 Task: Search one way flight ticket for 4 adults, 1 infant in seat and 1 infant on lap in premium economy from Springfield: Abraham Lincoln Capital Airport to Laramie: Laramie Regional Airport on 5-3-2023. Choice of flights is Westjet. Number of bags: 3 checked bags. Price is upto 40000. Outbound departure time preference is 8:45.
Action: Mouse moved to (279, 378)
Screenshot: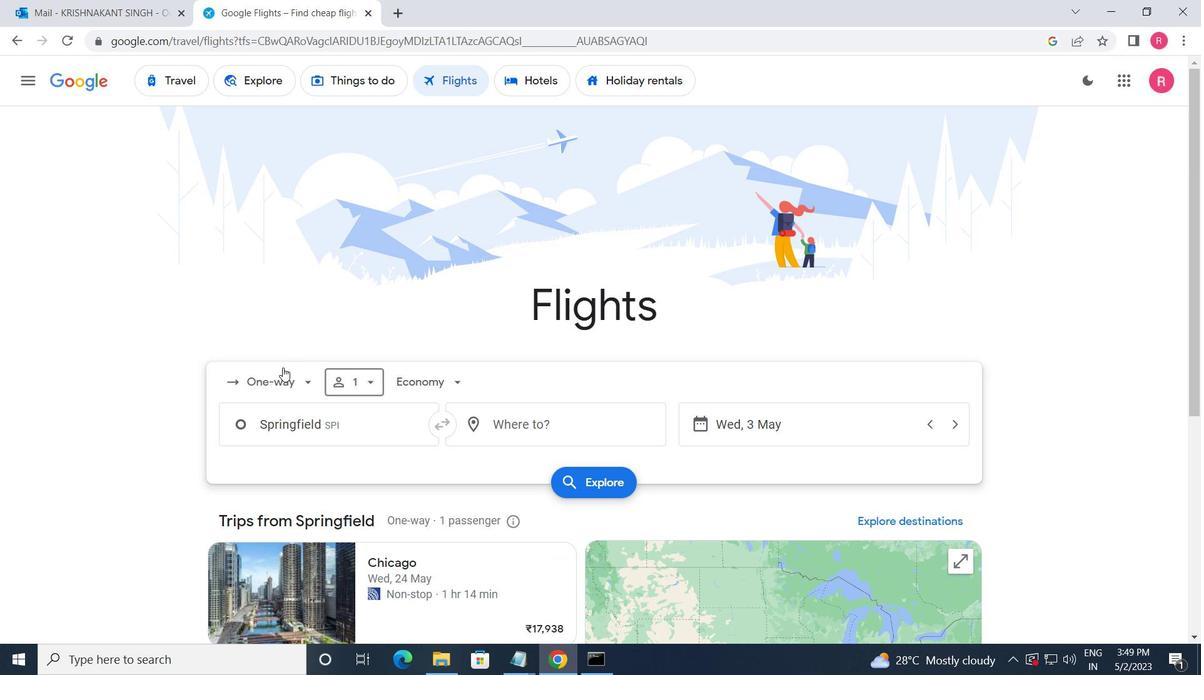 
Action: Mouse pressed left at (279, 378)
Screenshot: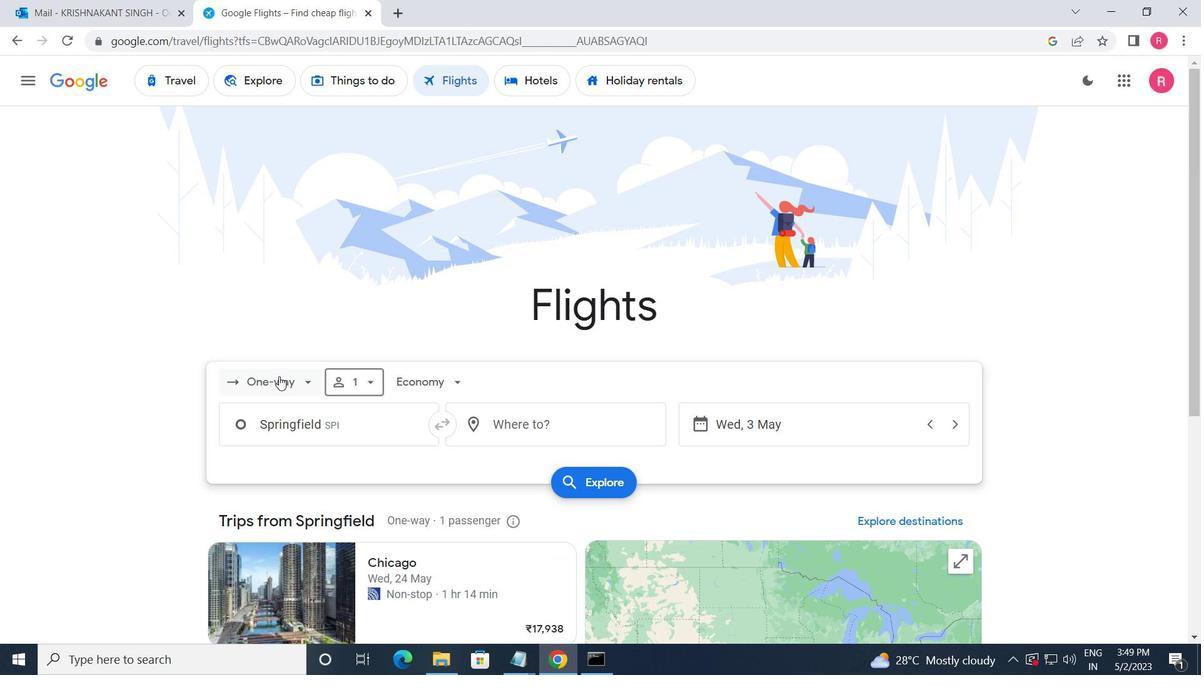 
Action: Mouse moved to (301, 453)
Screenshot: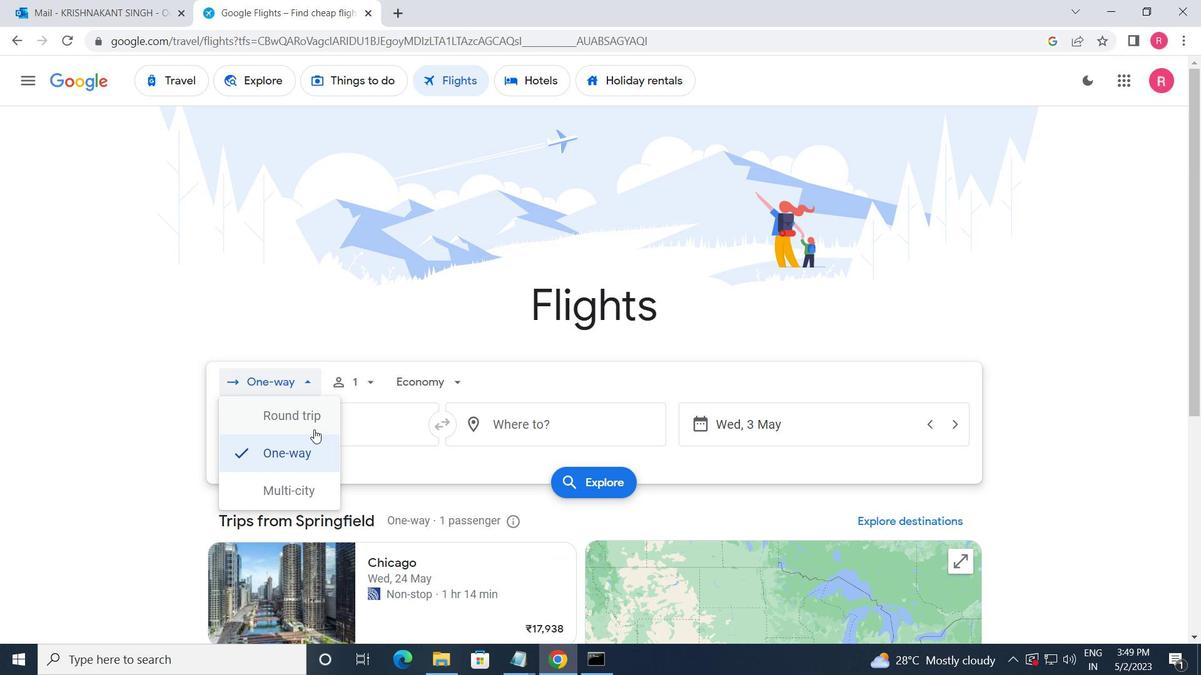 
Action: Mouse pressed left at (301, 453)
Screenshot: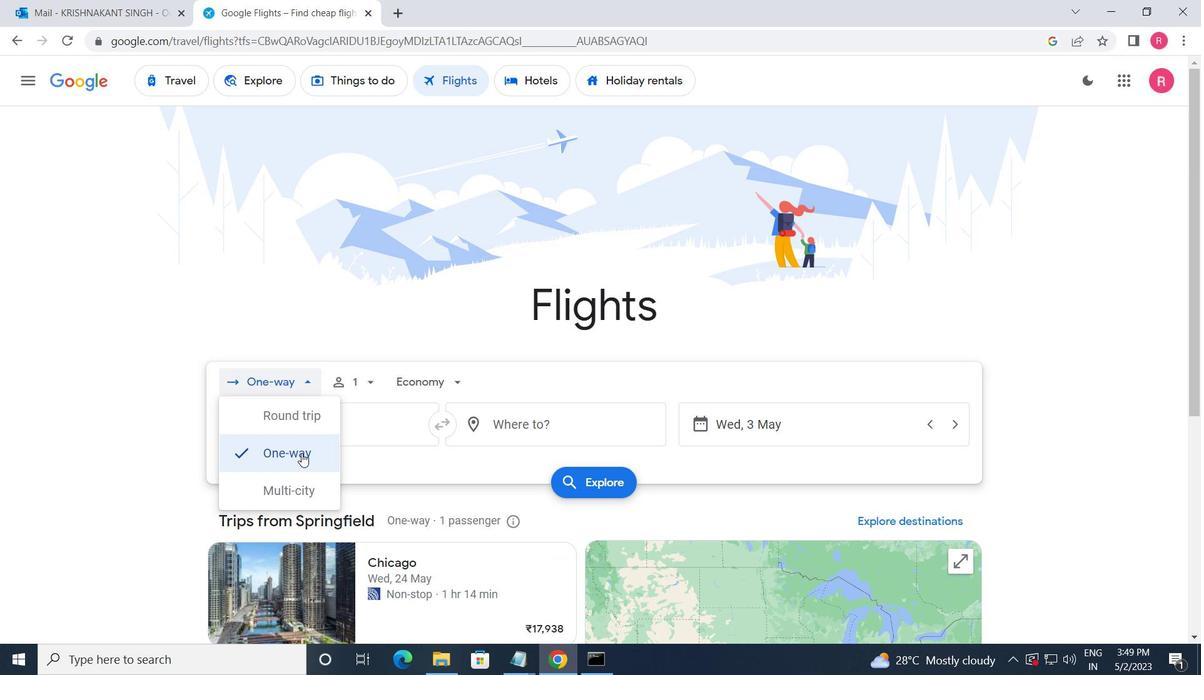 
Action: Mouse moved to (334, 384)
Screenshot: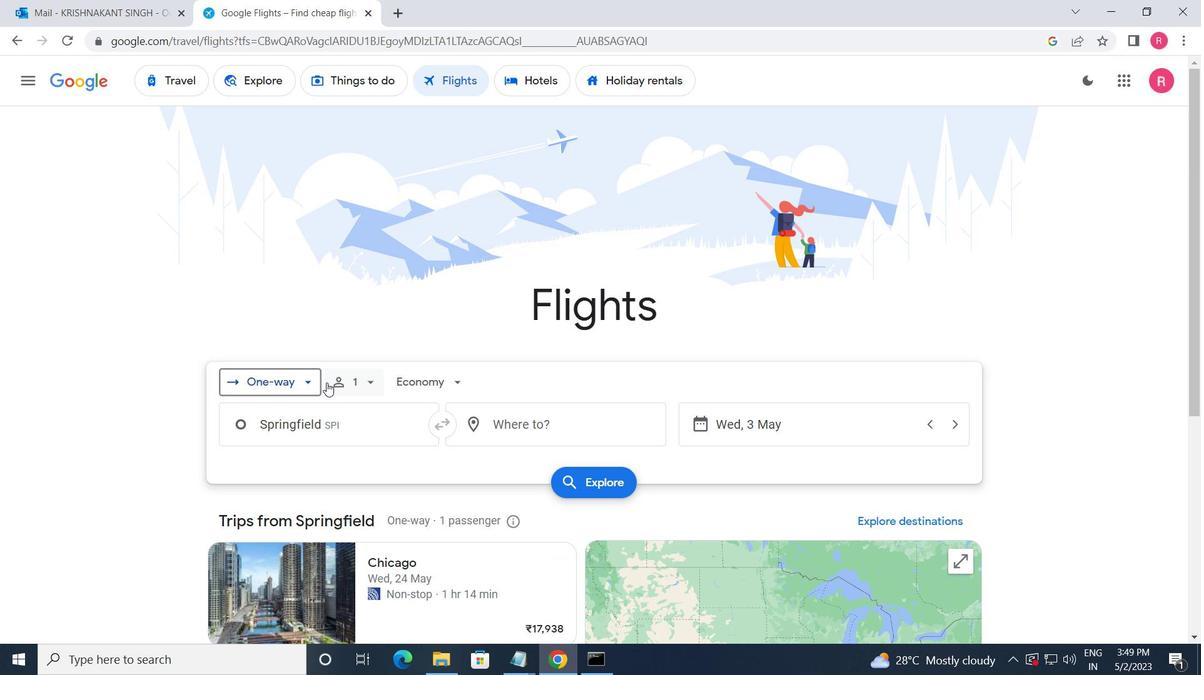 
Action: Mouse pressed left at (334, 384)
Screenshot: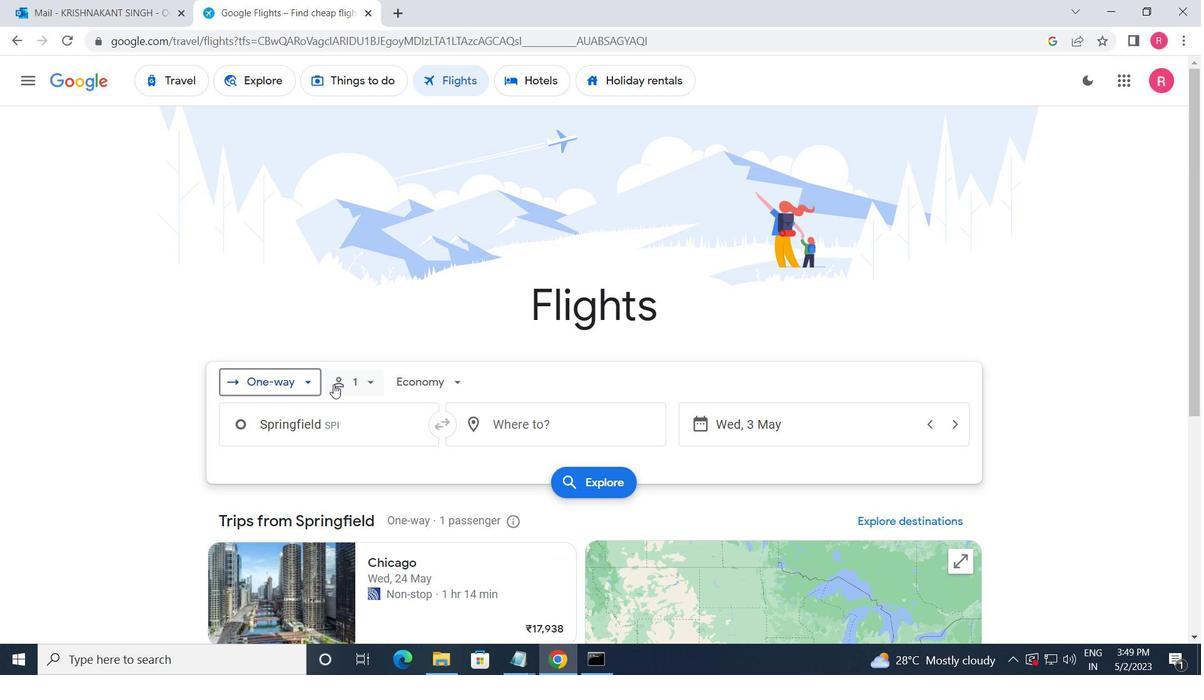 
Action: Mouse moved to (482, 427)
Screenshot: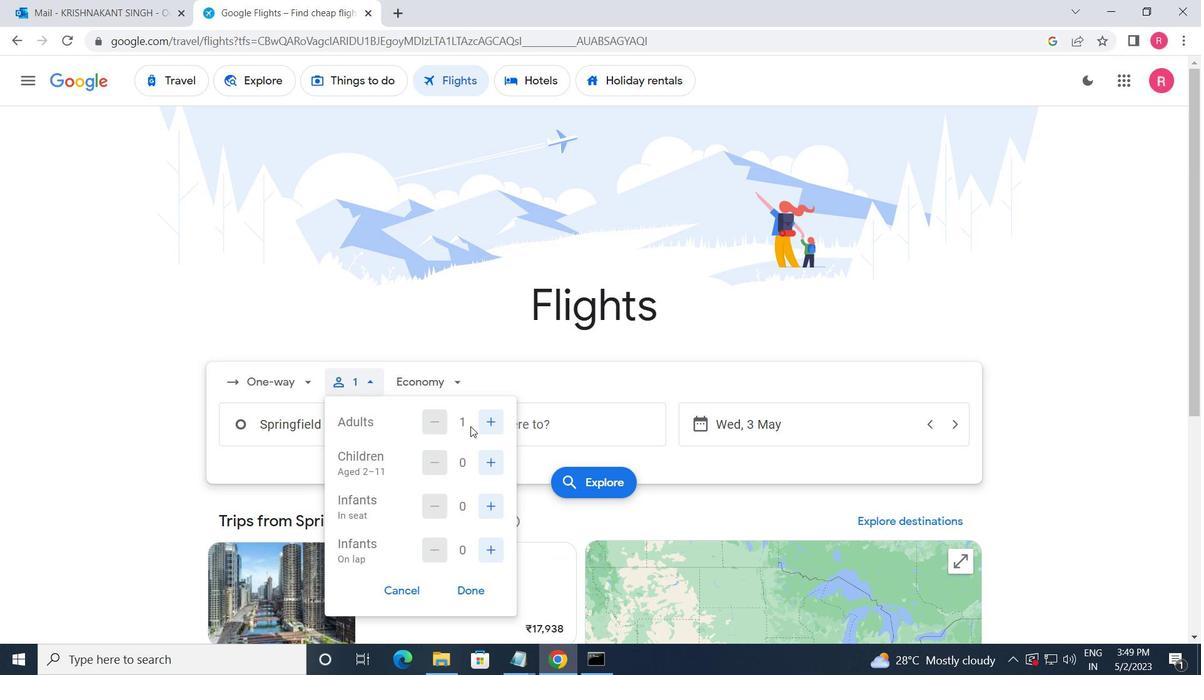 
Action: Mouse pressed left at (482, 427)
Screenshot: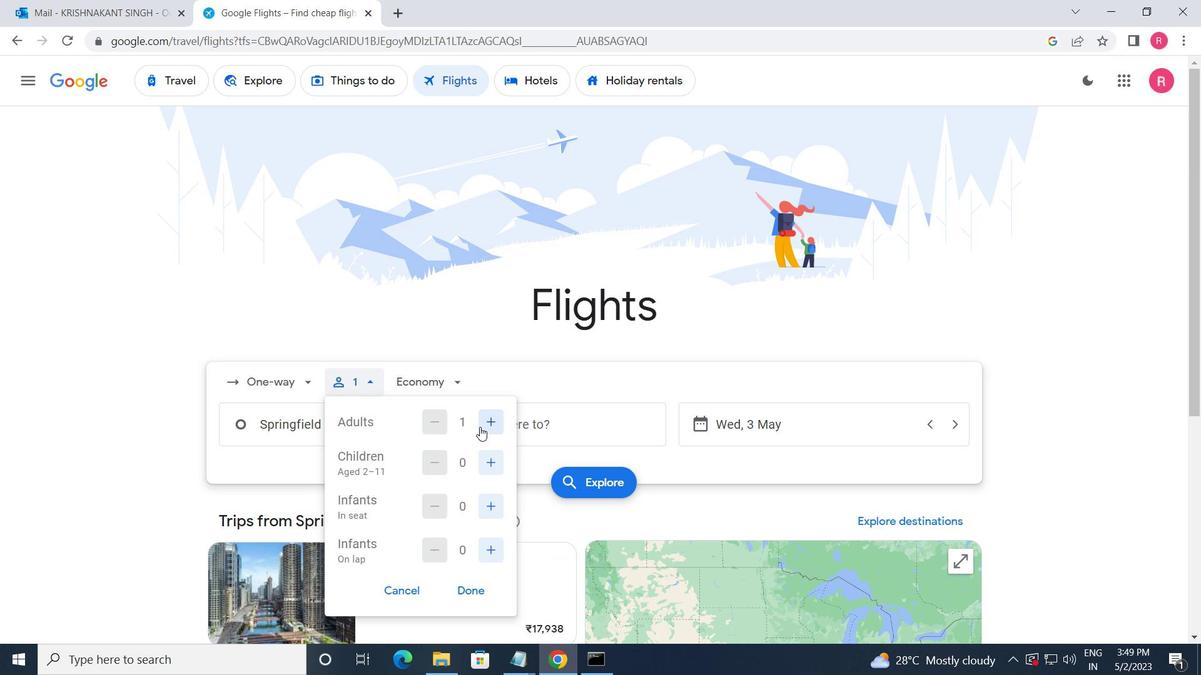 
Action: Mouse pressed left at (482, 427)
Screenshot: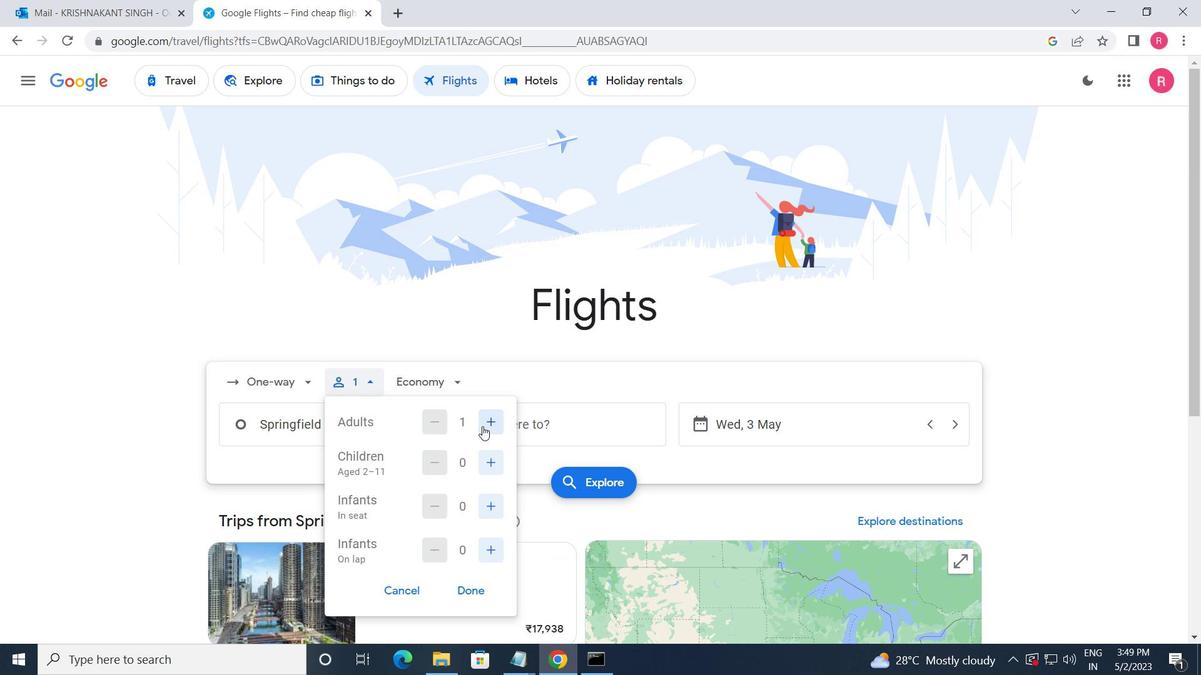 
Action: Mouse pressed left at (482, 427)
Screenshot: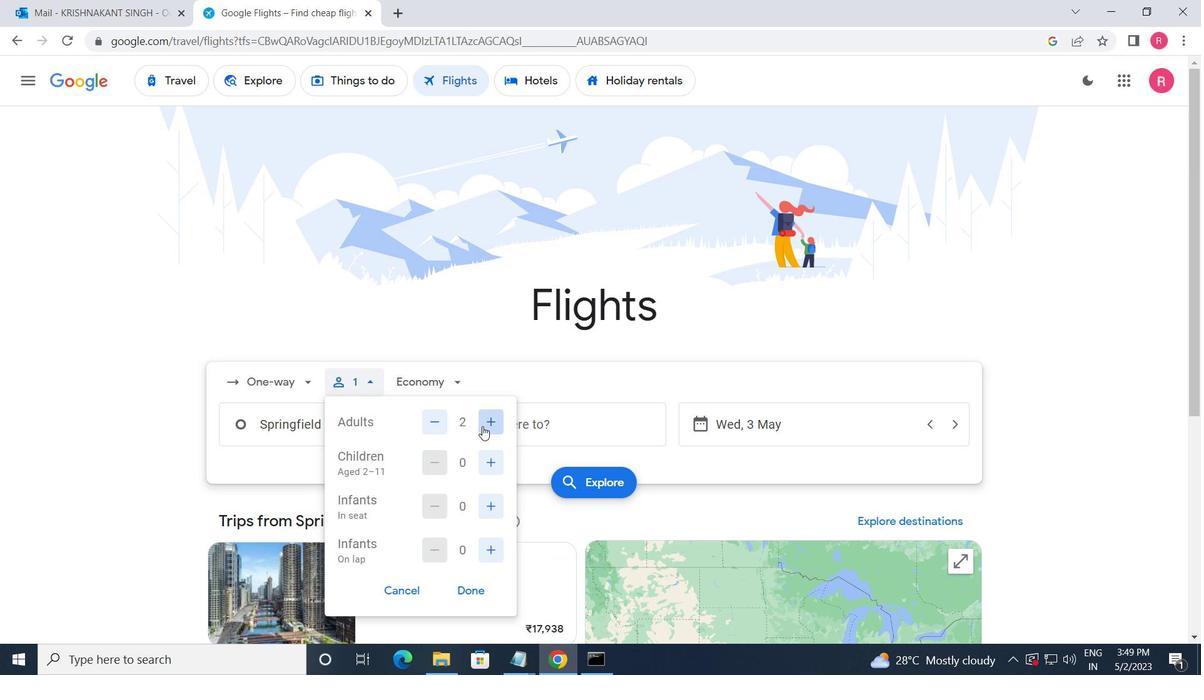 
Action: Mouse moved to (496, 466)
Screenshot: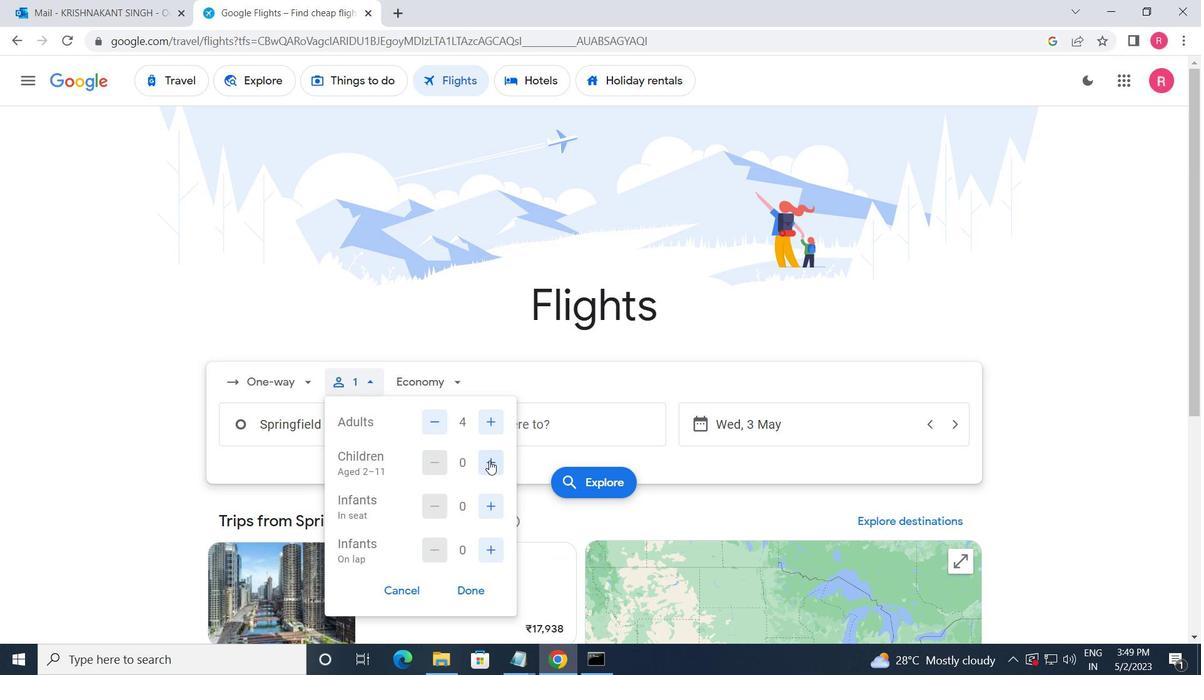 
Action: Mouse pressed left at (496, 466)
Screenshot: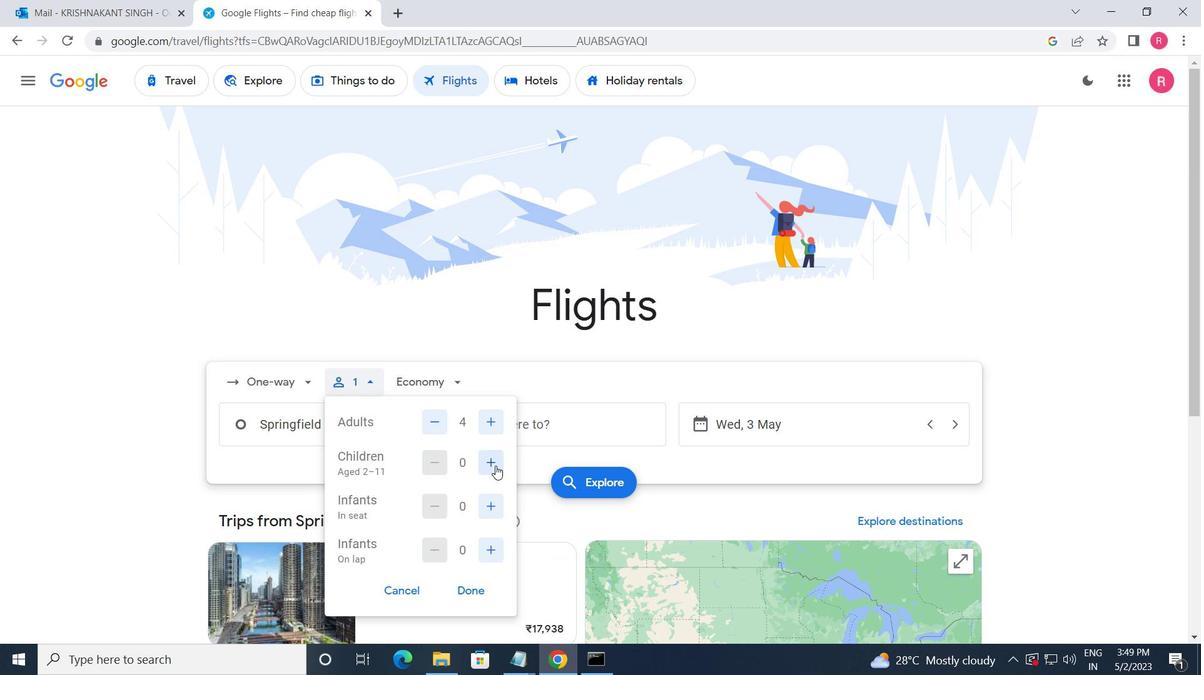 
Action: Mouse moved to (492, 503)
Screenshot: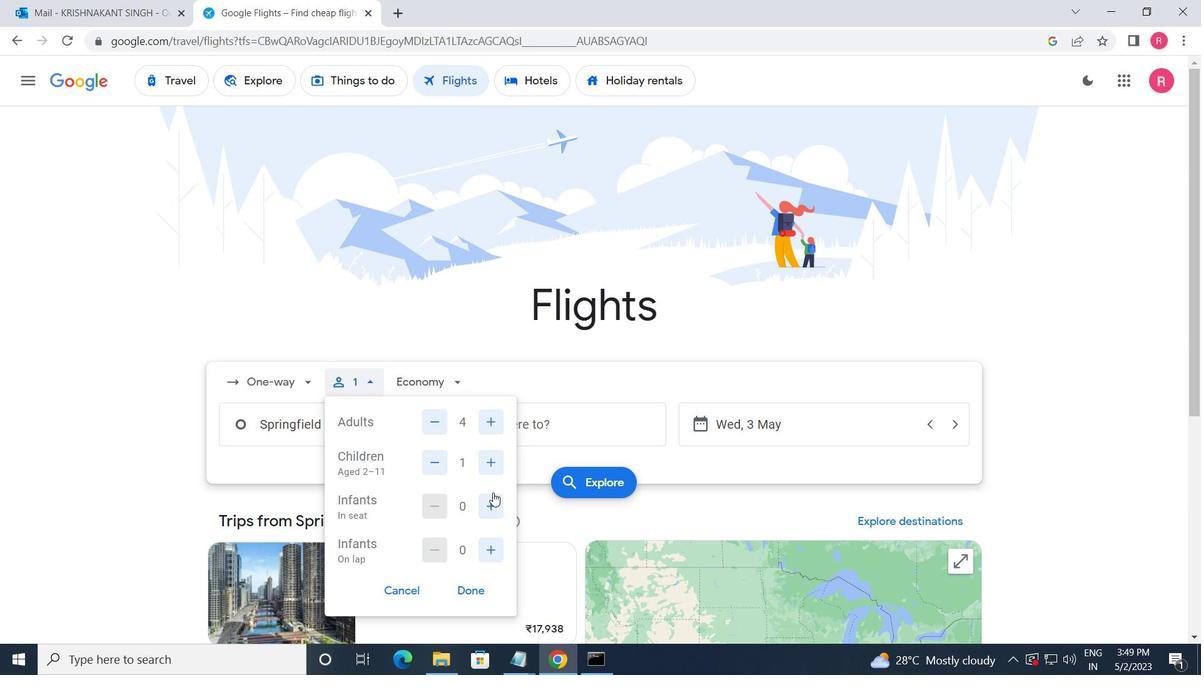 
Action: Mouse pressed left at (492, 503)
Screenshot: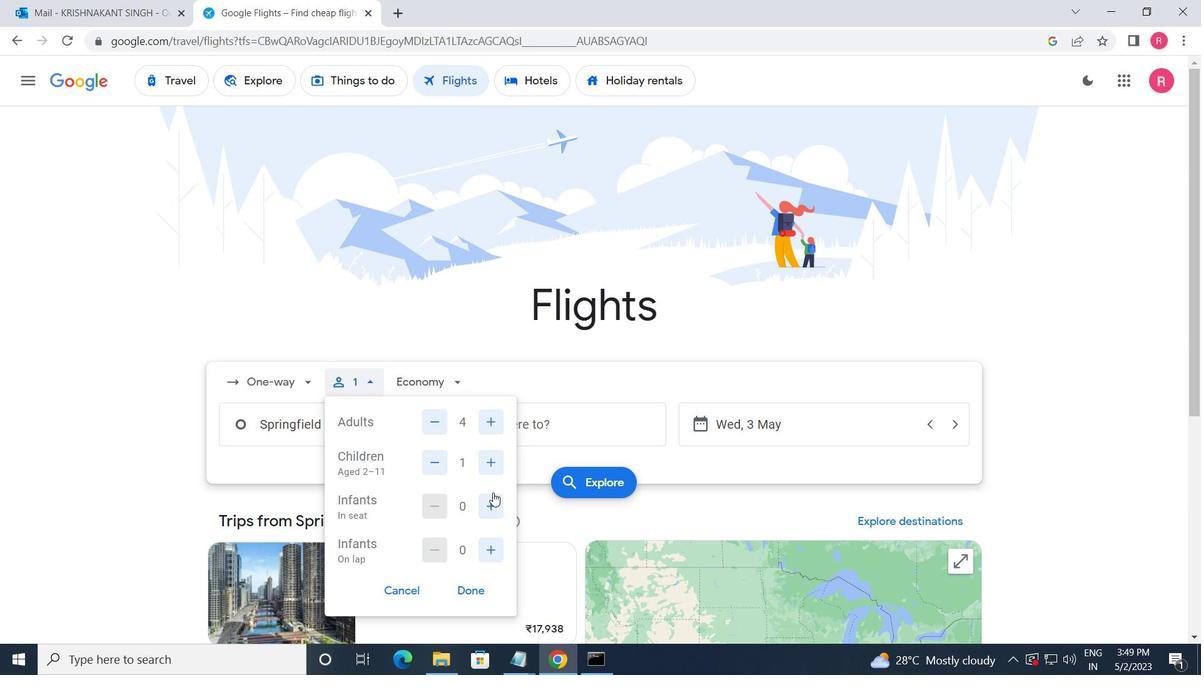 
Action: Mouse moved to (413, 379)
Screenshot: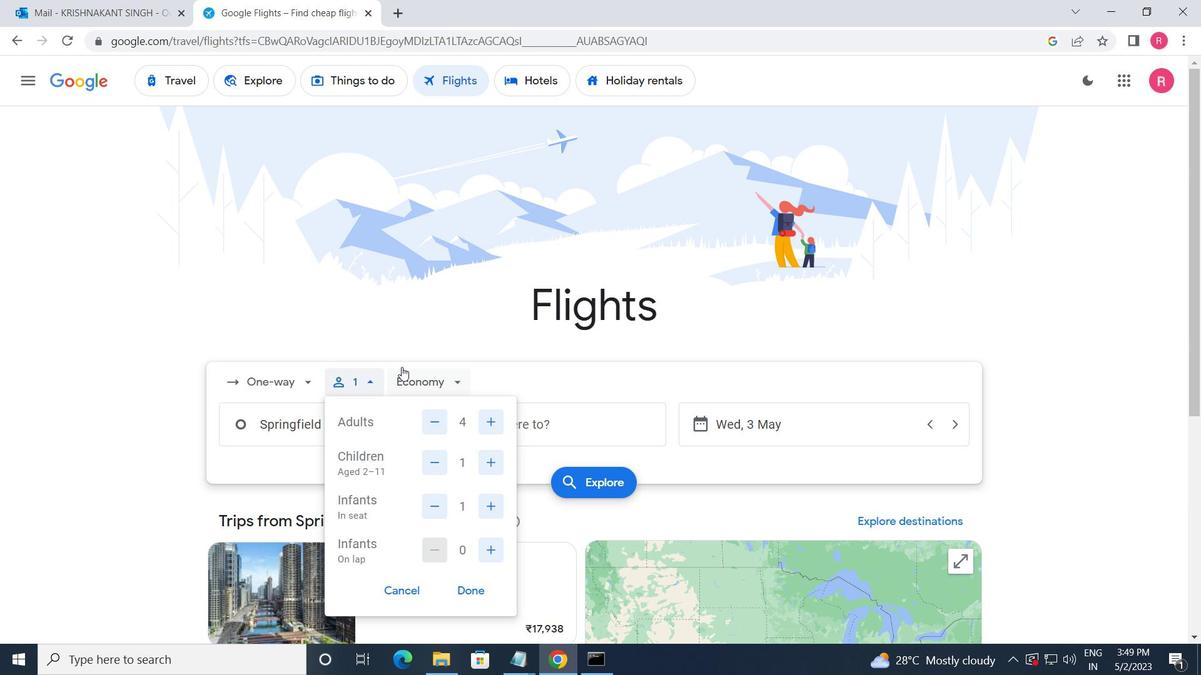 
Action: Mouse pressed left at (413, 379)
Screenshot: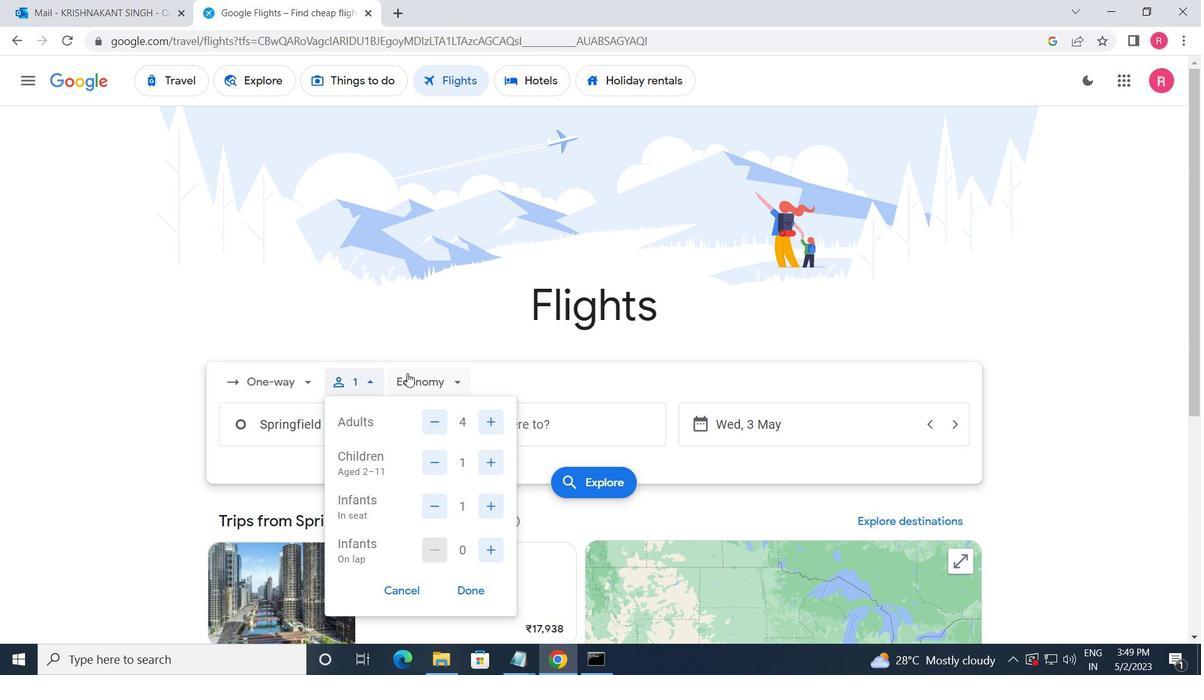 
Action: Mouse moved to (448, 458)
Screenshot: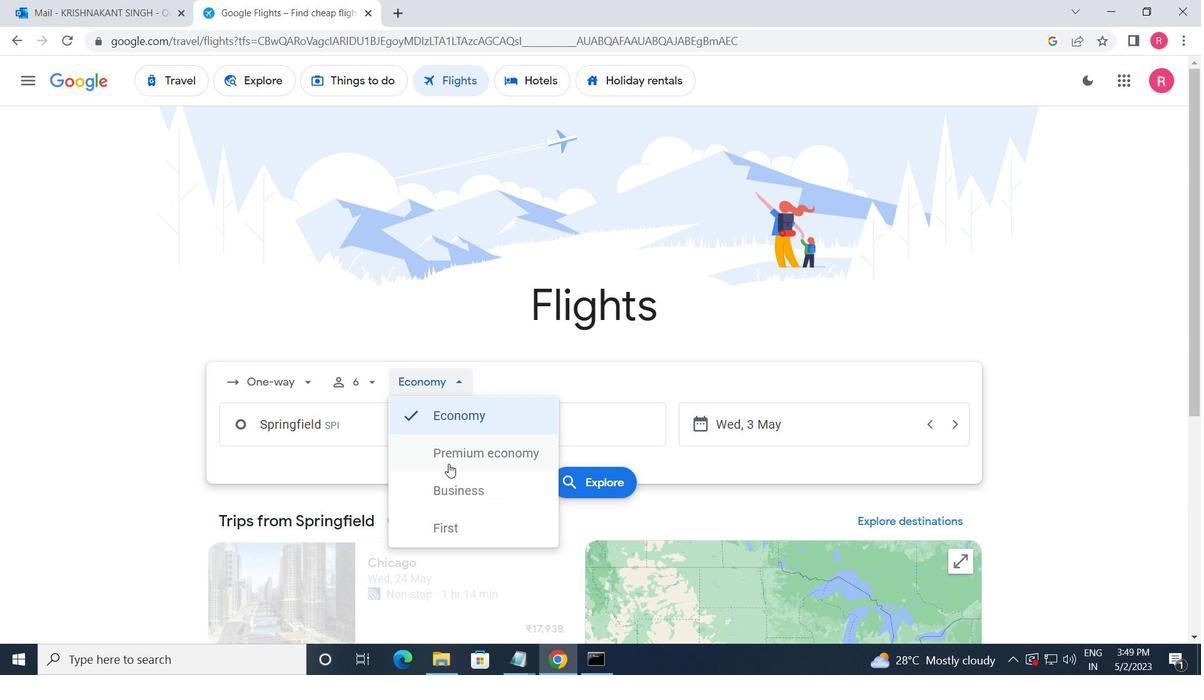 
Action: Mouse pressed left at (448, 458)
Screenshot: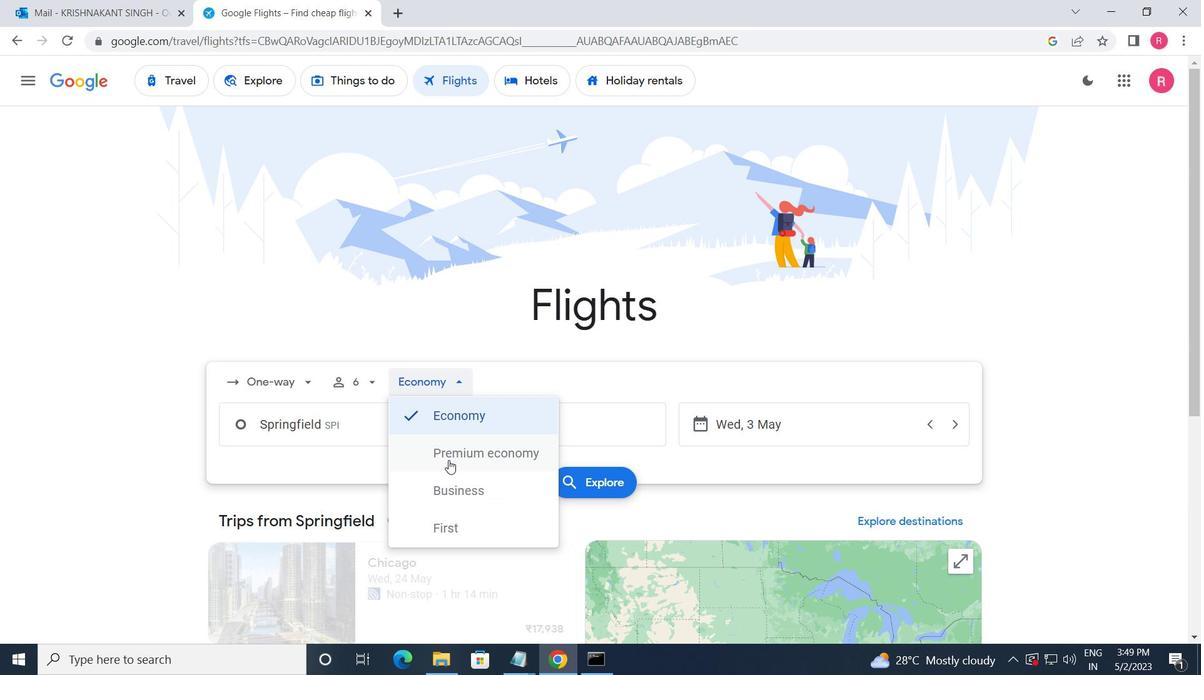 
Action: Mouse moved to (384, 438)
Screenshot: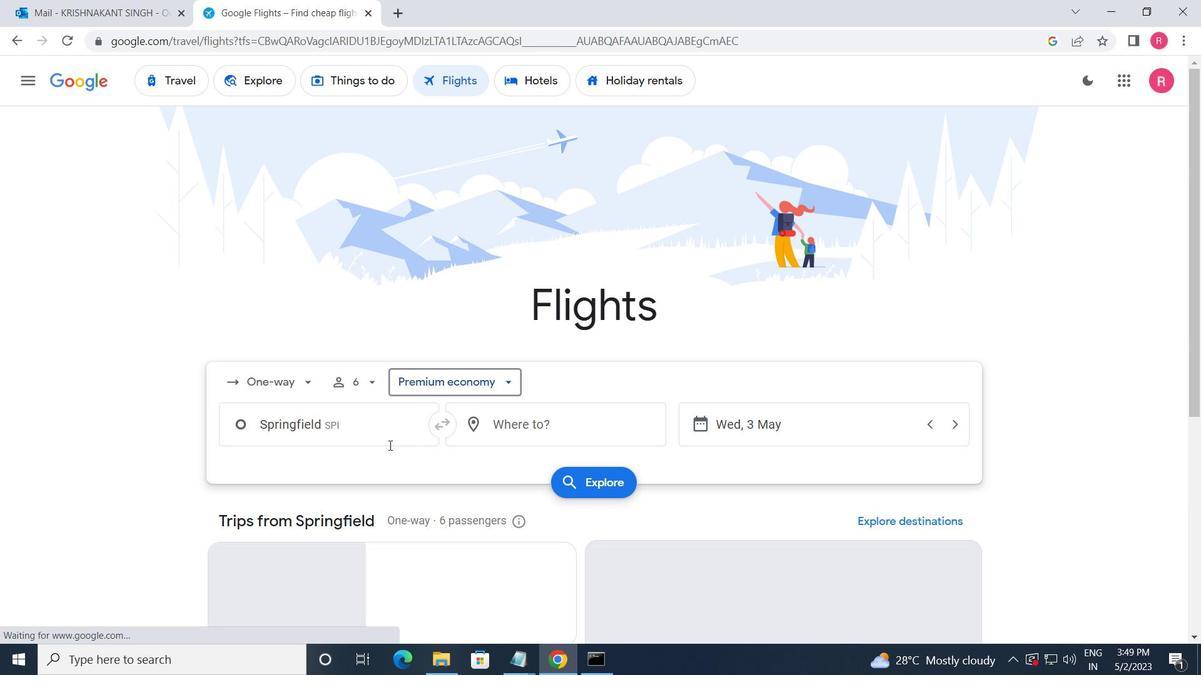 
Action: Mouse pressed left at (384, 438)
Screenshot: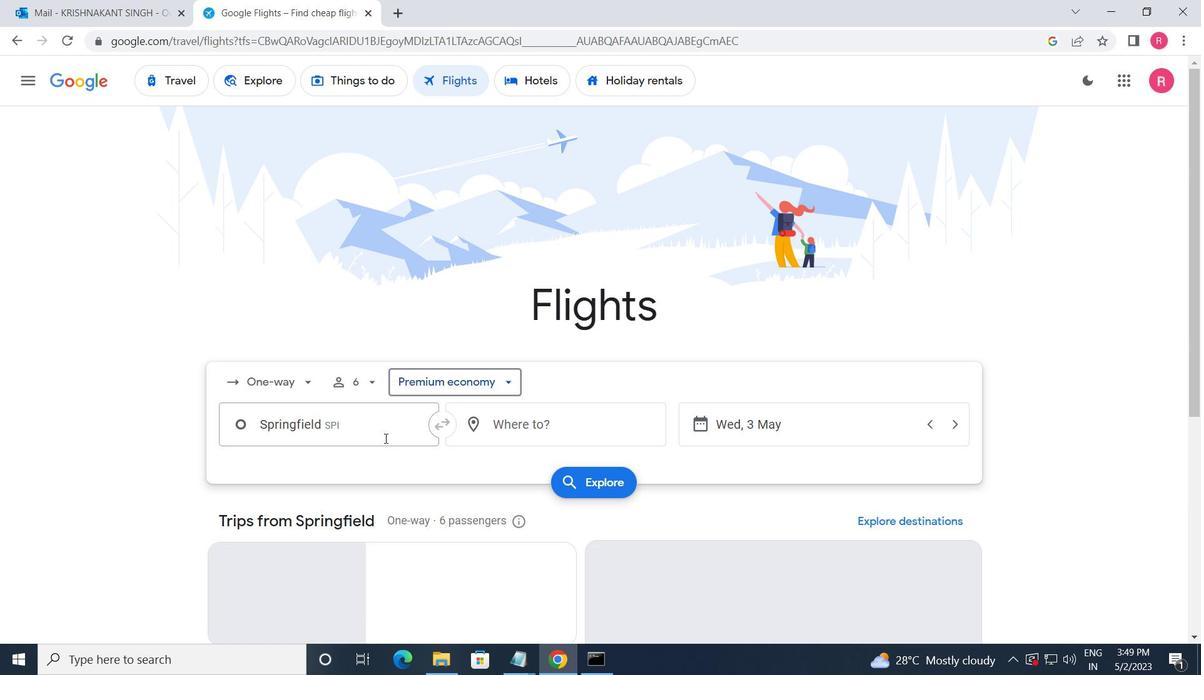 
Action: Mouse moved to (381, 475)
Screenshot: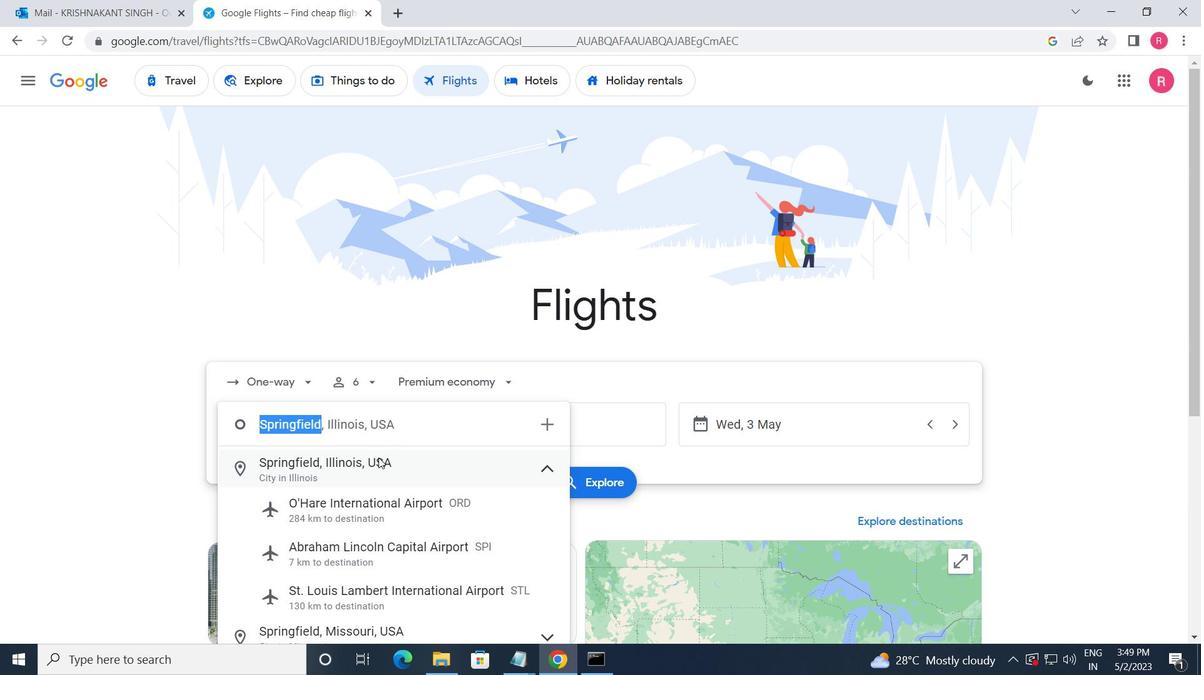
Action: Key pressed <Key.shift>ABRAHAM<Key.space>
Screenshot: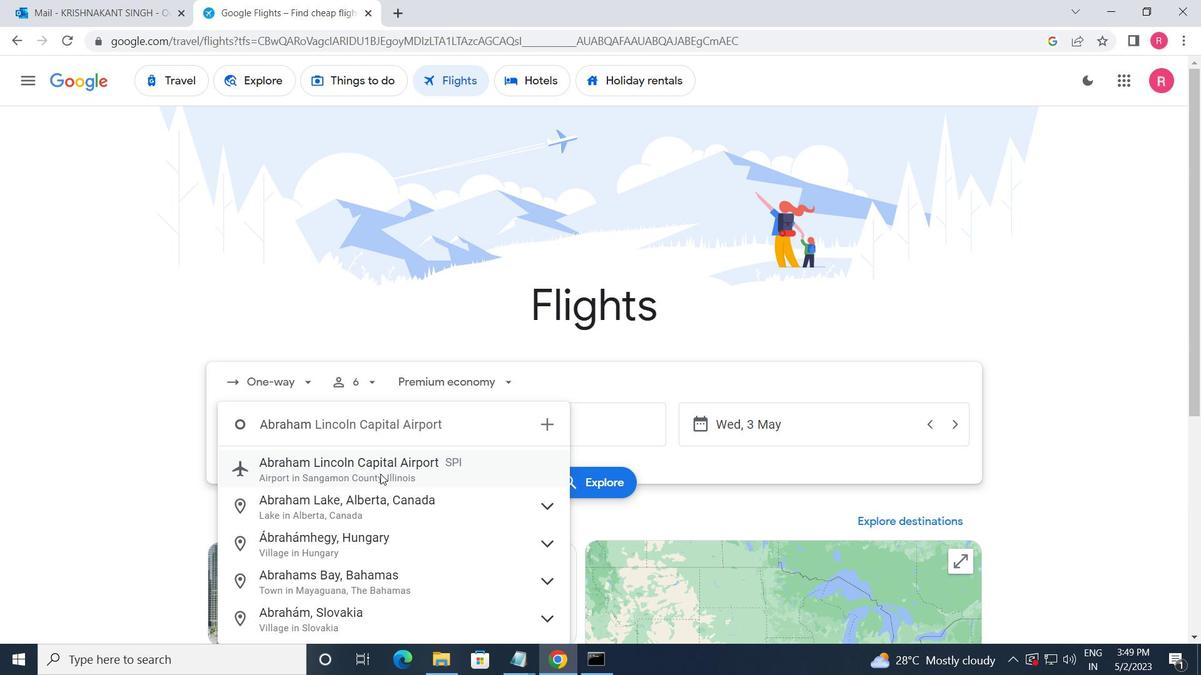 
Action: Mouse moved to (381, 475)
Screenshot: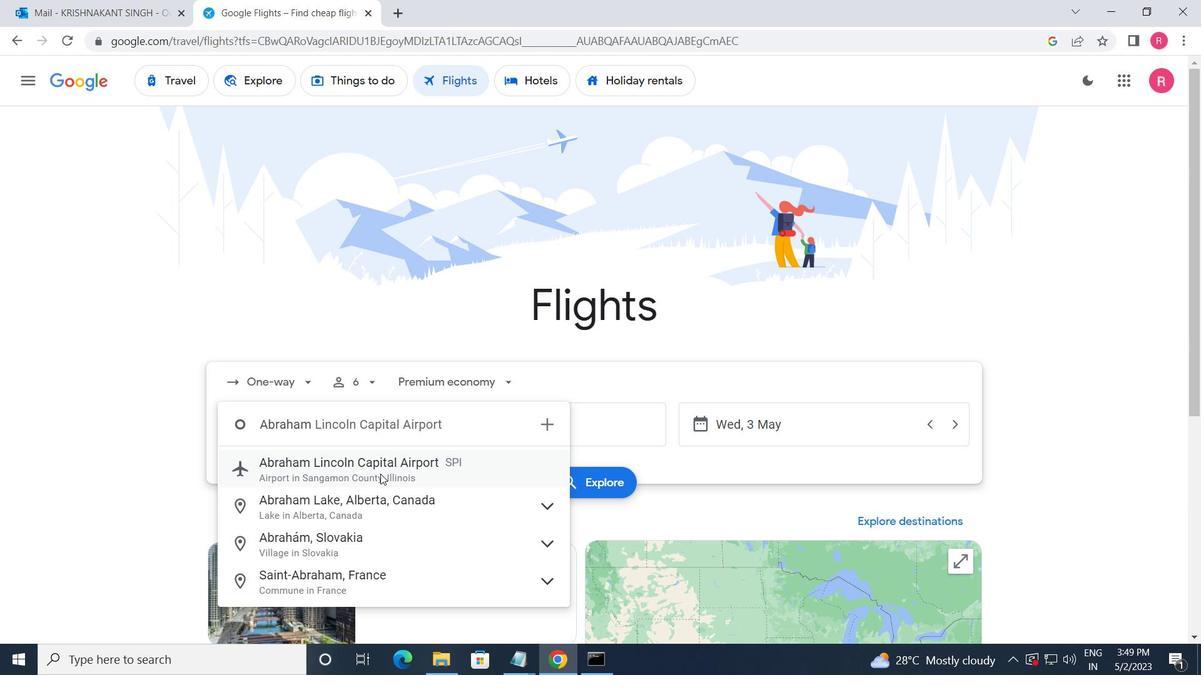
Action: Mouse scrolled (381, 475) with delta (0, 0)
Screenshot: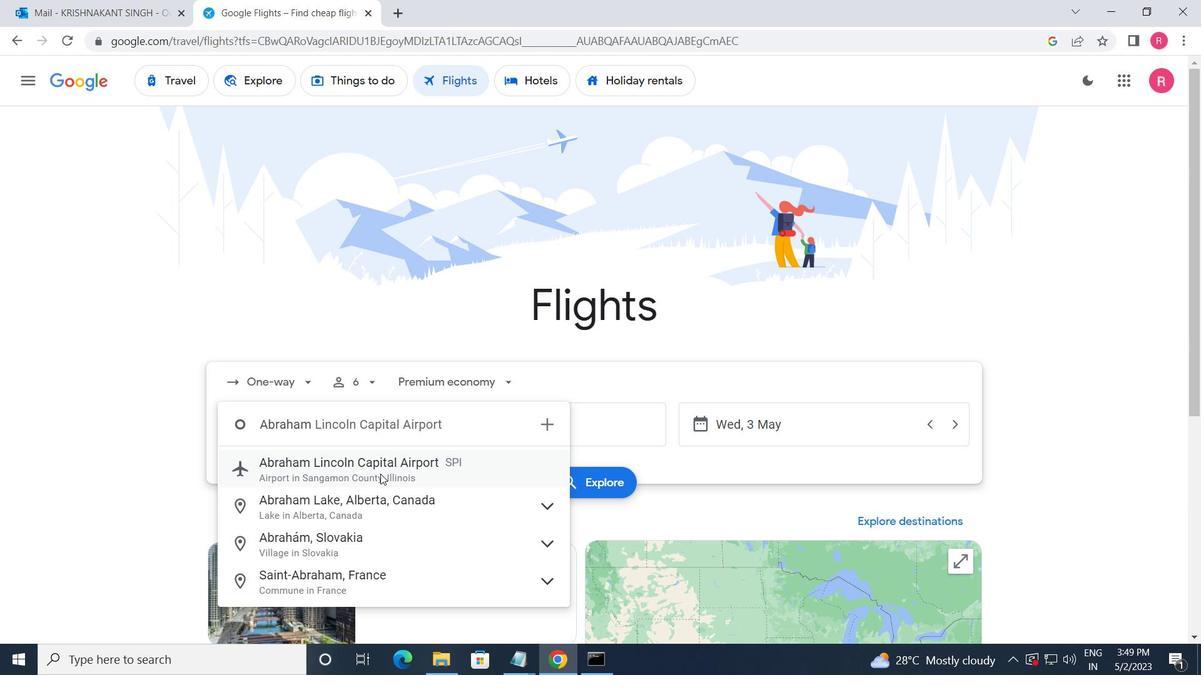 
Action: Mouse moved to (378, 469)
Screenshot: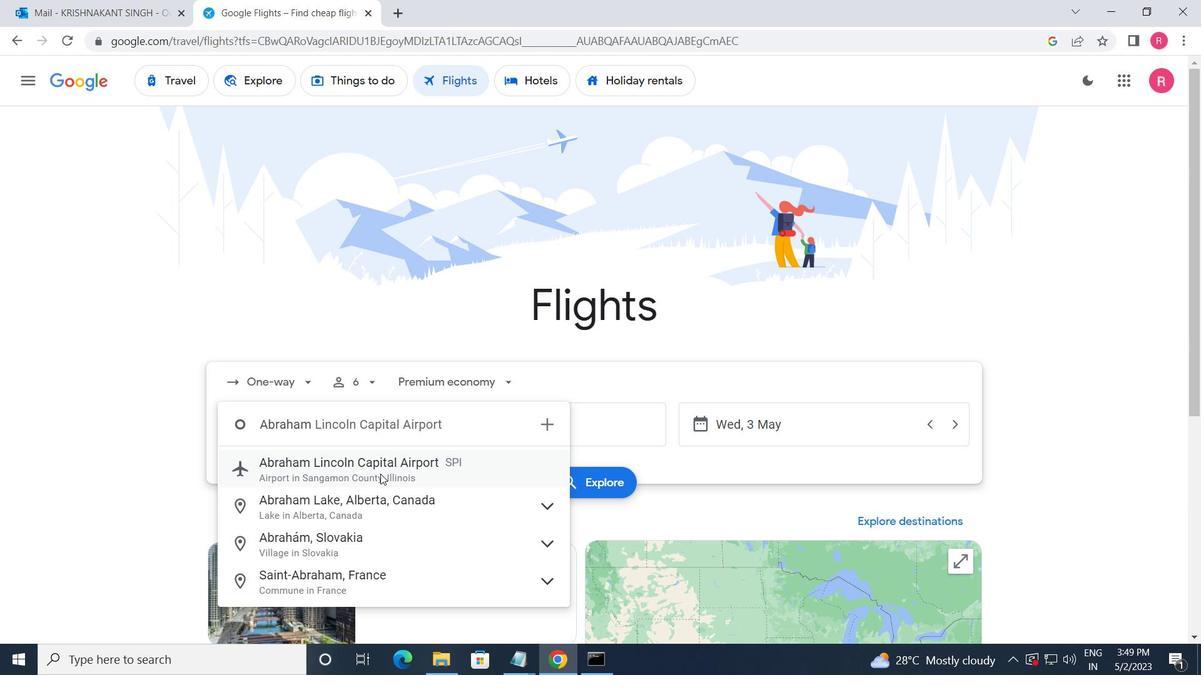 
Action: Mouse pressed left at (378, 469)
Screenshot: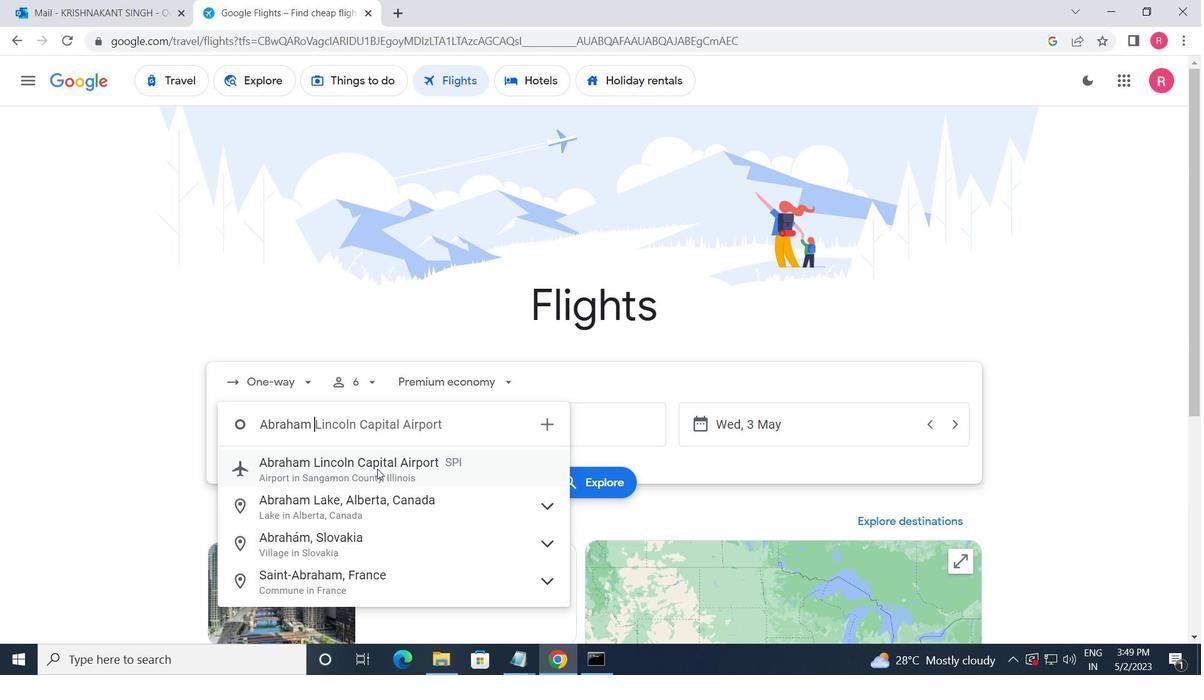 
Action: Mouse moved to (530, 428)
Screenshot: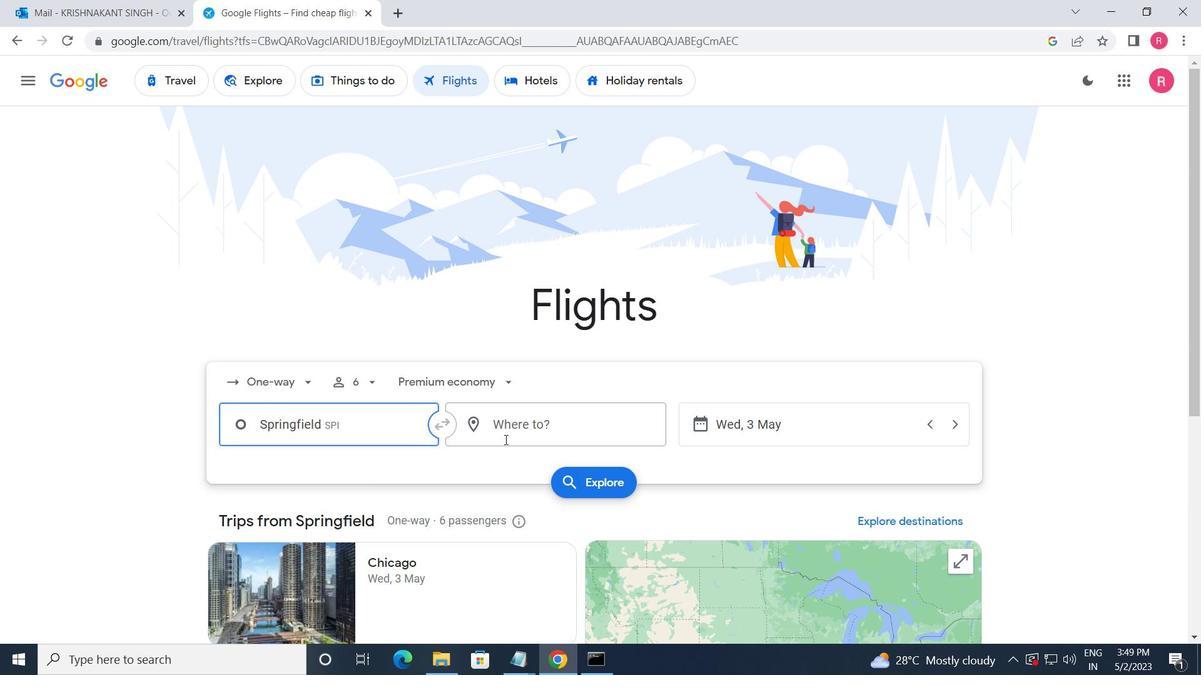 
Action: Mouse pressed left at (530, 428)
Screenshot: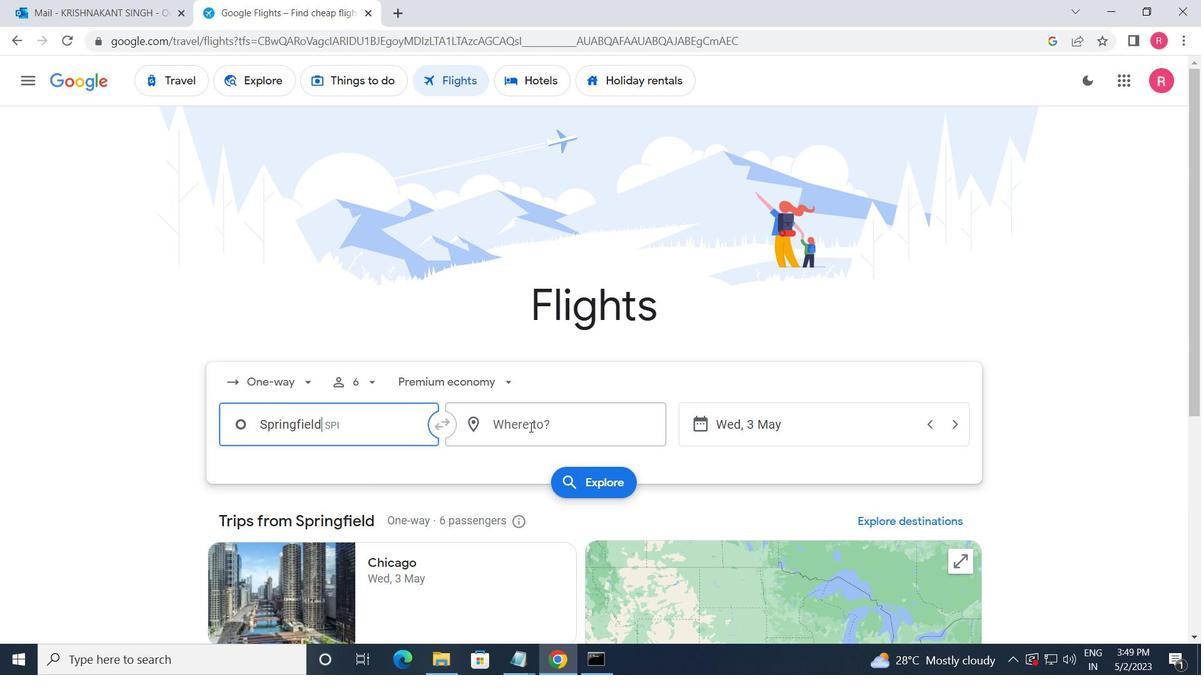 
Action: Mouse moved to (558, 584)
Screenshot: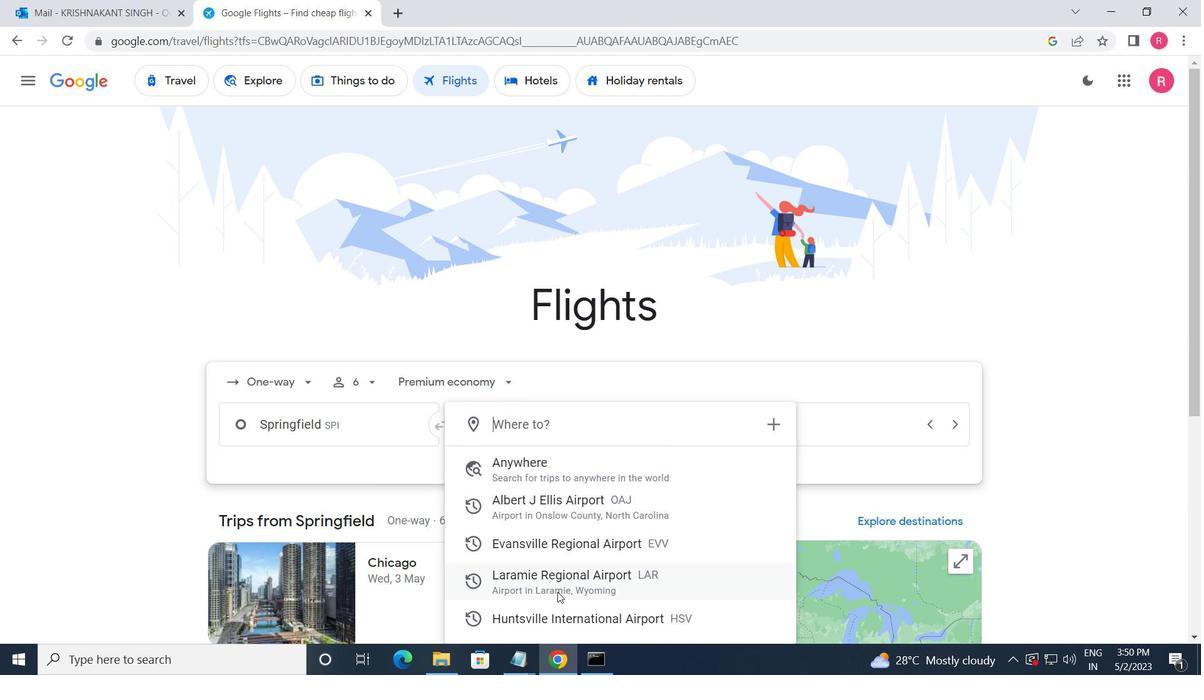 
Action: Mouse pressed left at (558, 584)
Screenshot: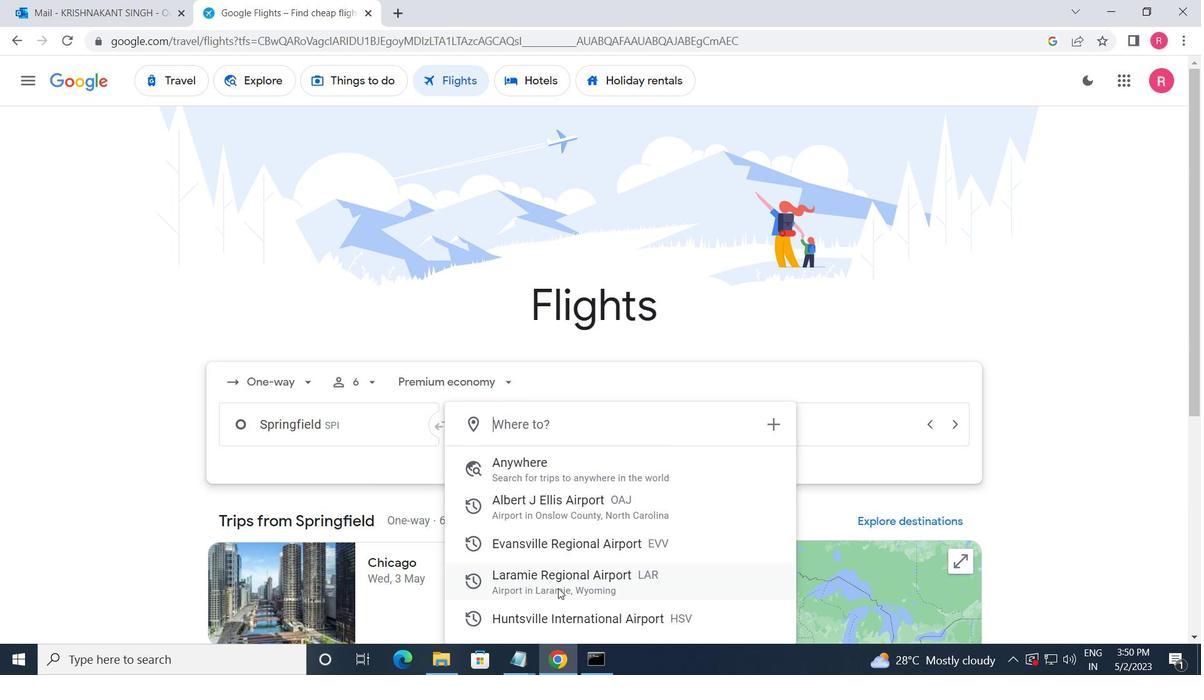 
Action: Mouse moved to (845, 418)
Screenshot: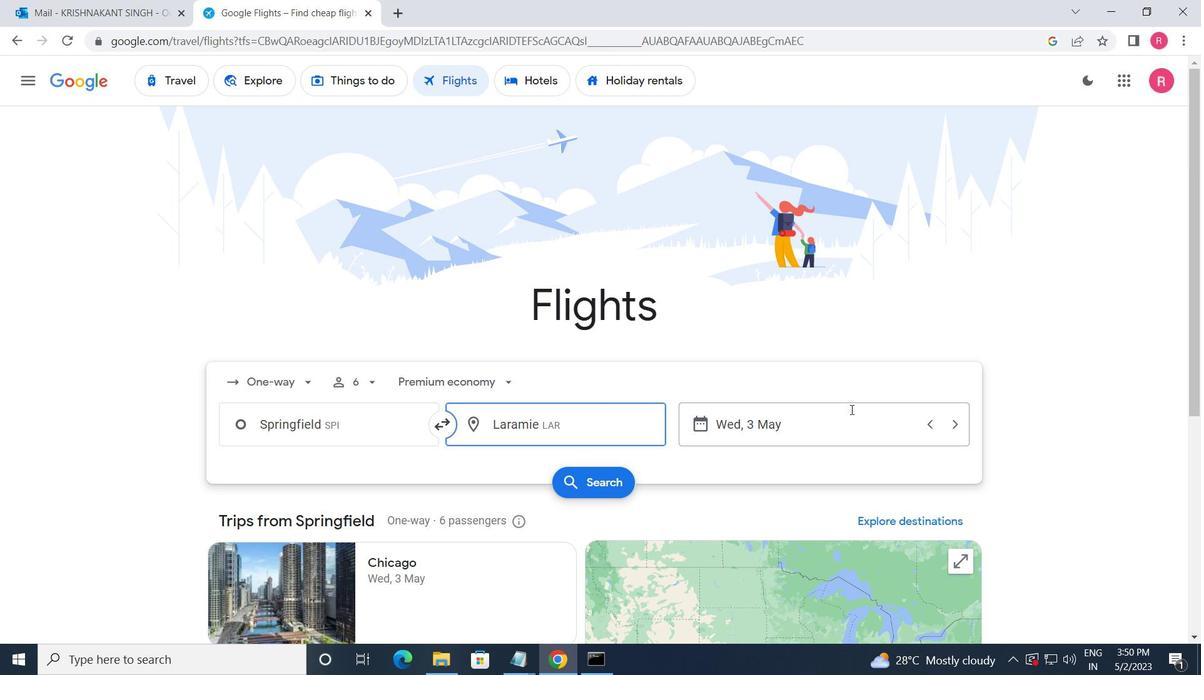 
Action: Mouse pressed left at (845, 418)
Screenshot: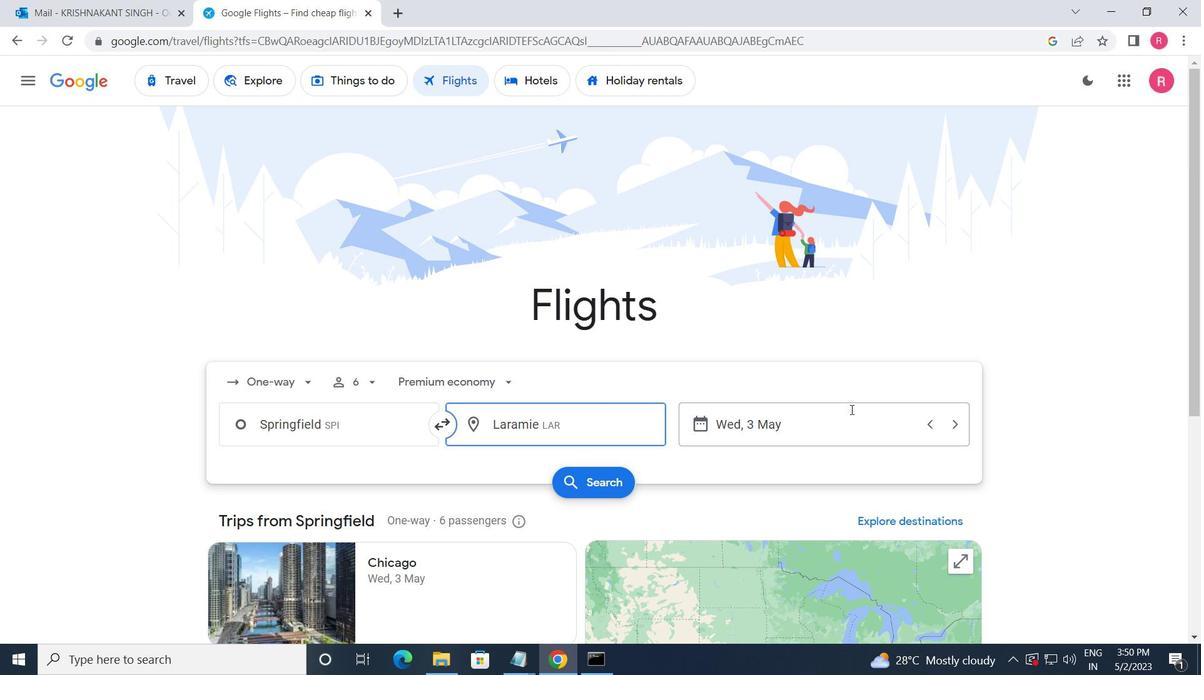 
Action: Mouse moved to (538, 370)
Screenshot: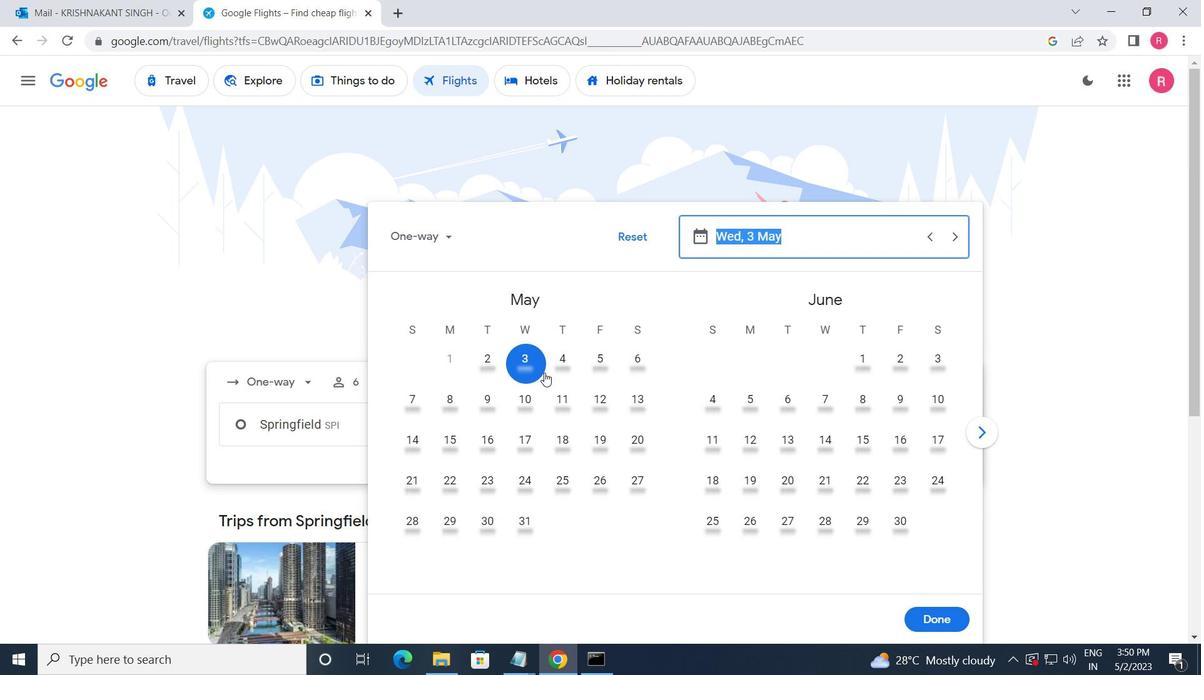 
Action: Mouse pressed left at (538, 370)
Screenshot: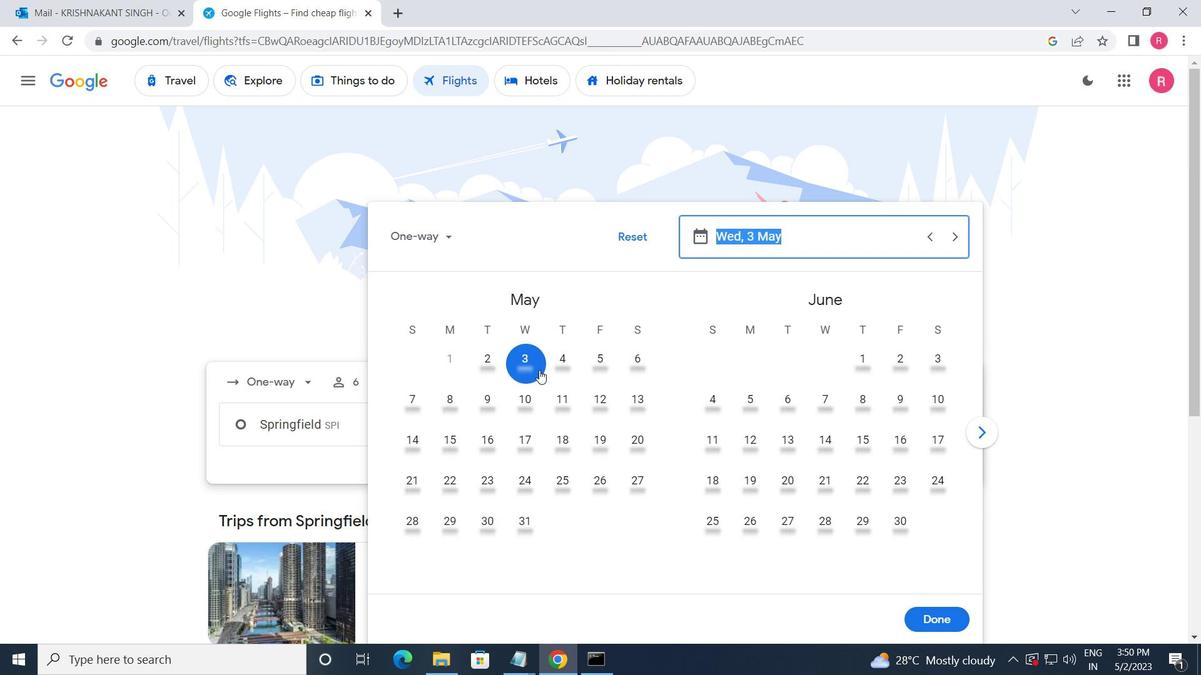 
Action: Mouse moved to (935, 624)
Screenshot: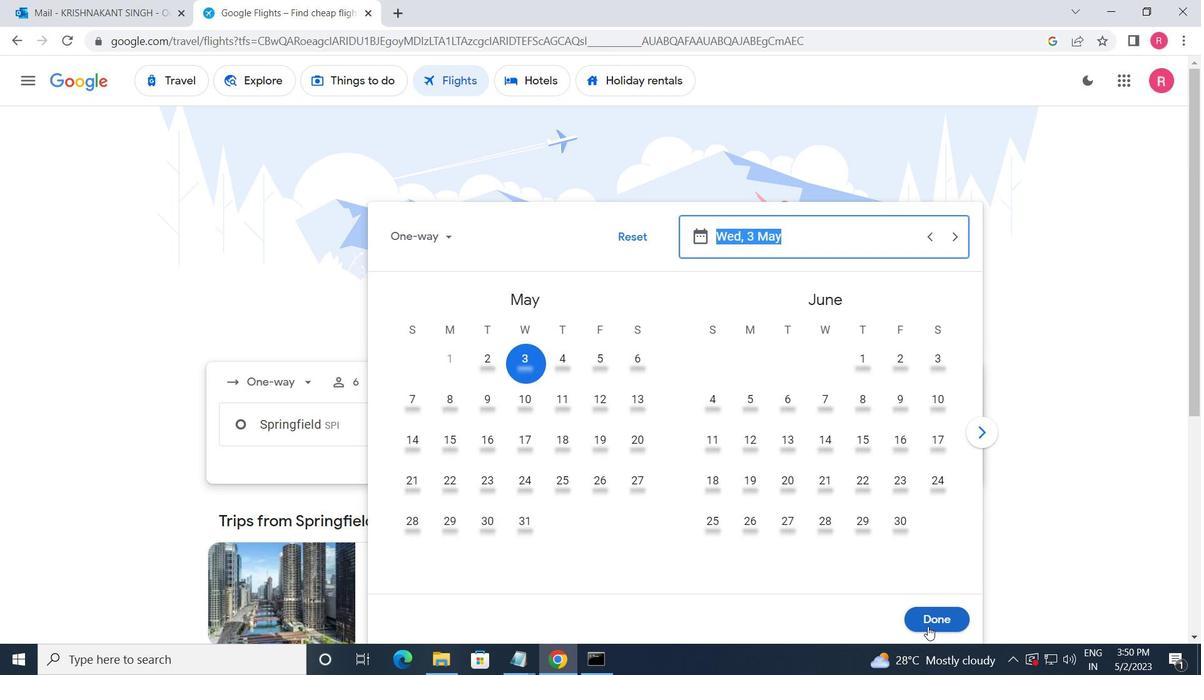 
Action: Mouse pressed left at (935, 624)
Screenshot: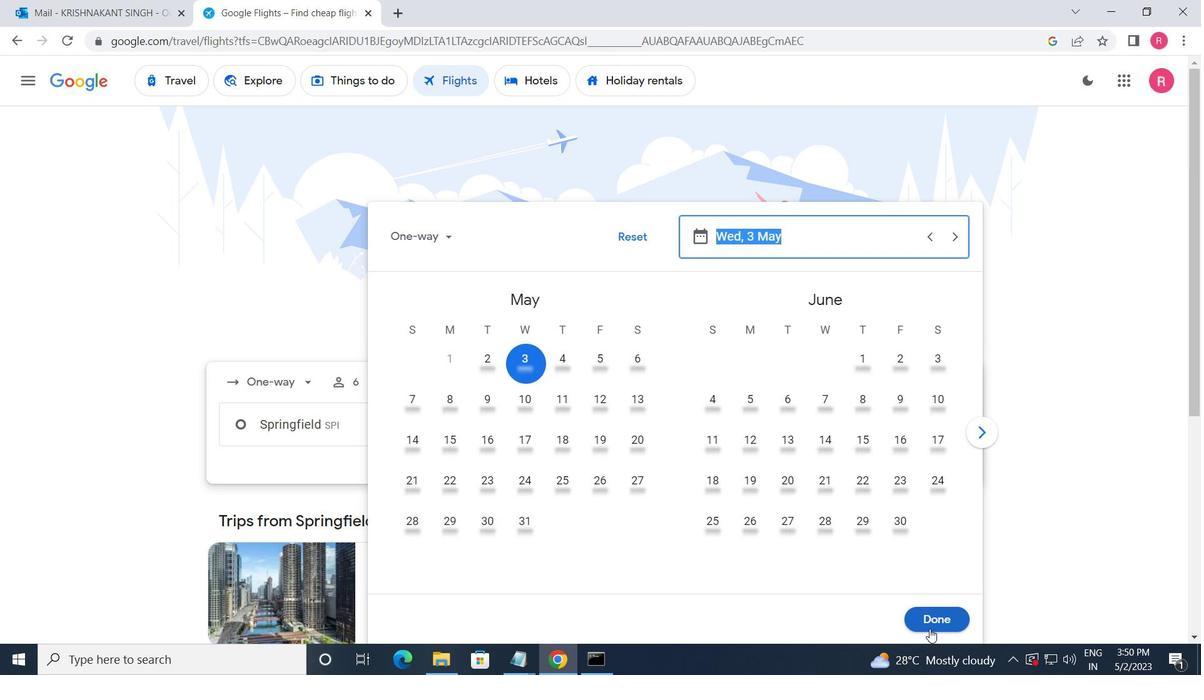 
Action: Mouse moved to (605, 480)
Screenshot: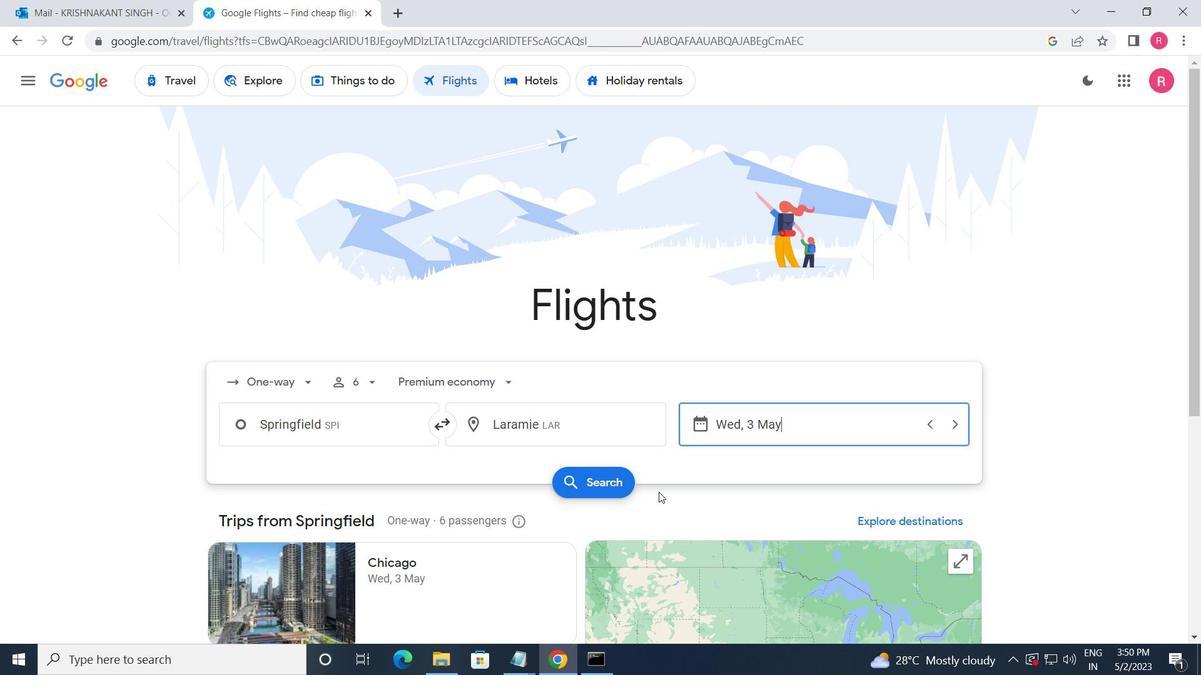 
Action: Mouse pressed left at (605, 480)
Screenshot: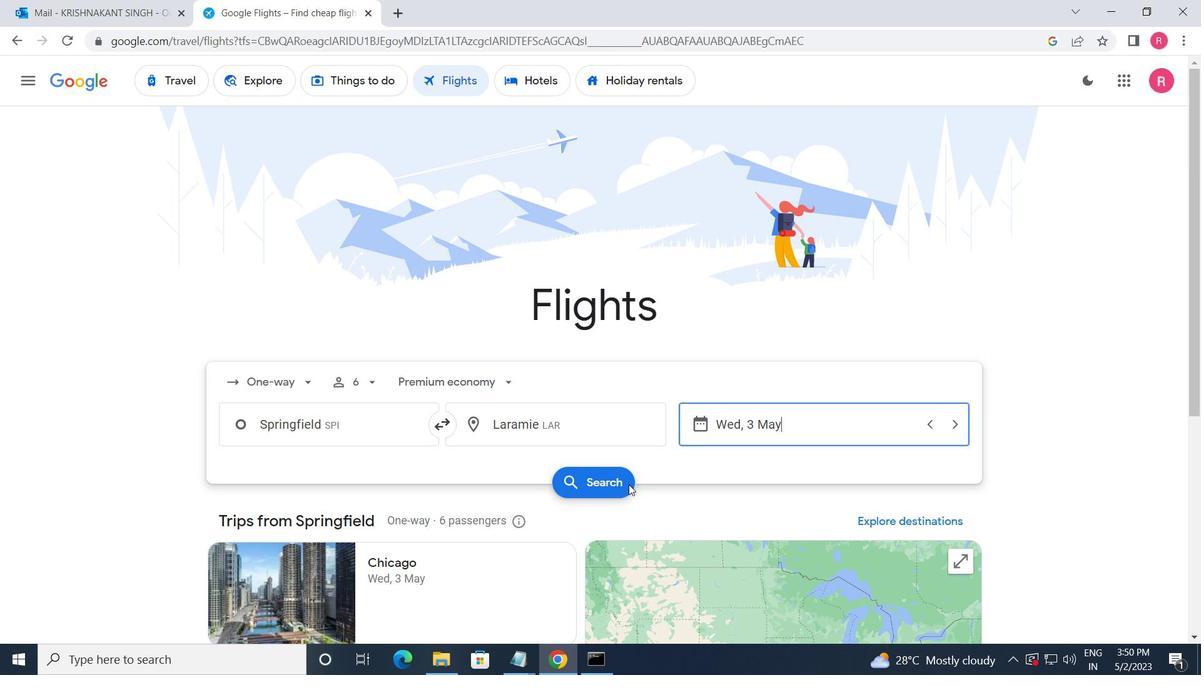 
Action: Mouse moved to (222, 216)
Screenshot: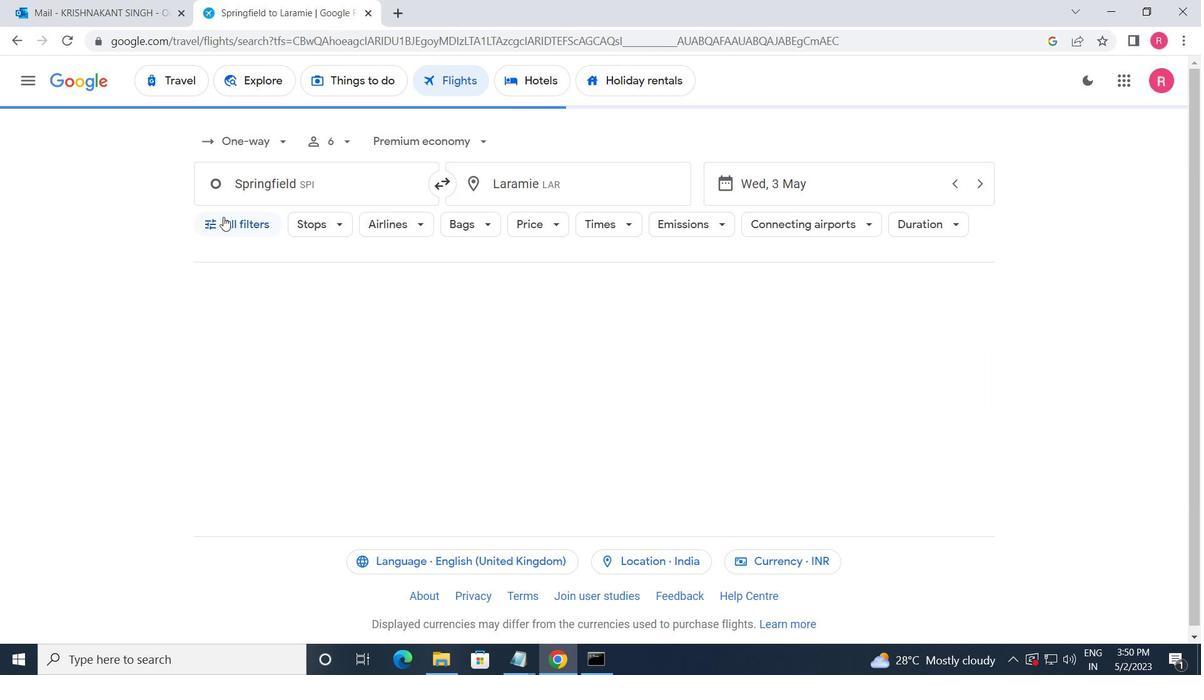 
Action: Mouse pressed left at (222, 216)
Screenshot: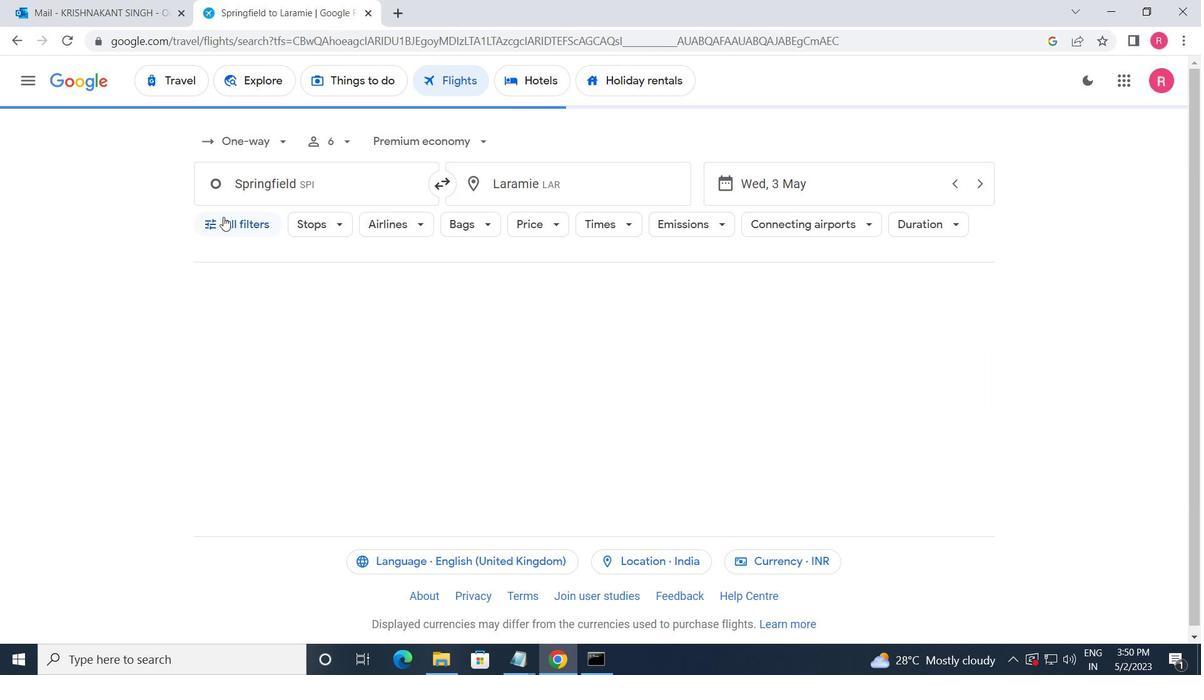 
Action: Mouse moved to (377, 435)
Screenshot: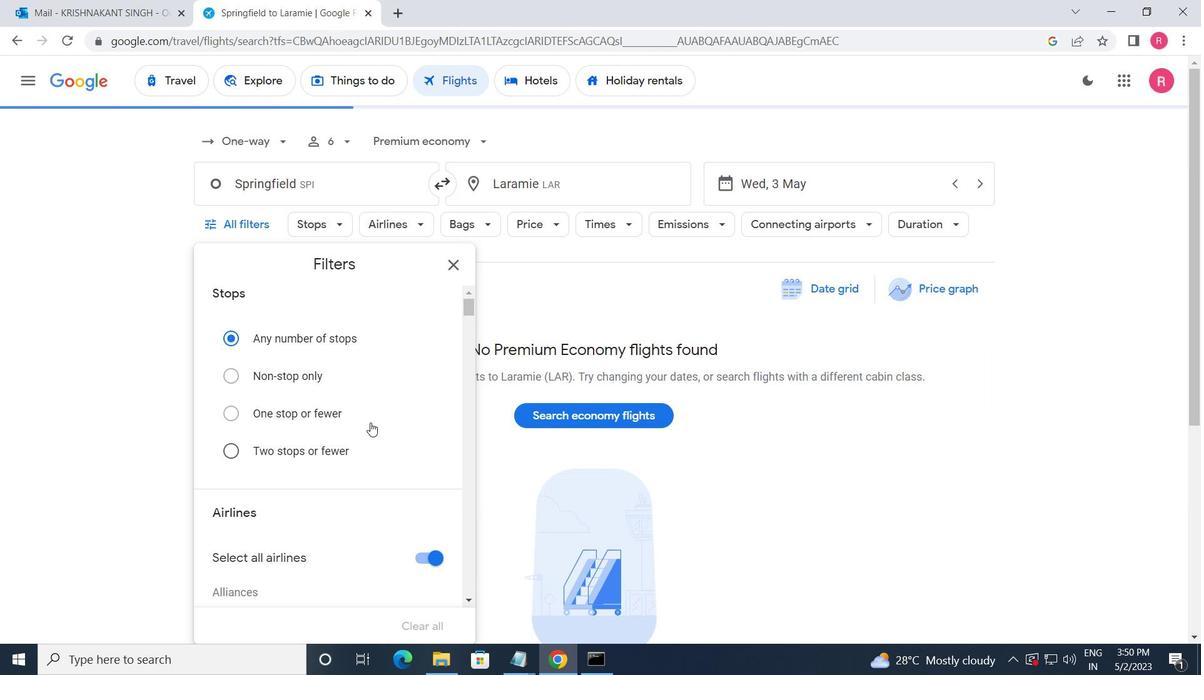 
Action: Mouse scrolled (377, 434) with delta (0, 0)
Screenshot: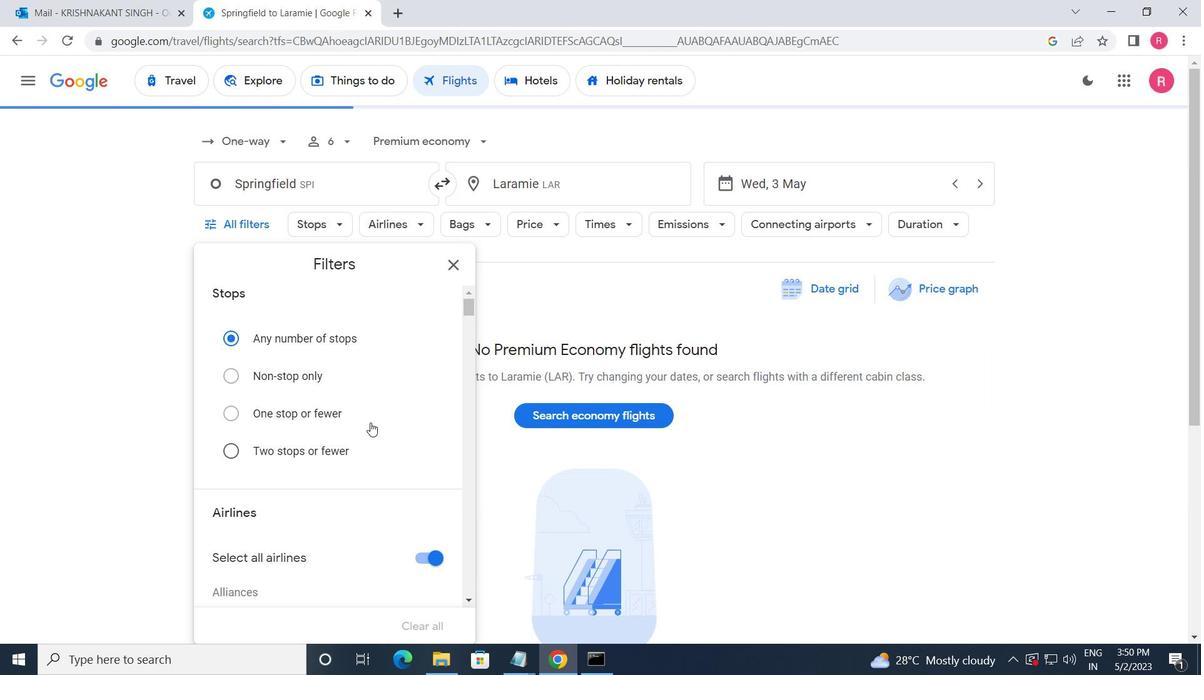 
Action: Mouse scrolled (377, 434) with delta (0, 0)
Screenshot: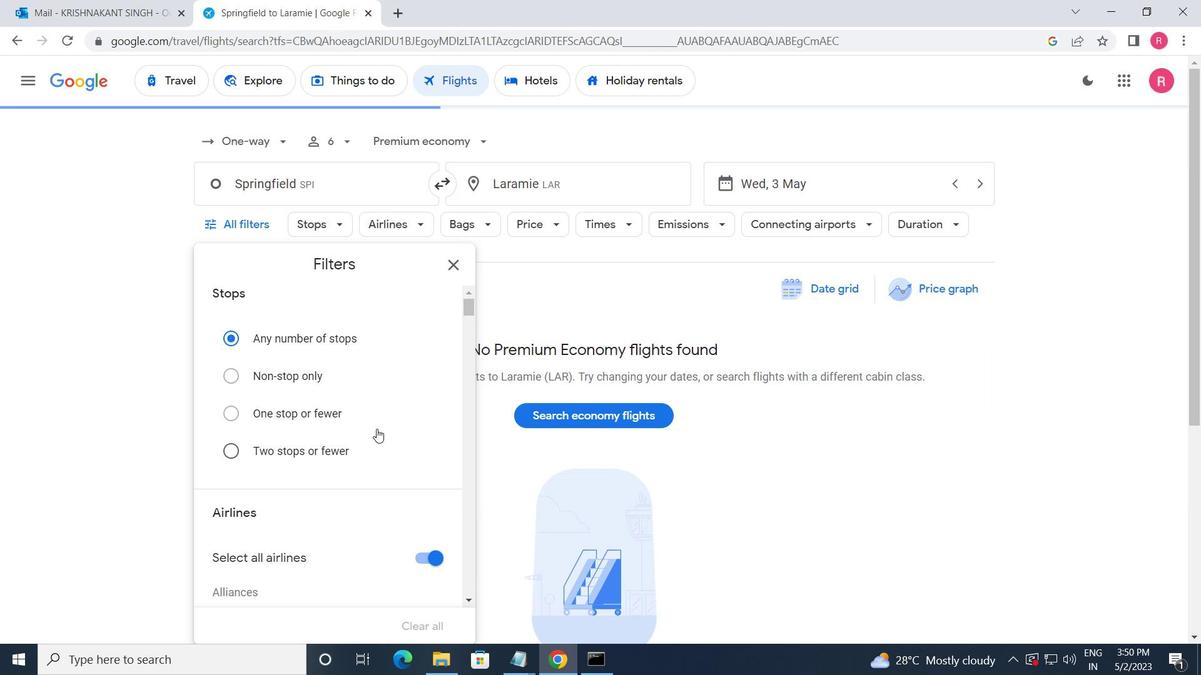 
Action: Mouse scrolled (377, 434) with delta (0, 0)
Screenshot: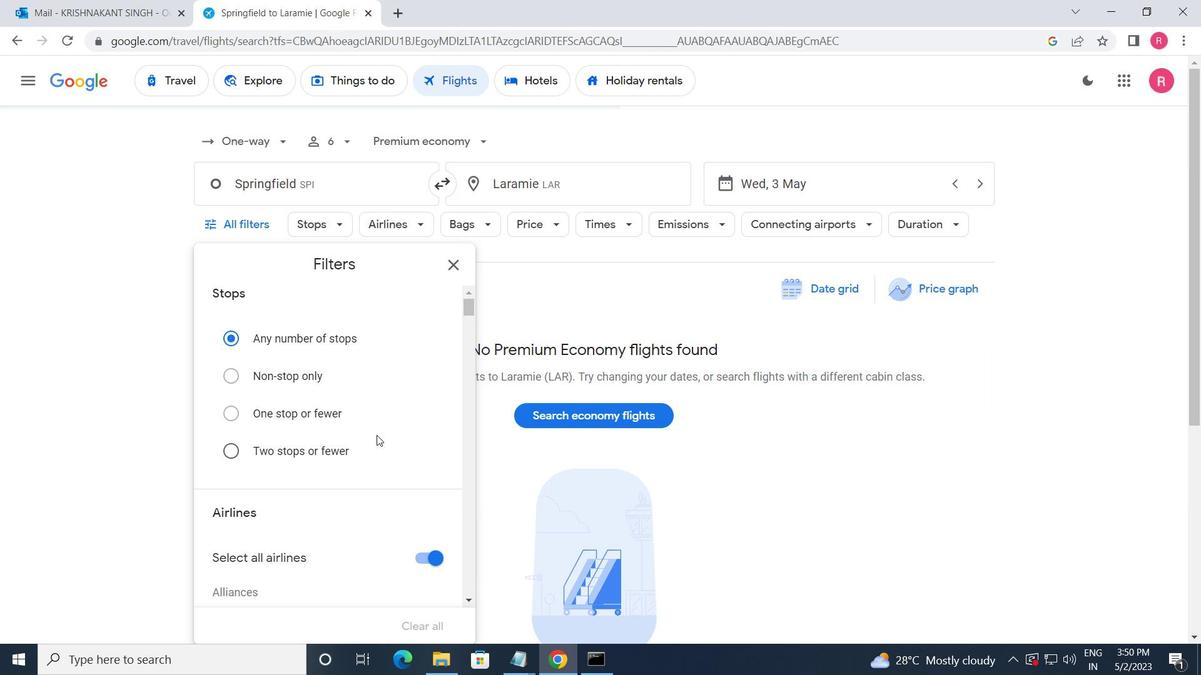 
Action: Mouse moved to (379, 438)
Screenshot: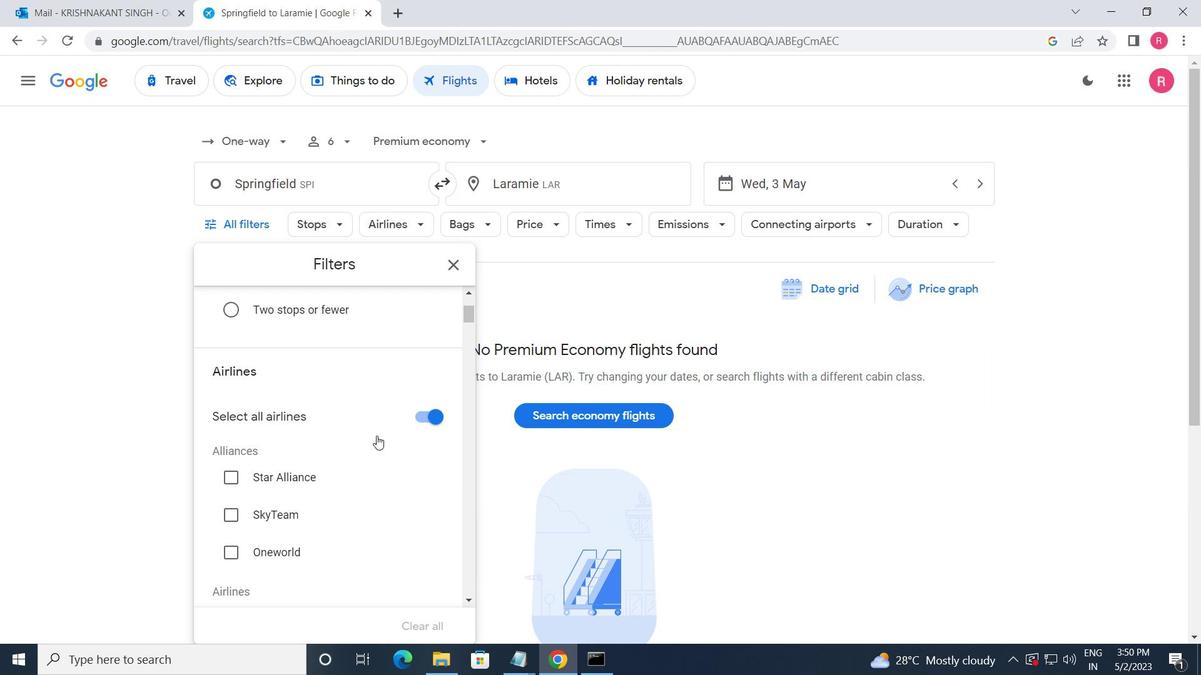 
Action: Mouse scrolled (379, 438) with delta (0, 0)
Screenshot: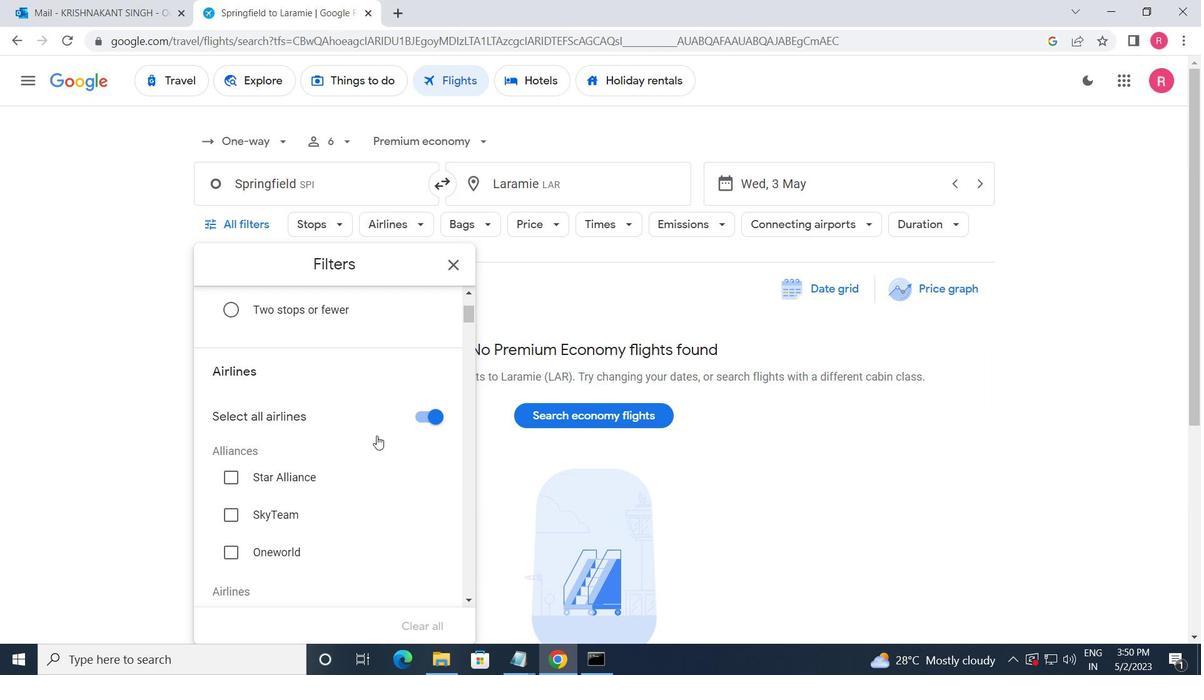
Action: Mouse moved to (379, 438)
Screenshot: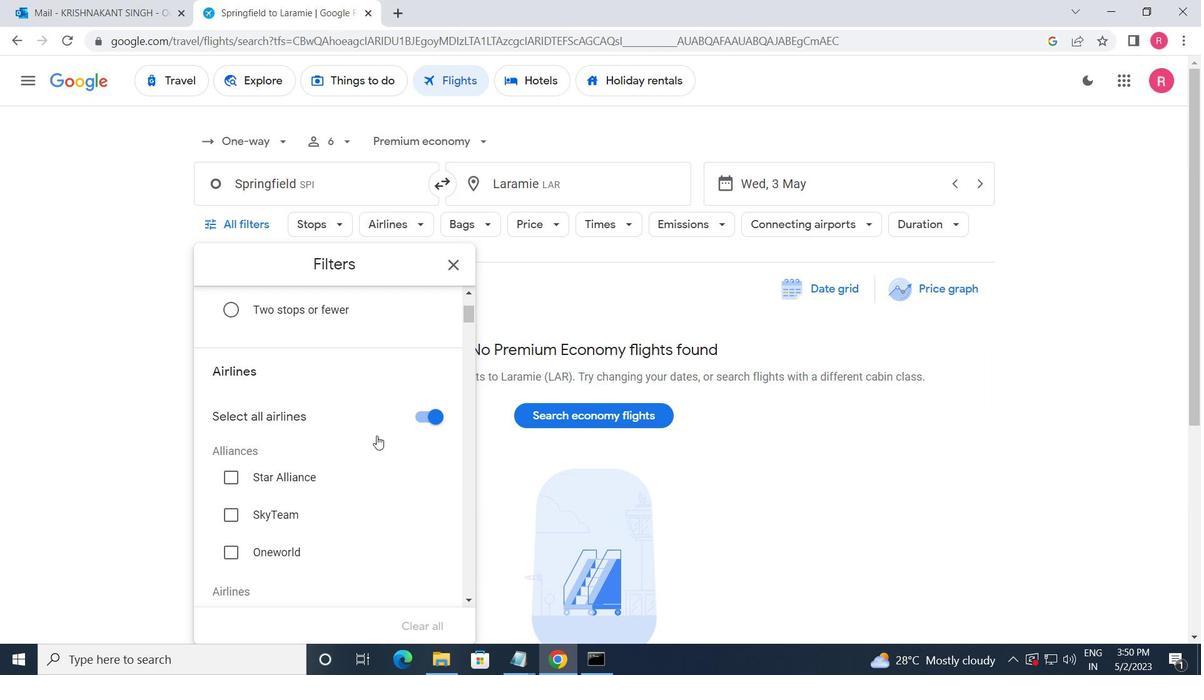 
Action: Mouse scrolled (379, 438) with delta (0, 0)
Screenshot: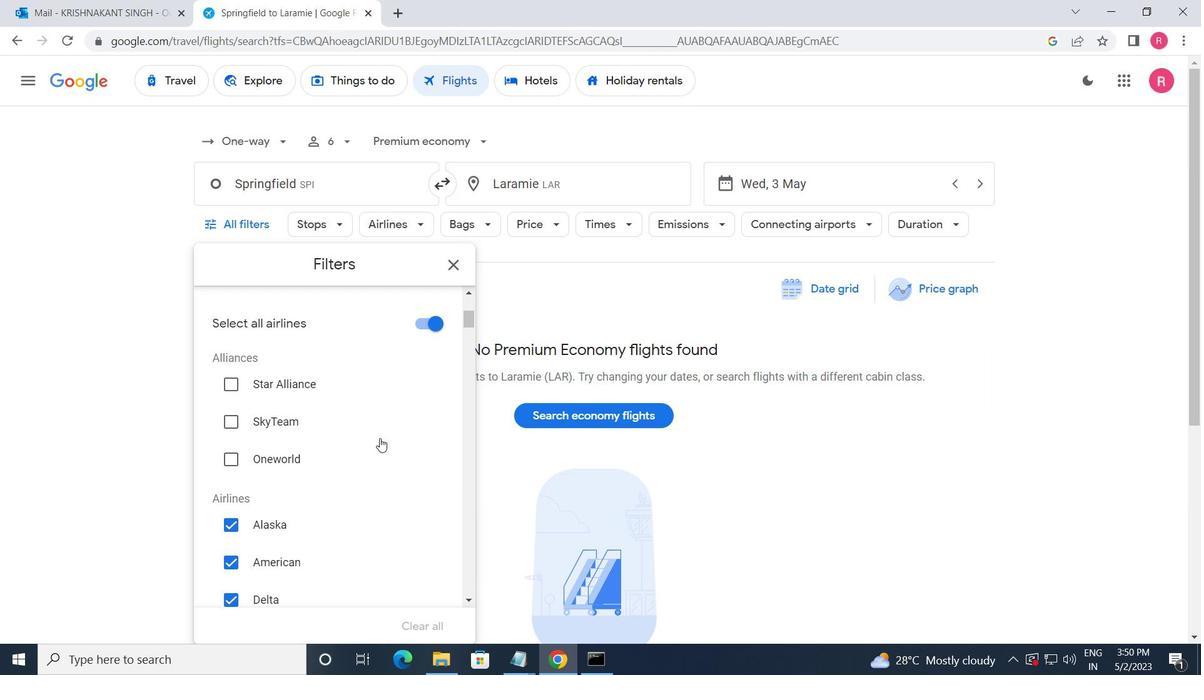 
Action: Mouse moved to (381, 440)
Screenshot: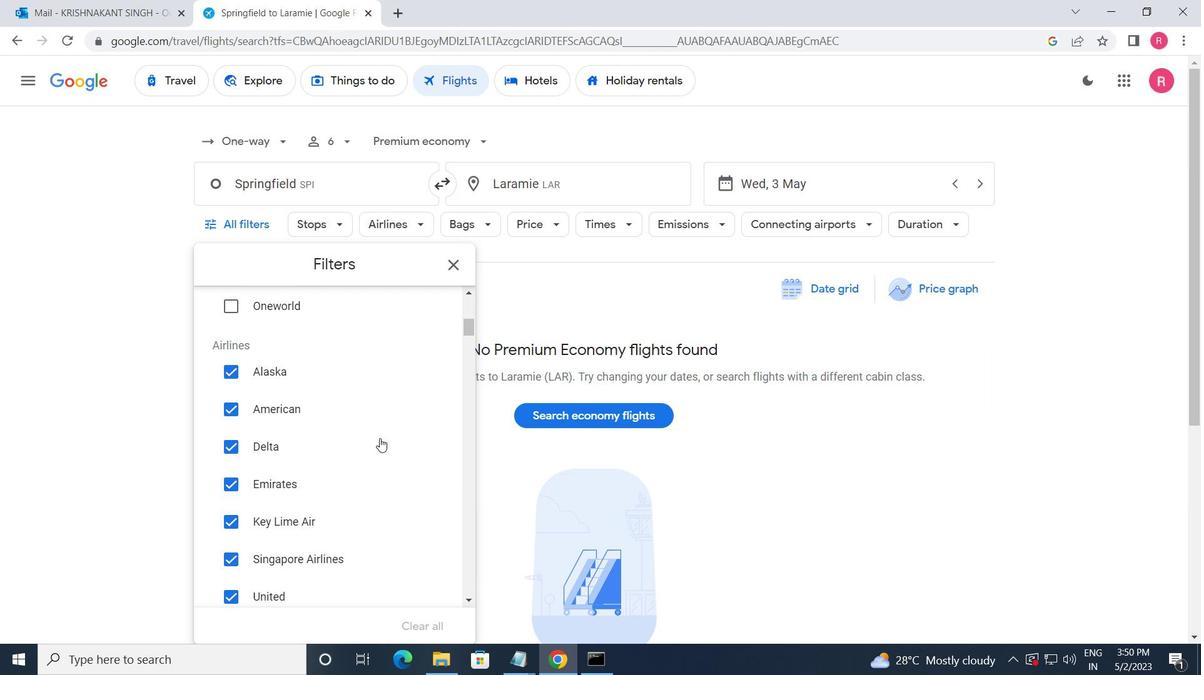 
Action: Mouse scrolled (381, 439) with delta (0, 0)
Screenshot: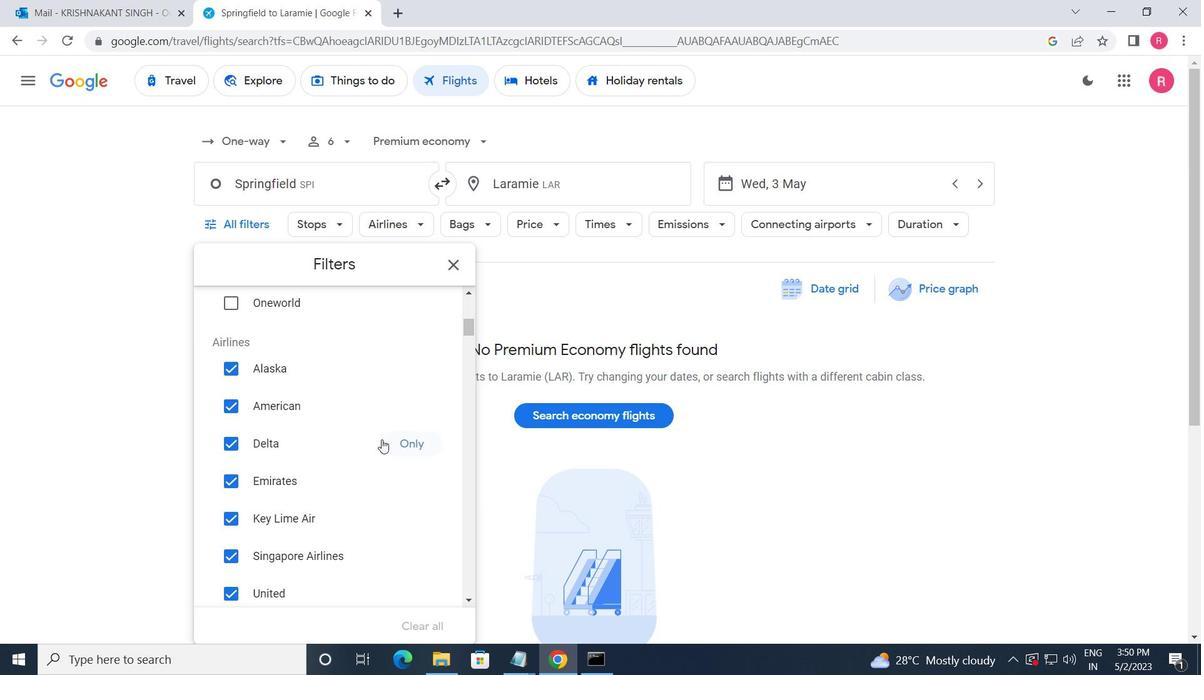 
Action: Mouse scrolled (381, 439) with delta (0, 0)
Screenshot: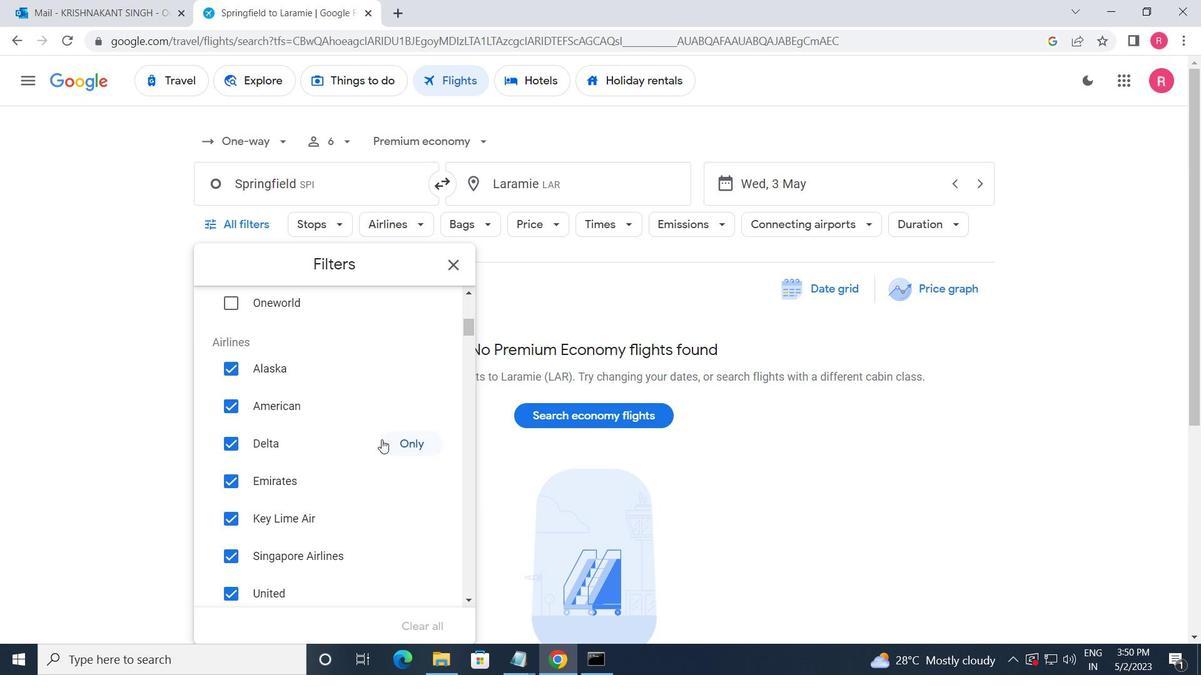 
Action: Mouse scrolled (381, 441) with delta (0, 0)
Screenshot: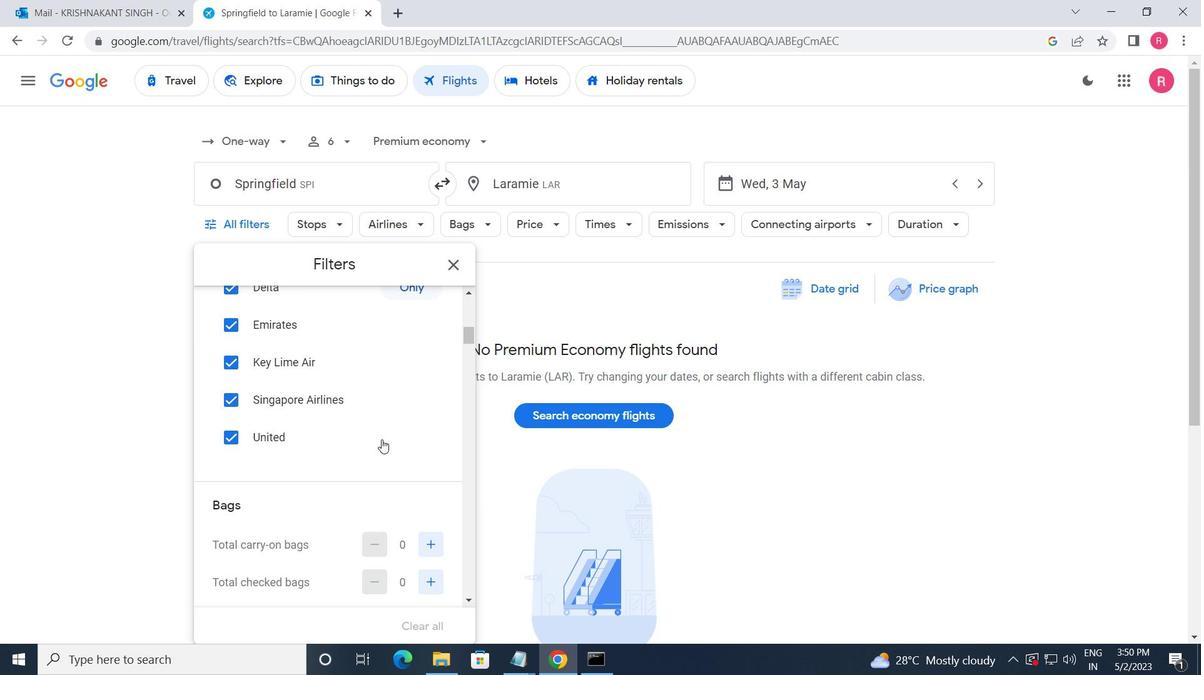 
Action: Mouse scrolled (381, 441) with delta (0, 0)
Screenshot: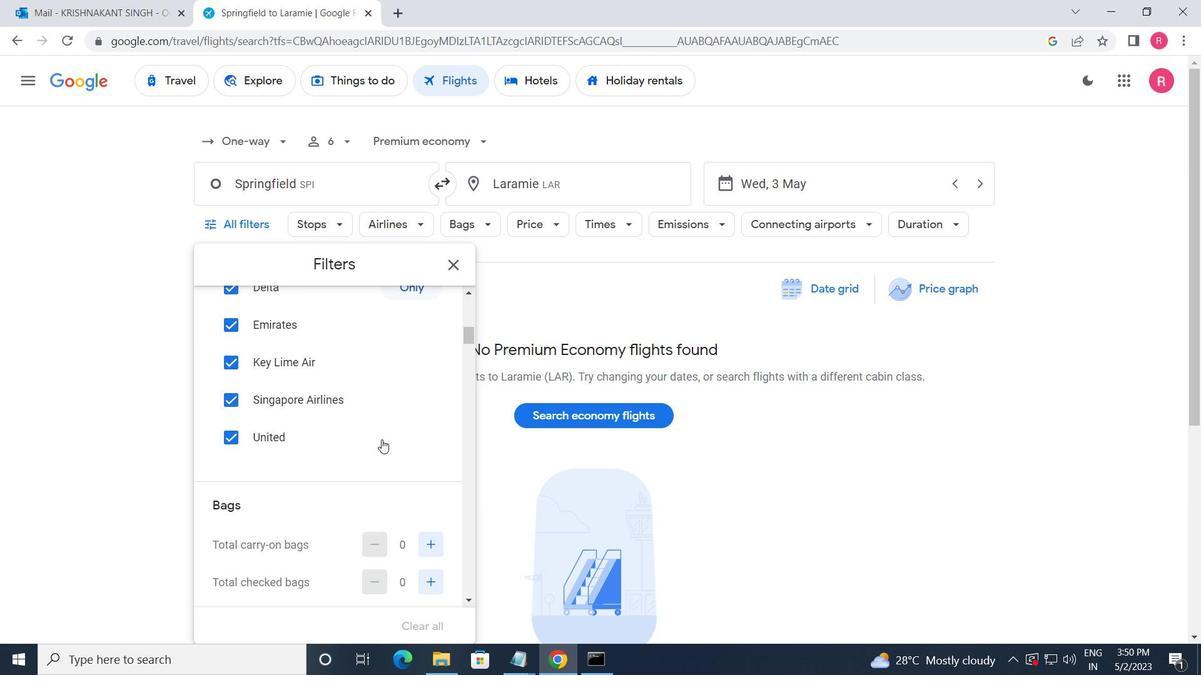 
Action: Mouse scrolled (381, 441) with delta (0, 0)
Screenshot: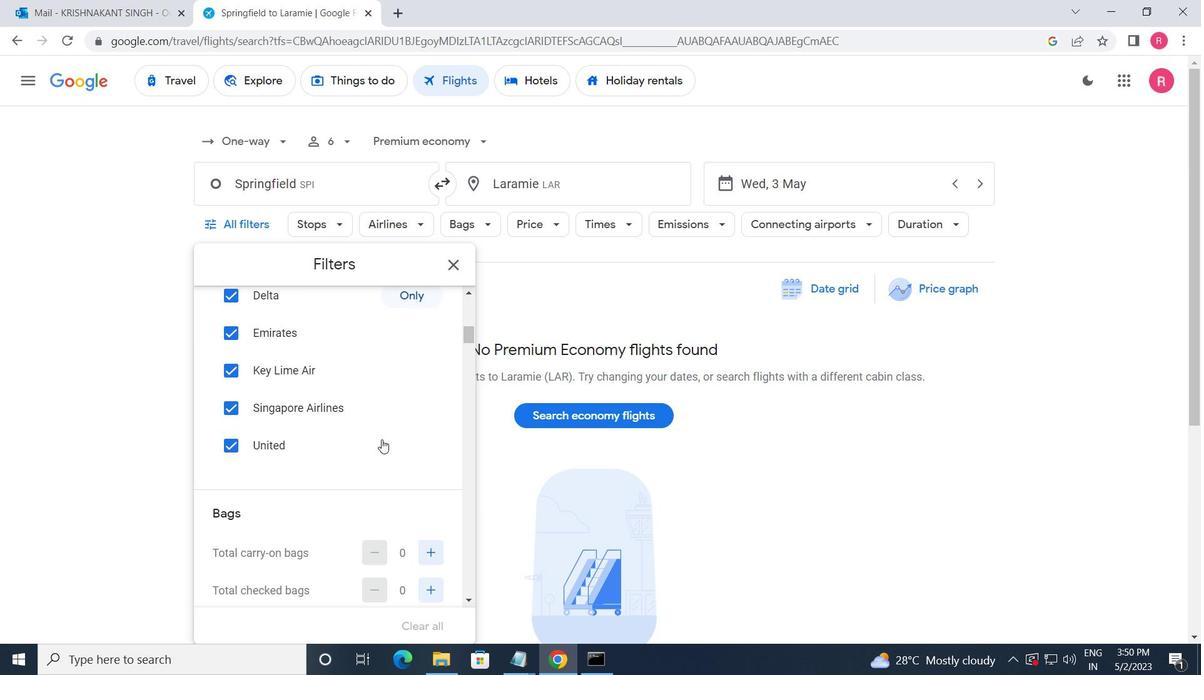 
Action: Mouse moved to (381, 440)
Screenshot: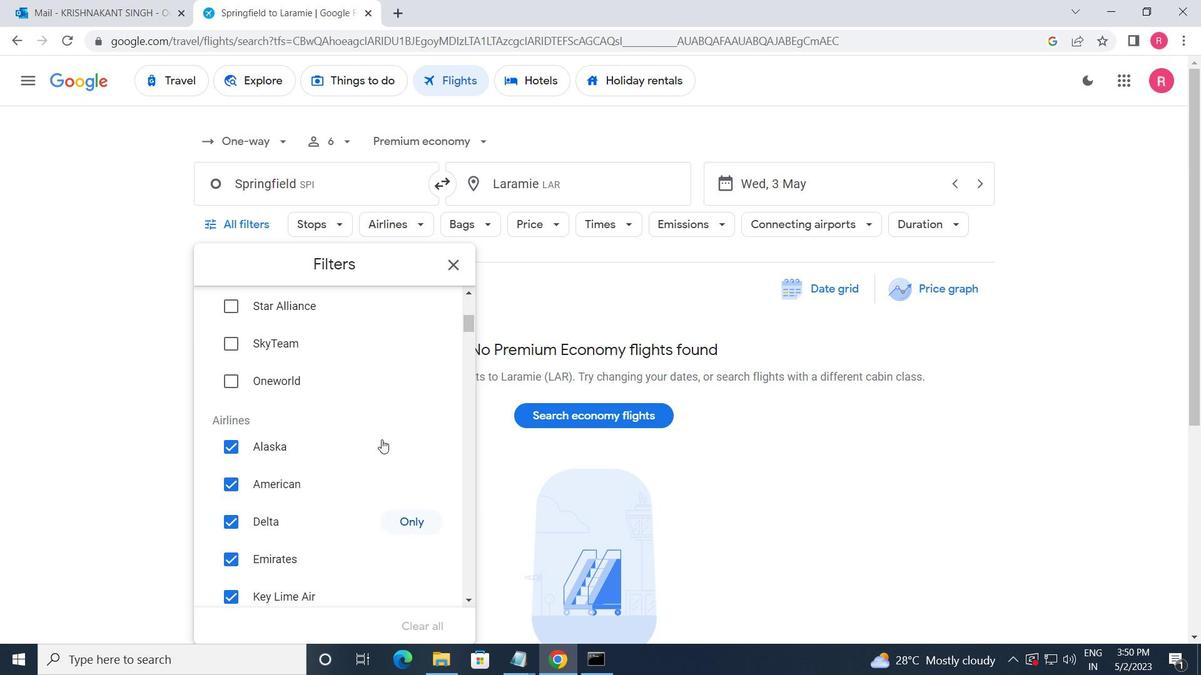 
Action: Mouse scrolled (381, 441) with delta (0, 0)
Screenshot: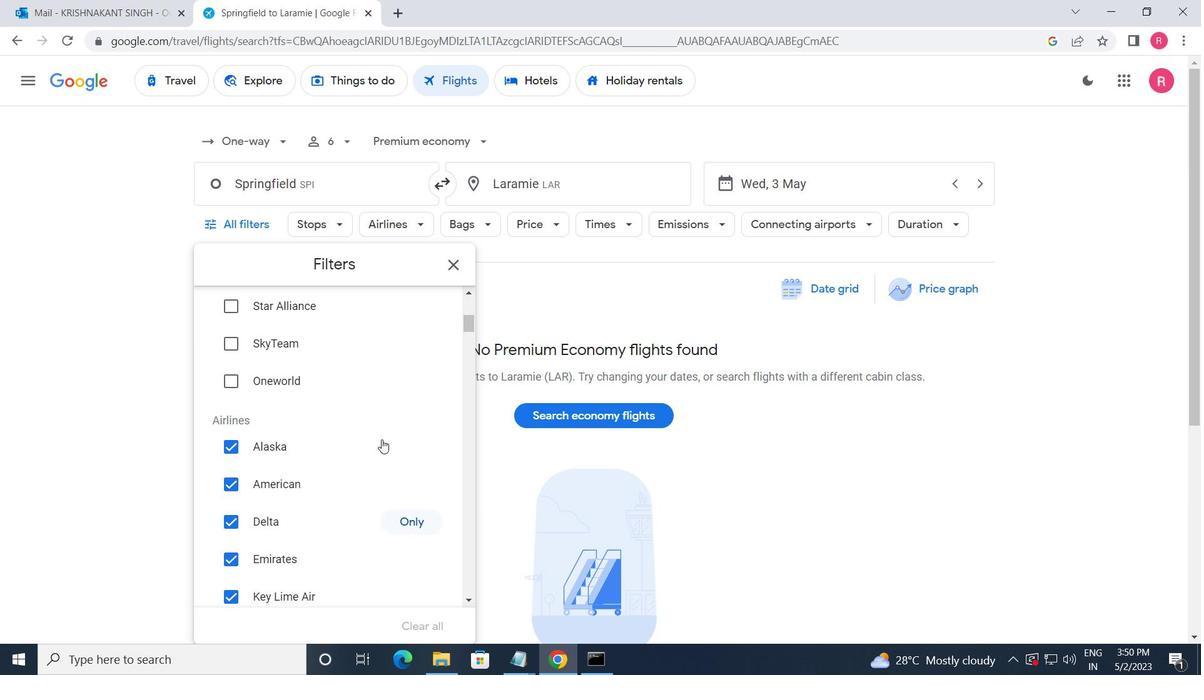 
Action: Mouse moved to (382, 439)
Screenshot: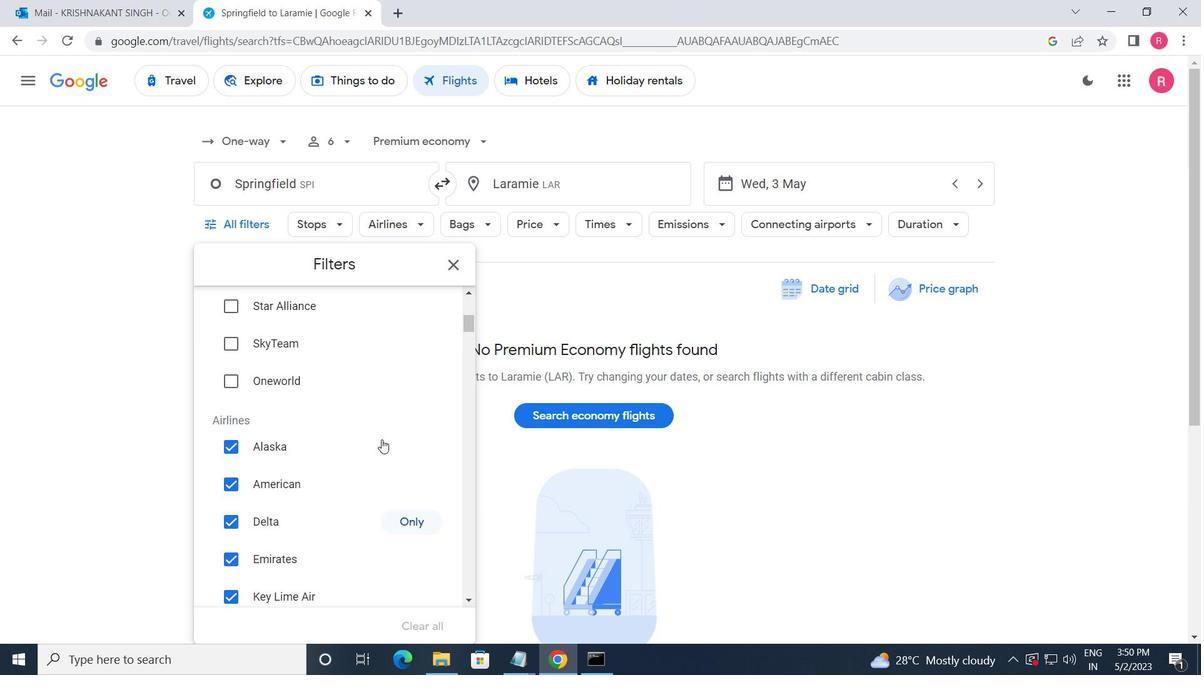 
Action: Mouse scrolled (382, 439) with delta (0, 0)
Screenshot: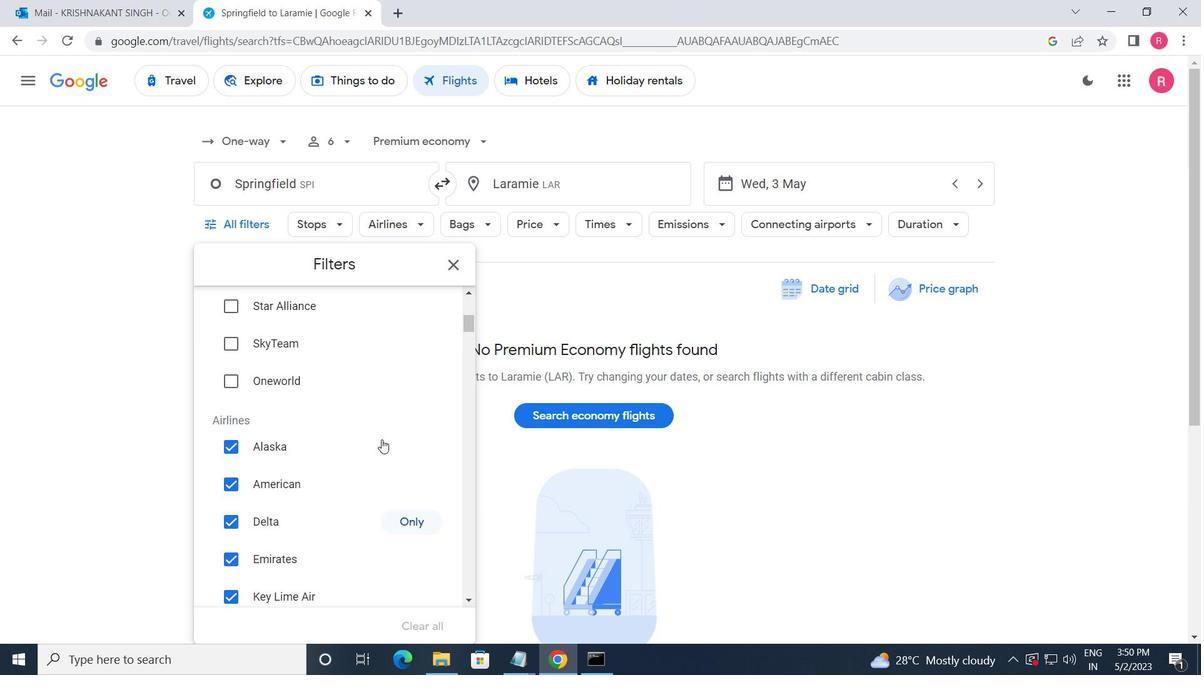 
Action: Mouse moved to (382, 439)
Screenshot: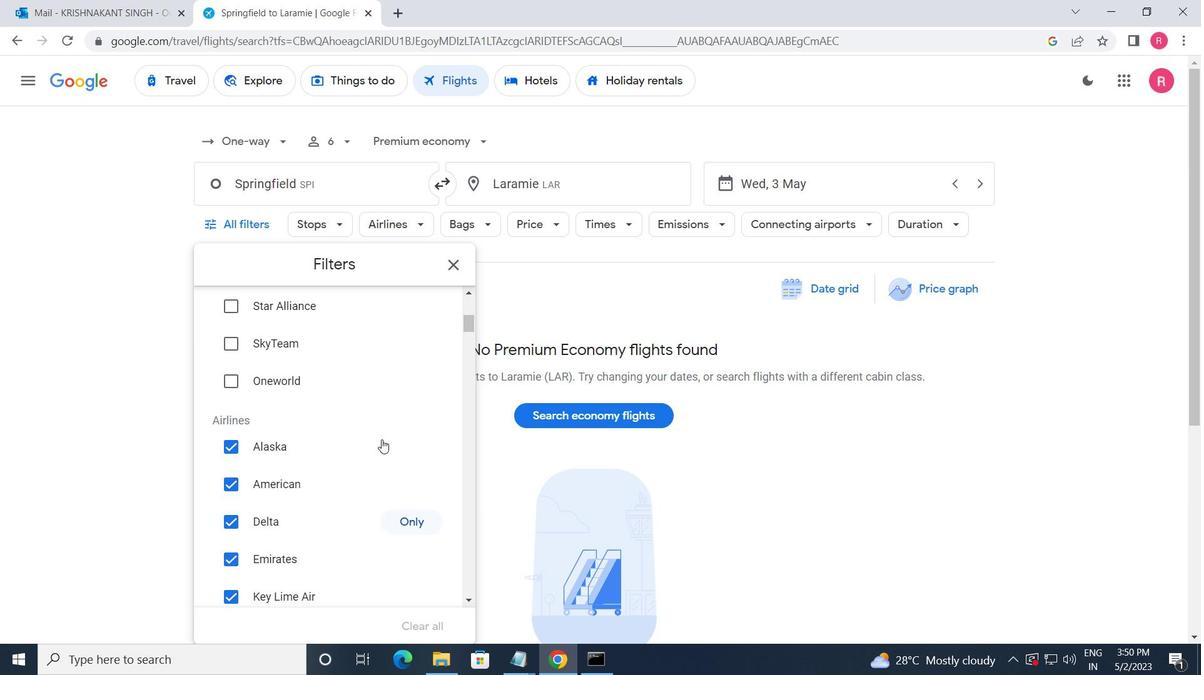 
Action: Mouse scrolled (382, 439) with delta (0, 0)
Screenshot: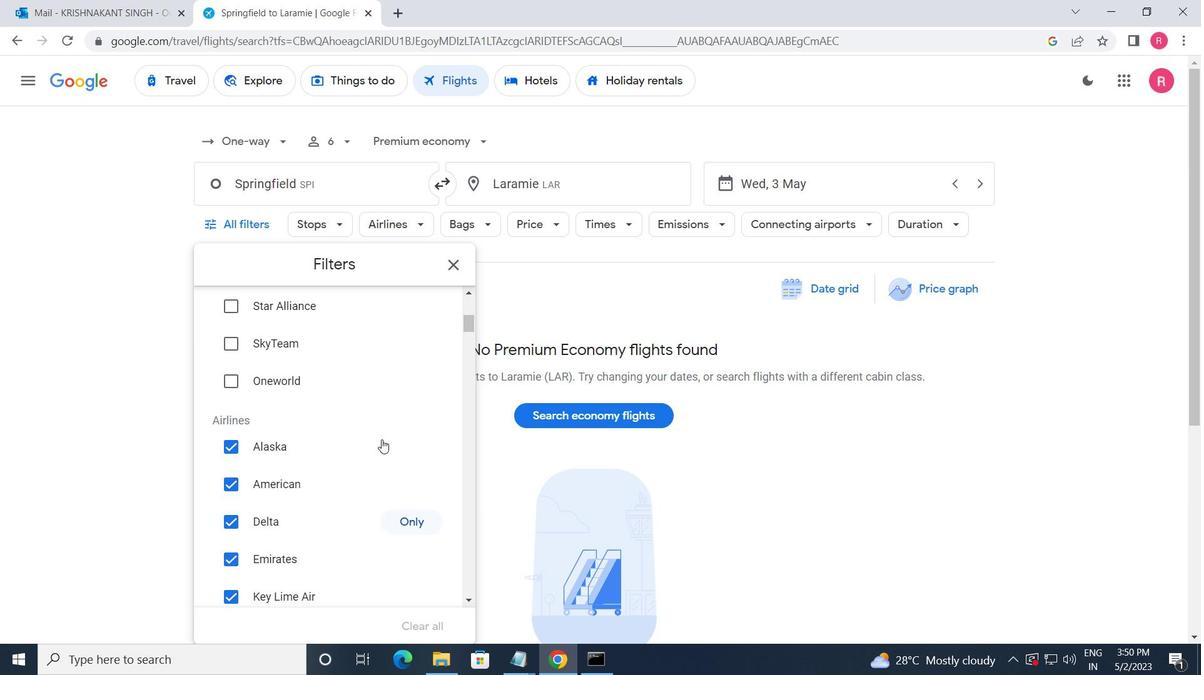 
Action: Mouse moved to (421, 481)
Screenshot: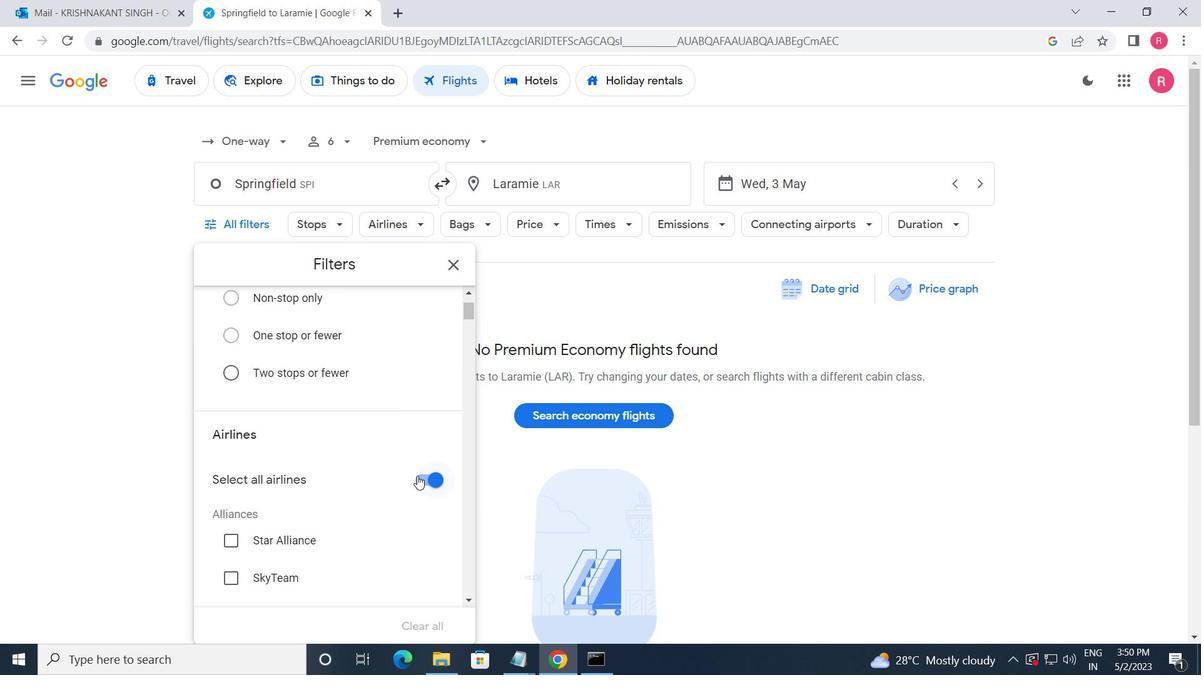 
Action: Mouse pressed left at (421, 481)
Screenshot: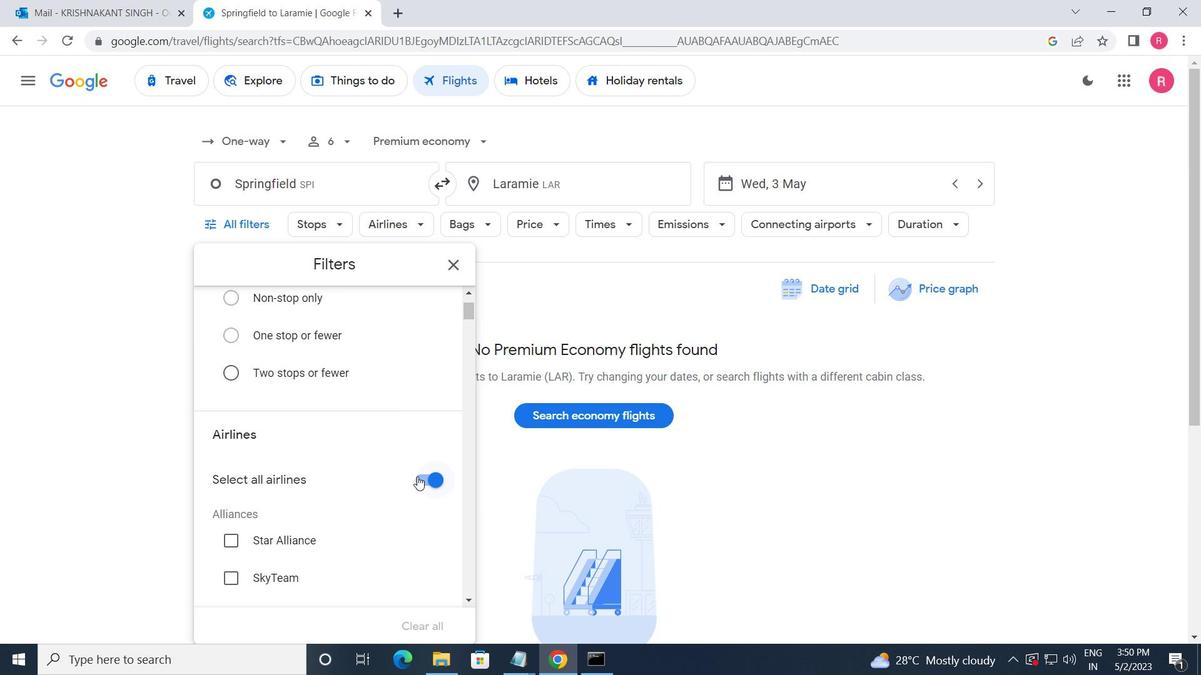 
Action: Mouse moved to (397, 490)
Screenshot: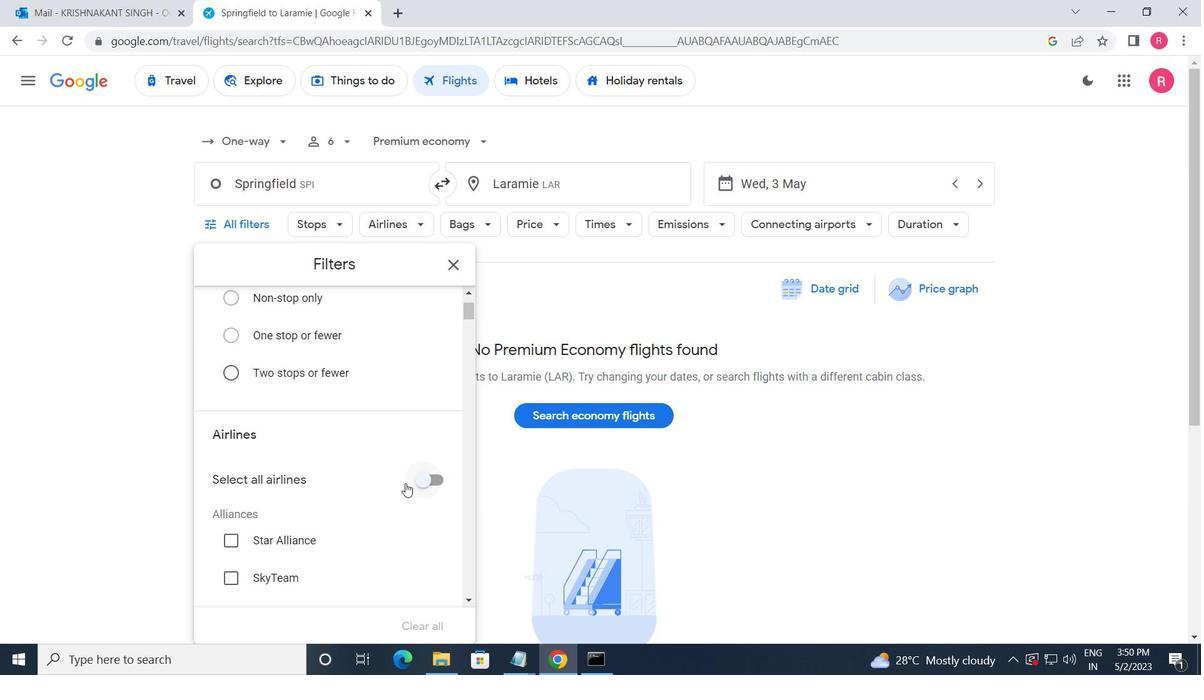 
Action: Mouse scrolled (397, 489) with delta (0, 0)
Screenshot: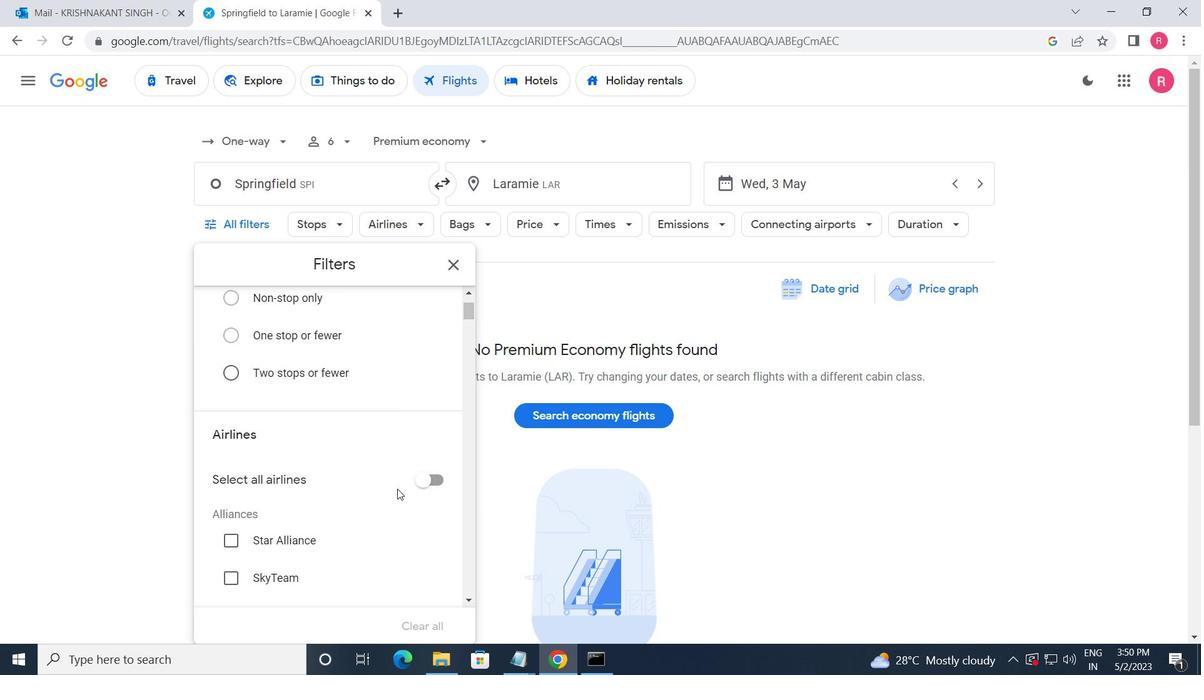 
Action: Mouse scrolled (397, 489) with delta (0, 0)
Screenshot: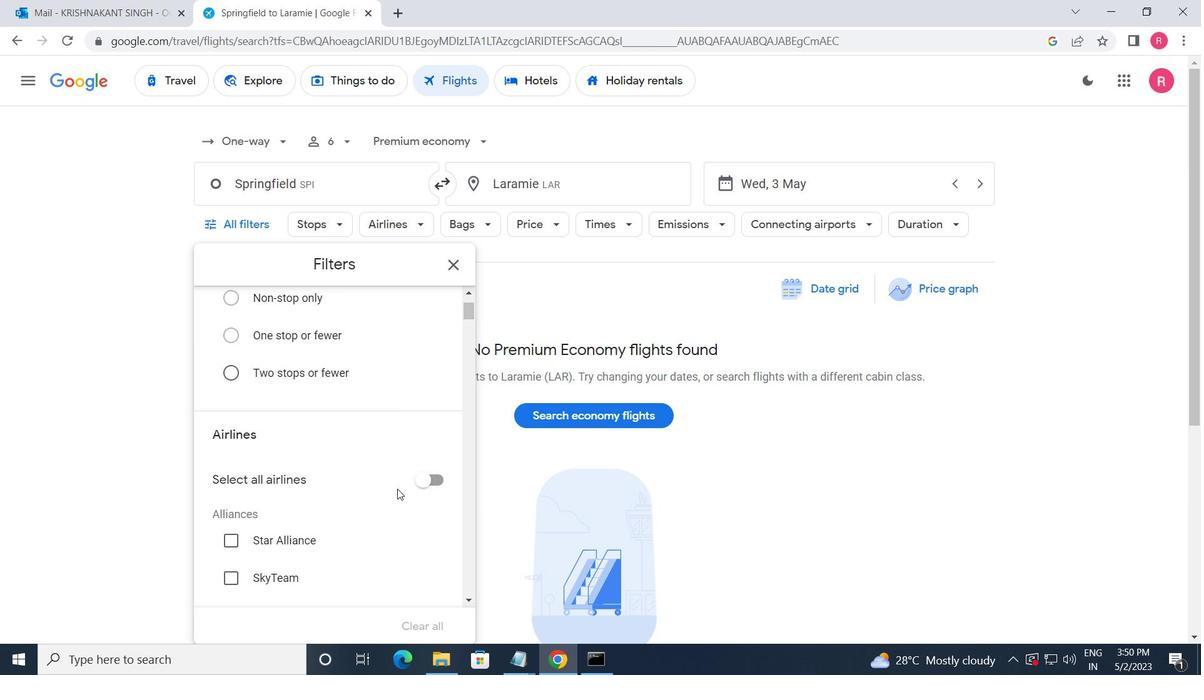 
Action: Mouse scrolled (397, 489) with delta (0, 0)
Screenshot: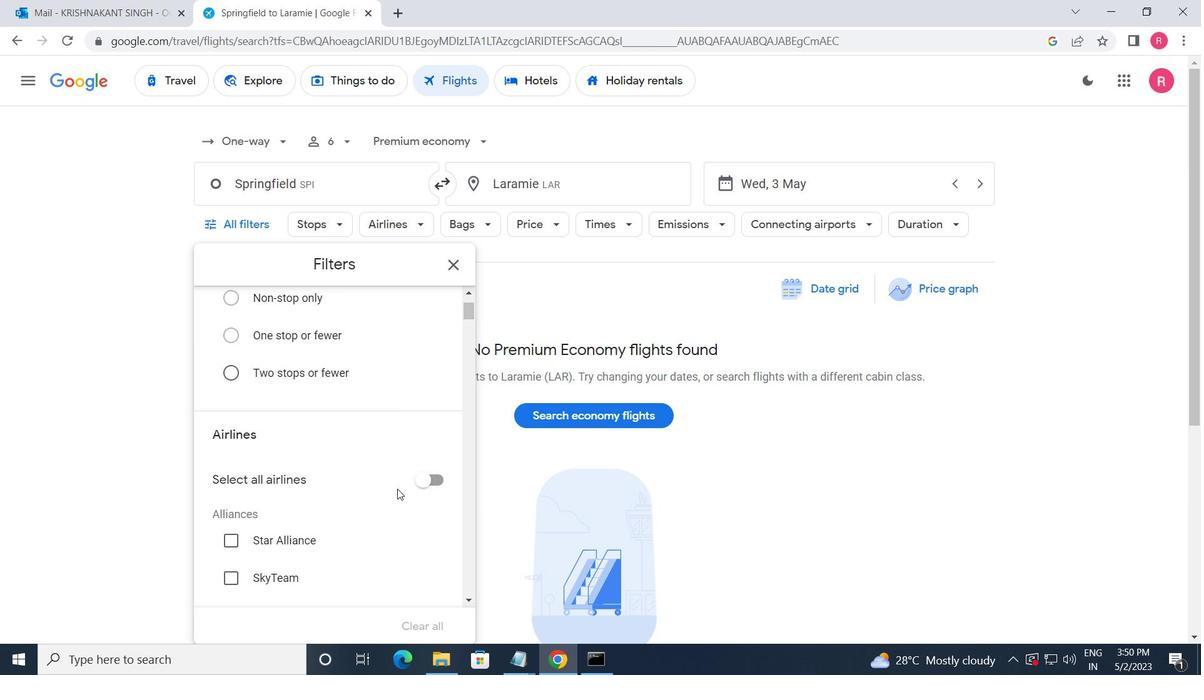 
Action: Mouse scrolled (397, 489) with delta (0, 0)
Screenshot: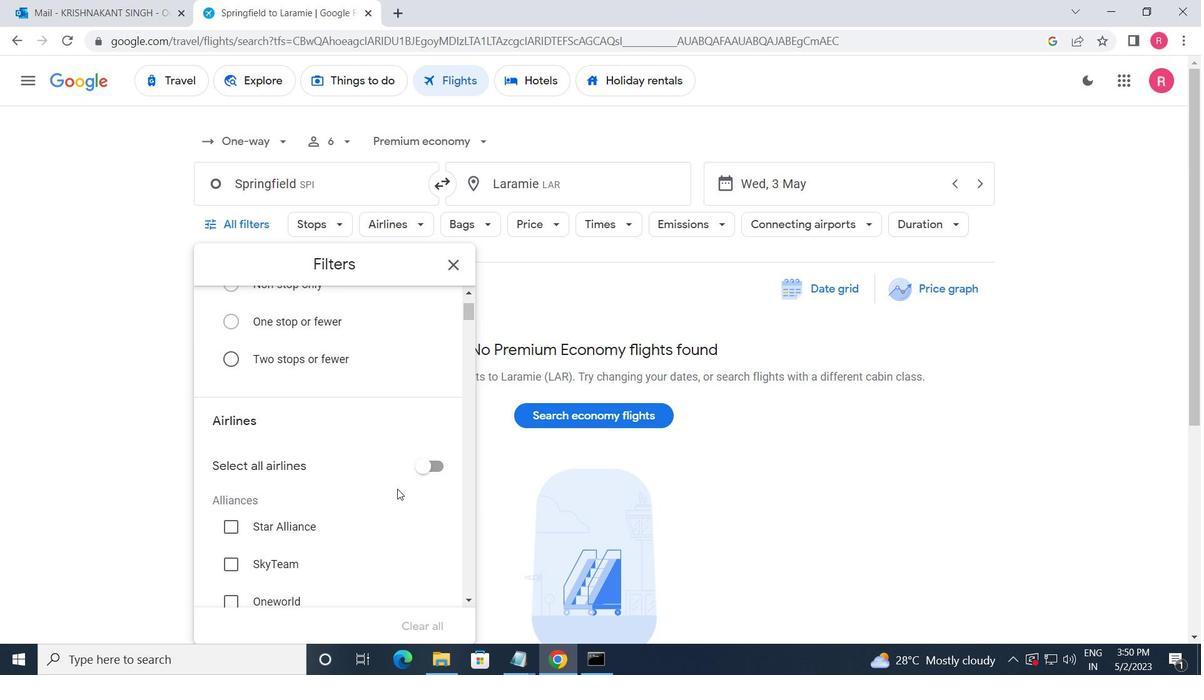 
Action: Mouse scrolled (397, 489) with delta (0, 0)
Screenshot: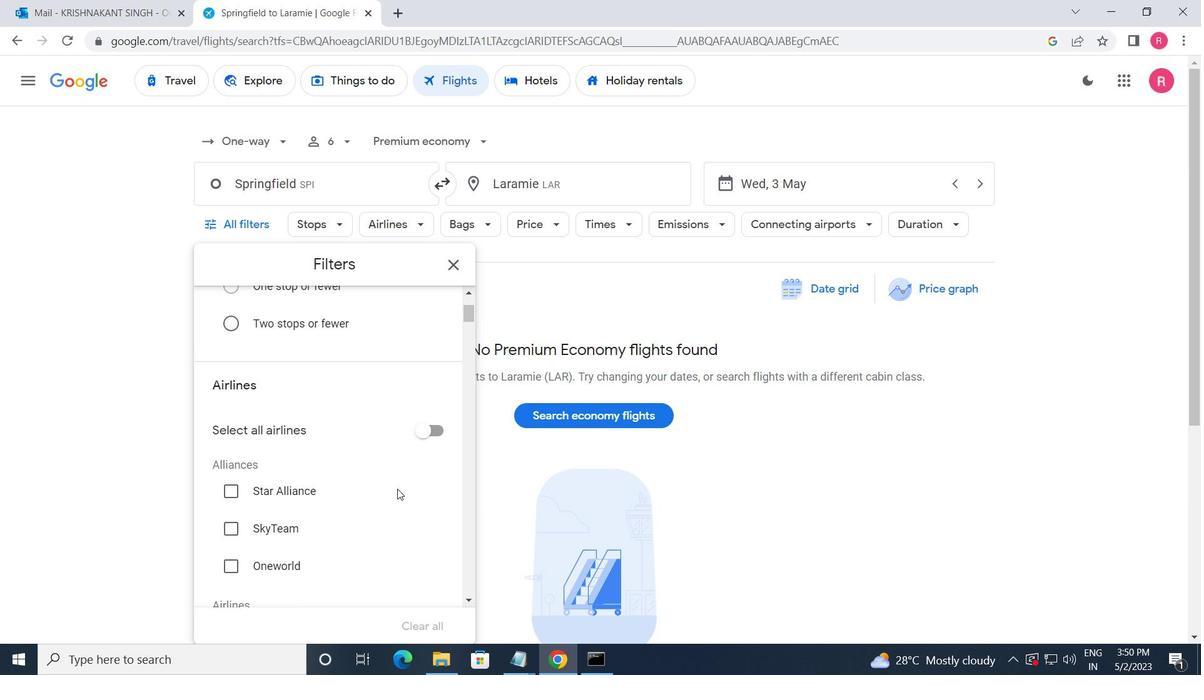 
Action: Mouse scrolled (397, 489) with delta (0, 0)
Screenshot: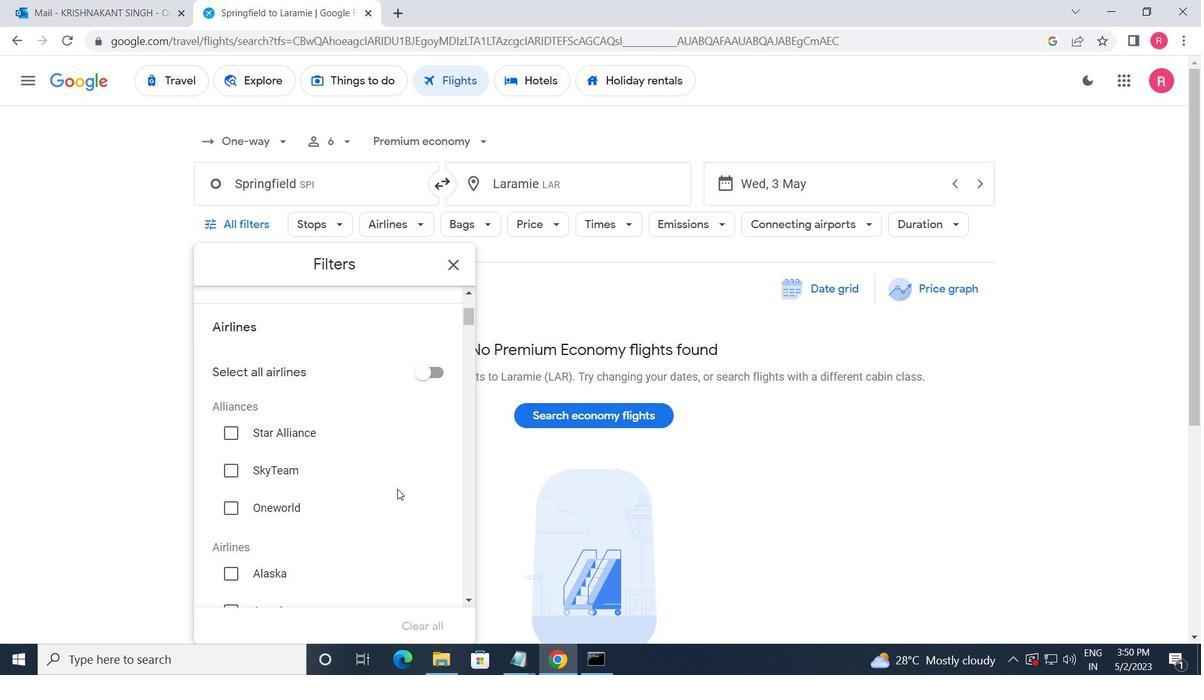 
Action: Mouse moved to (397, 489)
Screenshot: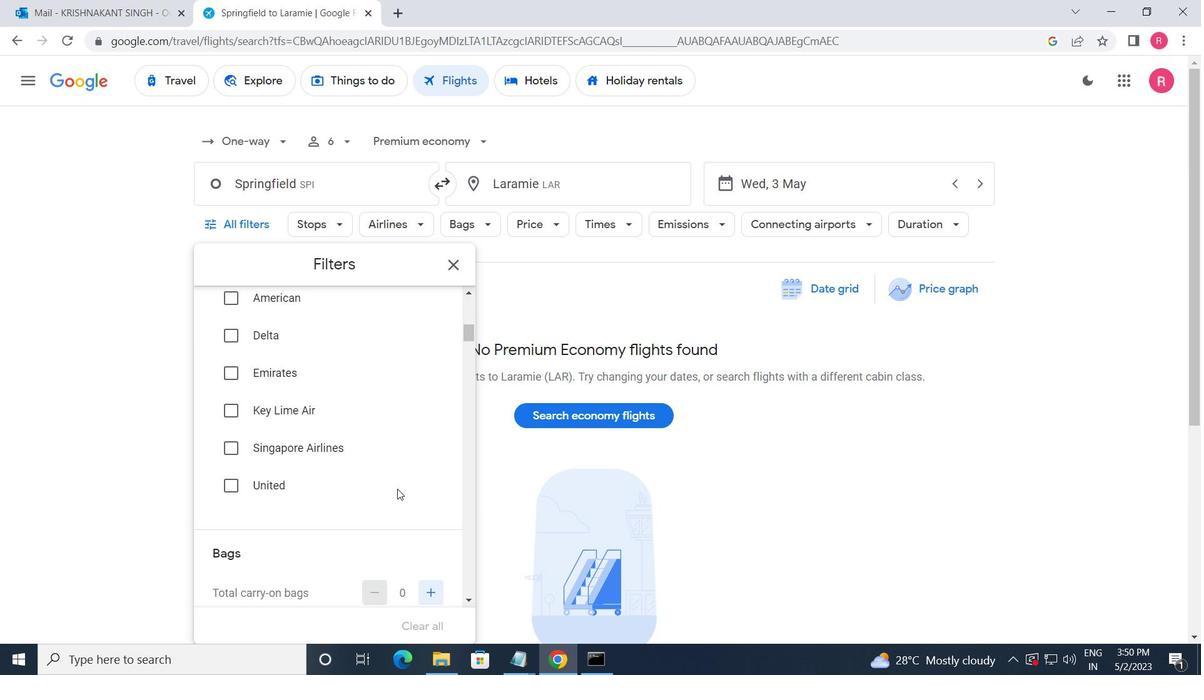 
Action: Mouse scrolled (397, 488) with delta (0, 0)
Screenshot: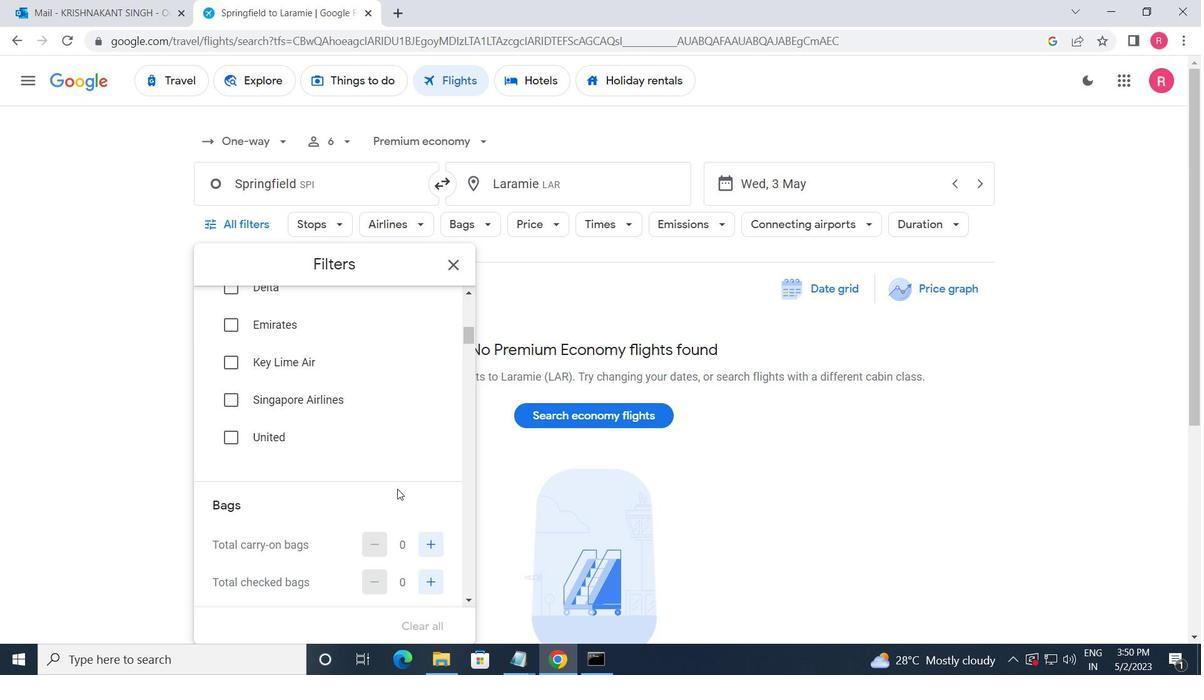 
Action: Mouse moved to (431, 504)
Screenshot: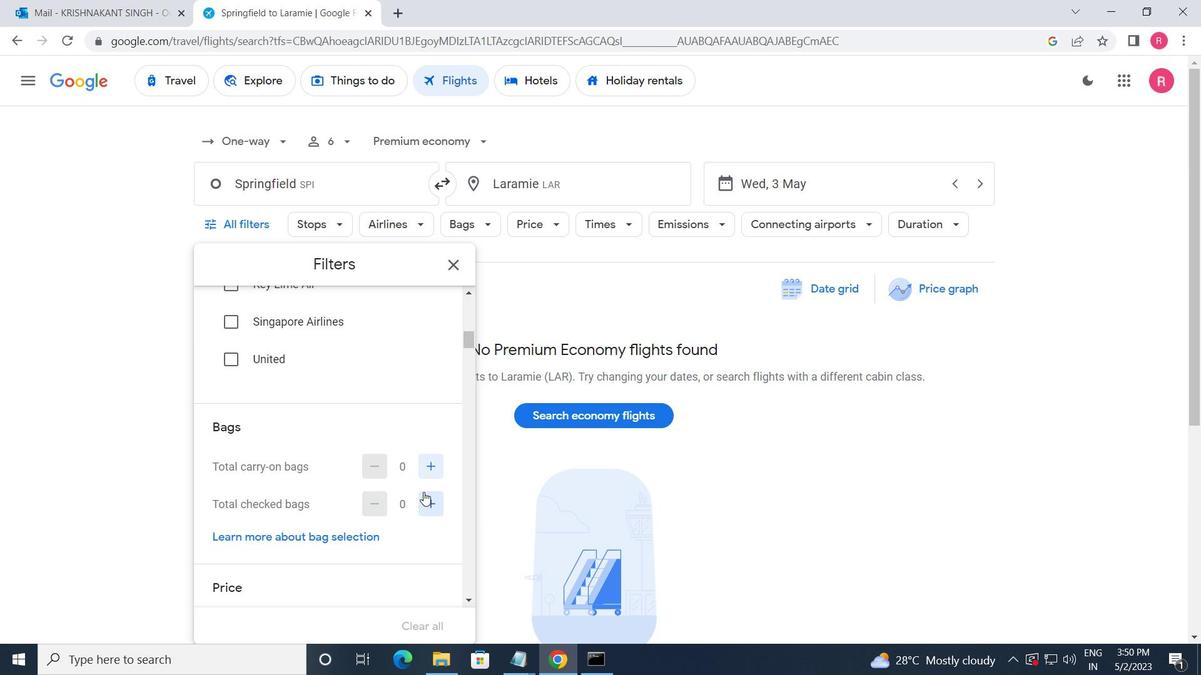 
Action: Mouse pressed left at (431, 504)
Screenshot: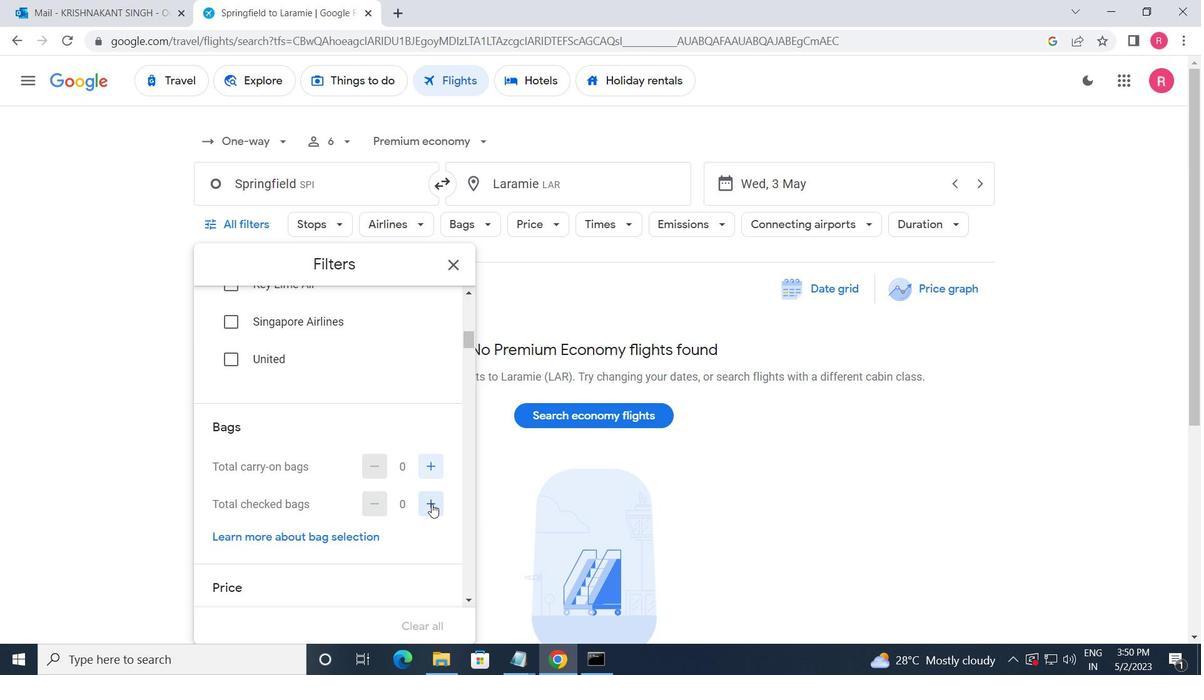 
Action: Mouse pressed left at (431, 504)
Screenshot: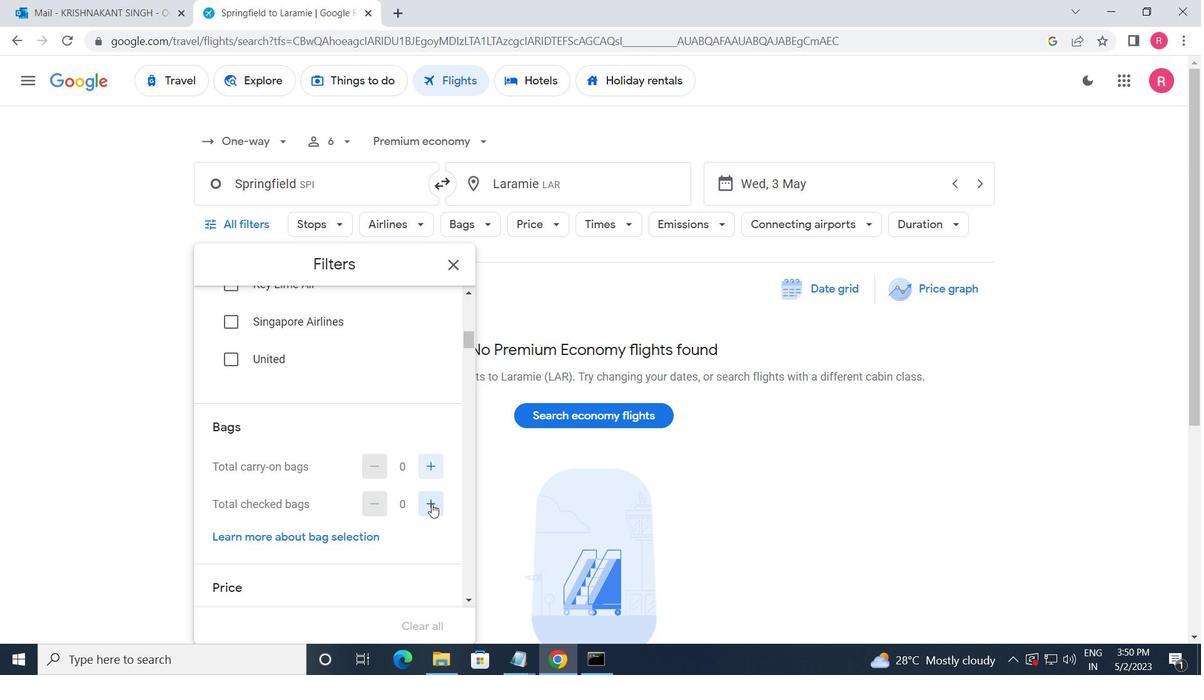 
Action: Mouse pressed left at (431, 504)
Screenshot: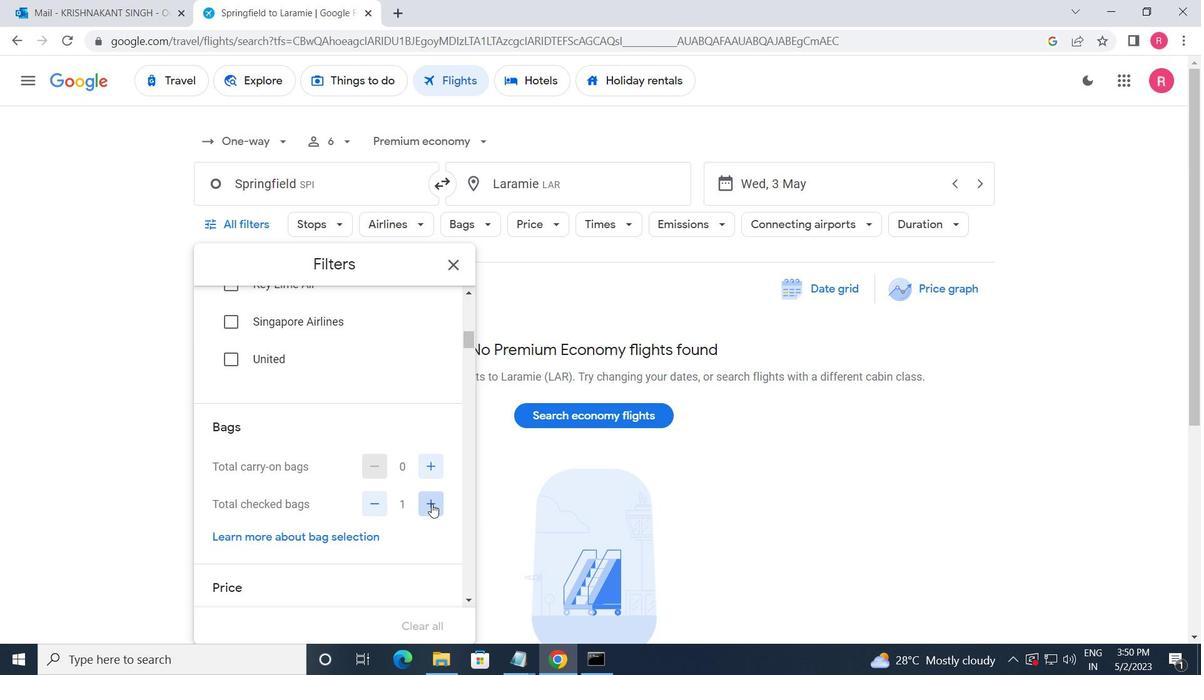 
Action: Mouse moved to (432, 500)
Screenshot: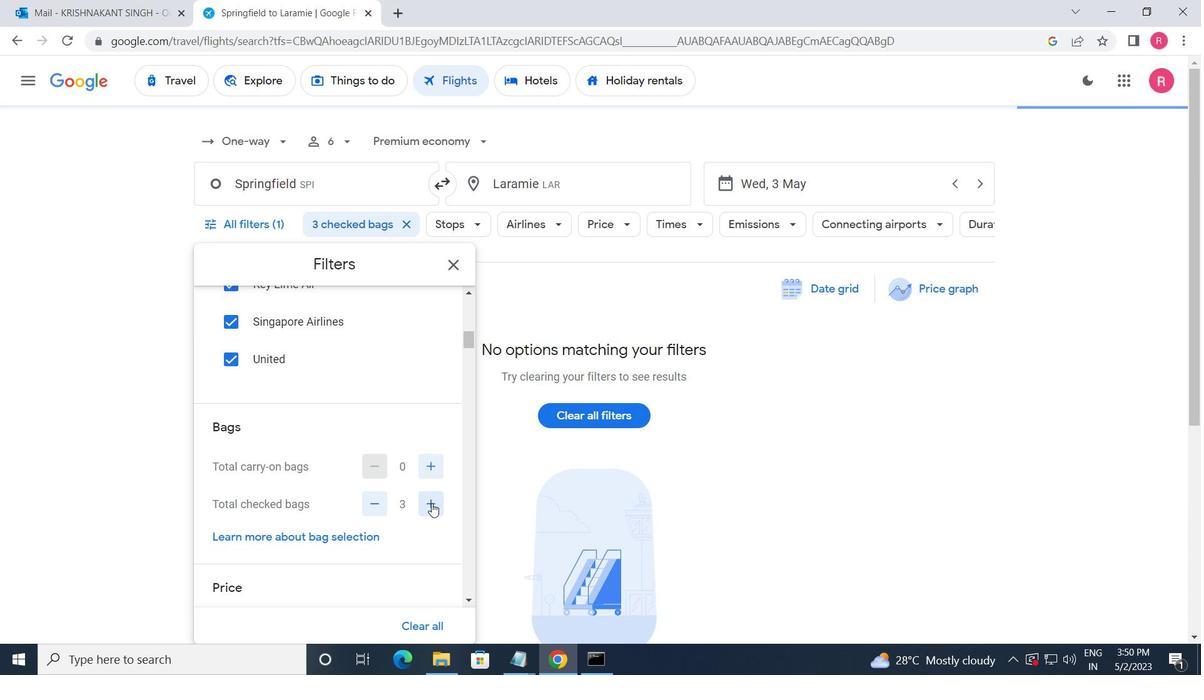 
Action: Mouse scrolled (432, 500) with delta (0, 0)
Screenshot: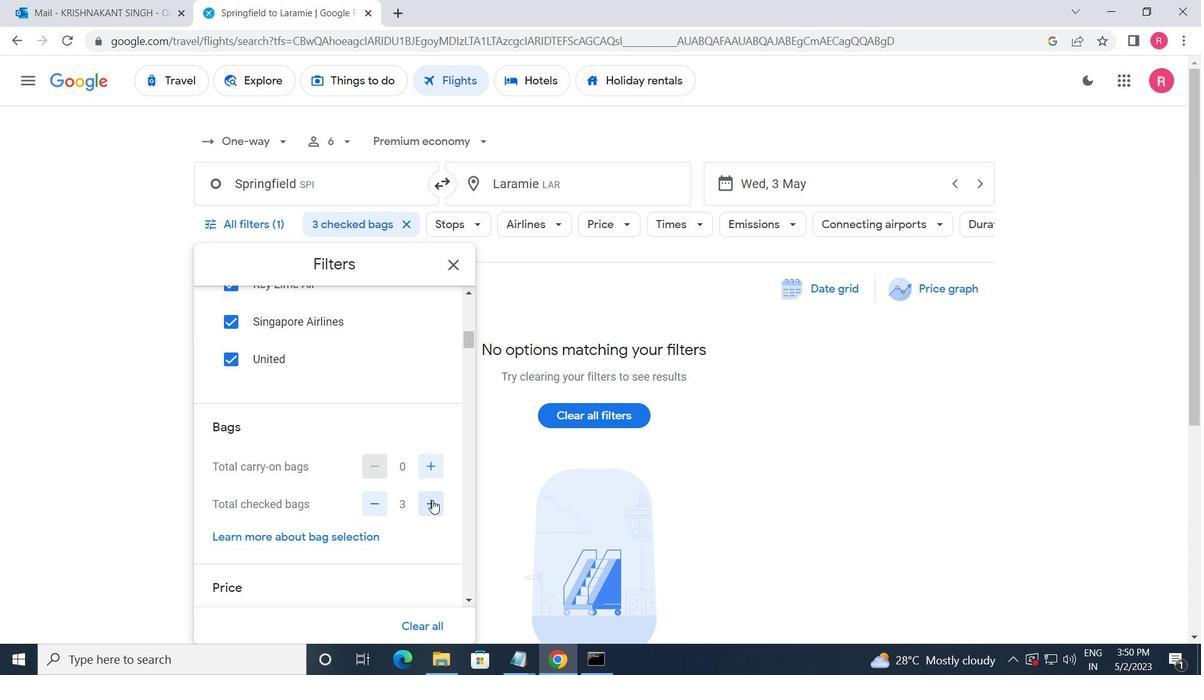 
Action: Mouse scrolled (432, 500) with delta (0, 0)
Screenshot: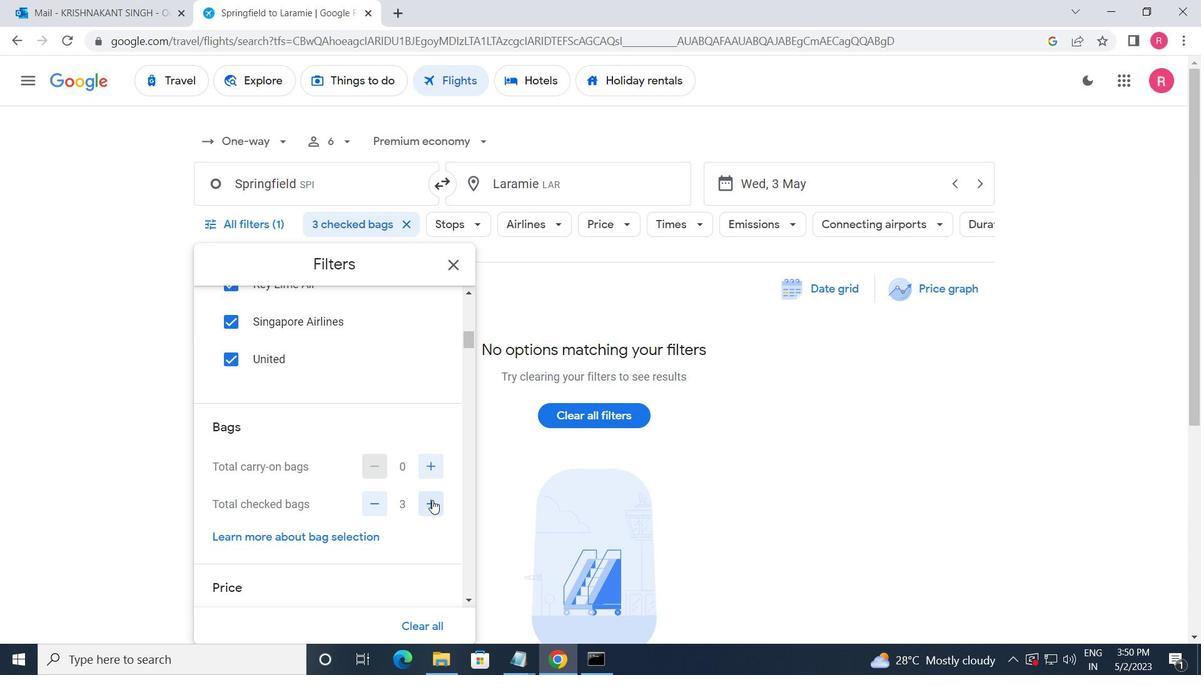 
Action: Mouse moved to (434, 498)
Screenshot: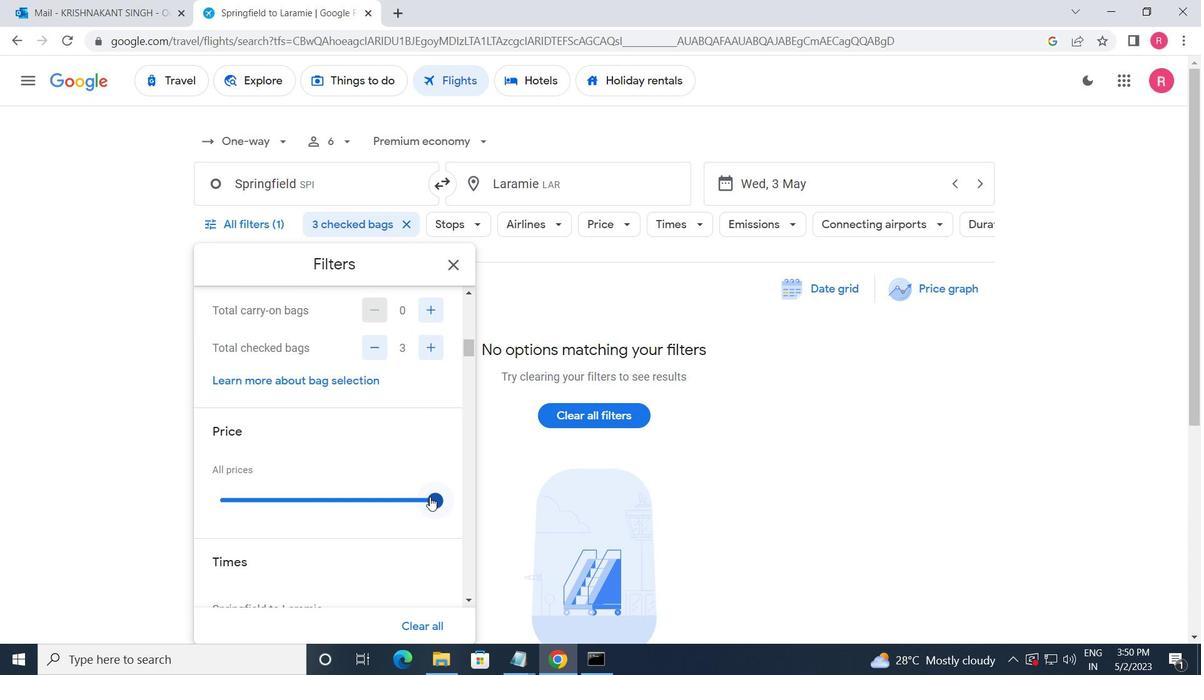 
Action: Mouse pressed left at (434, 498)
Screenshot: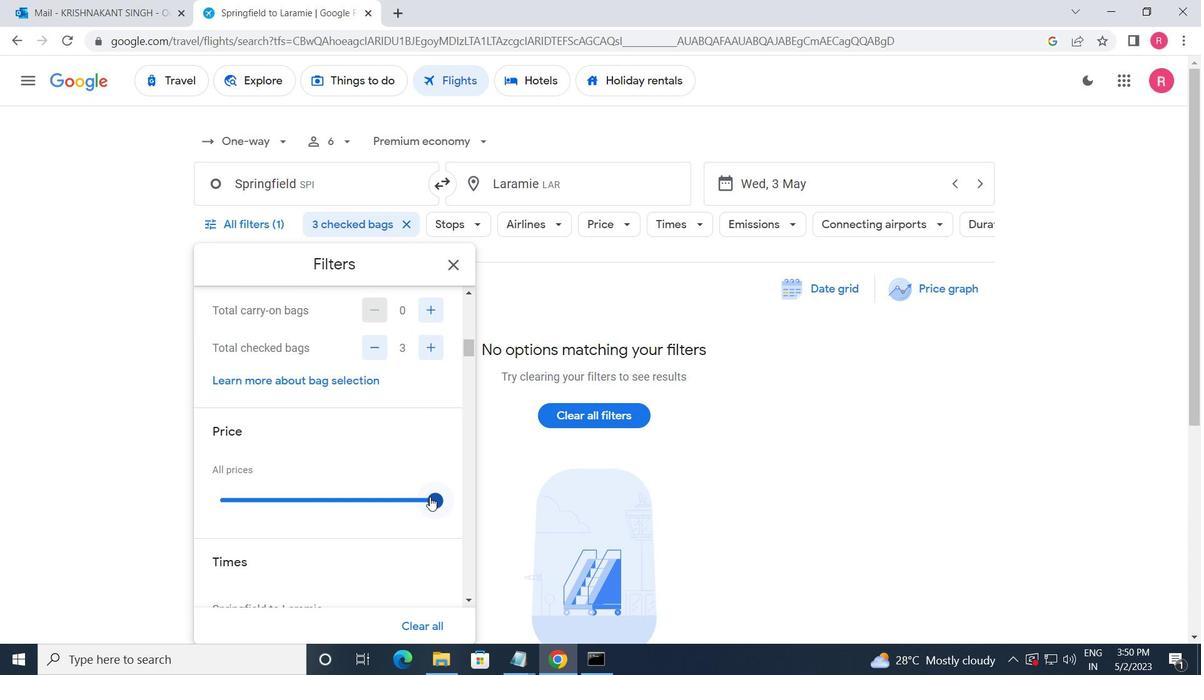 
Action: Mouse moved to (413, 510)
Screenshot: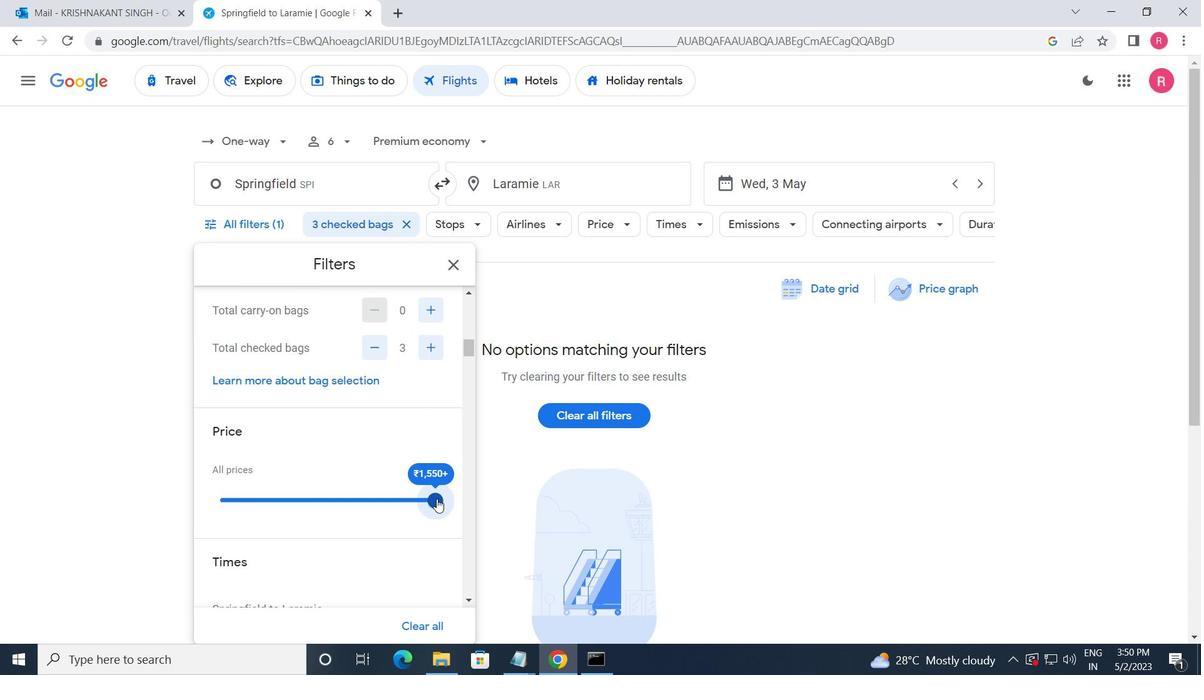 
Action: Mouse scrolled (413, 510) with delta (0, 0)
Screenshot: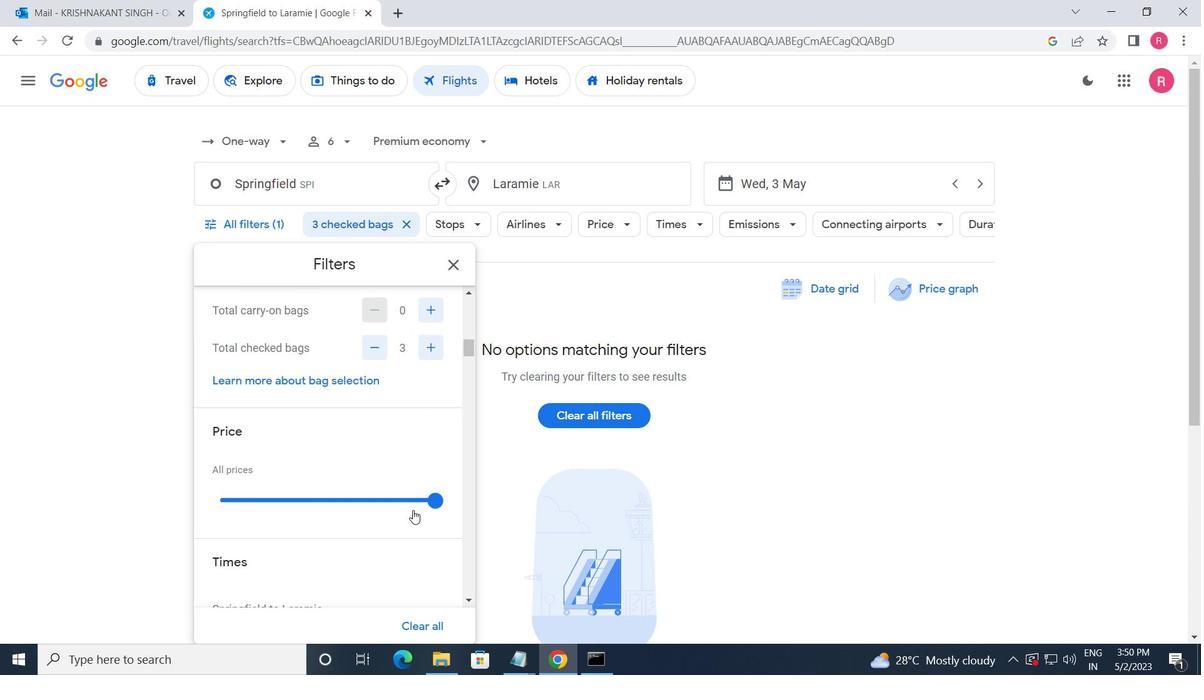 
Action: Mouse scrolled (413, 510) with delta (0, 0)
Screenshot: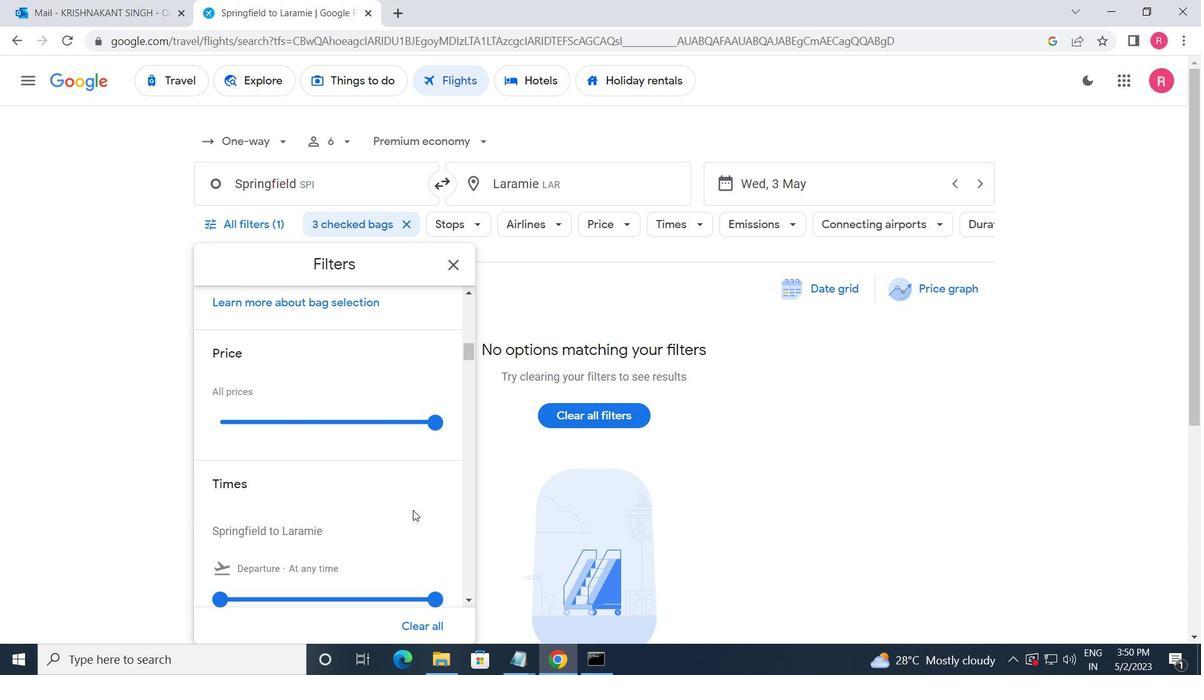 
Action: Mouse moved to (232, 518)
Screenshot: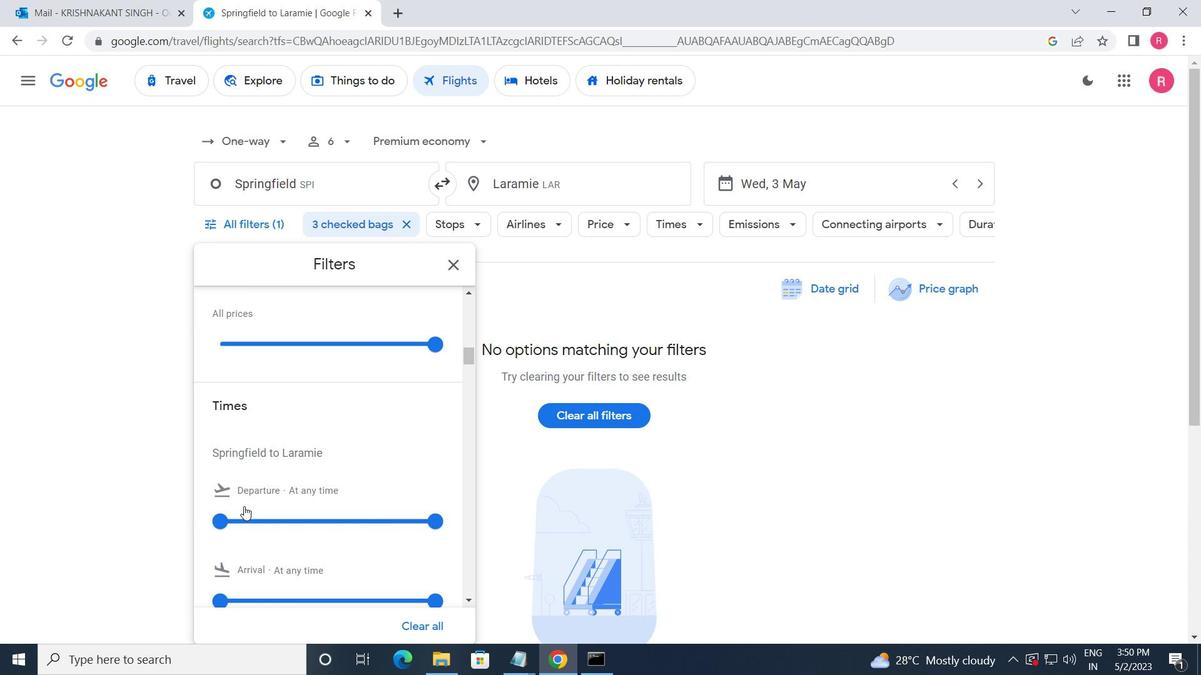 
Action: Mouse pressed left at (232, 518)
Screenshot: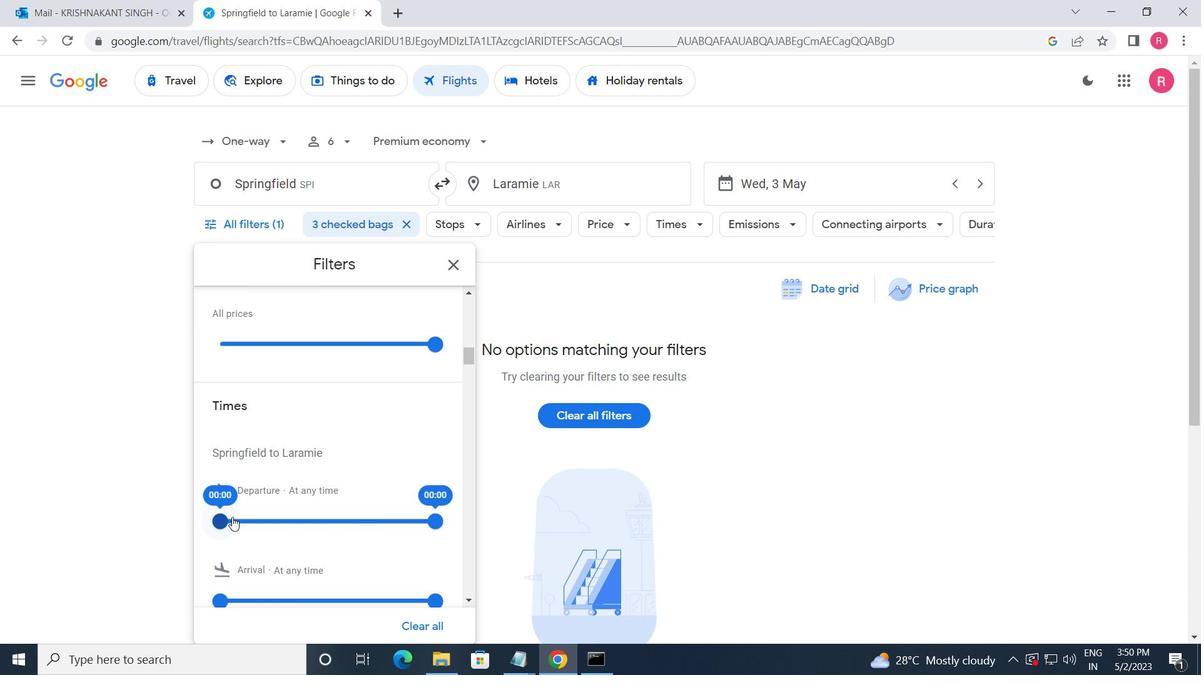 
Action: Mouse moved to (439, 522)
Screenshot: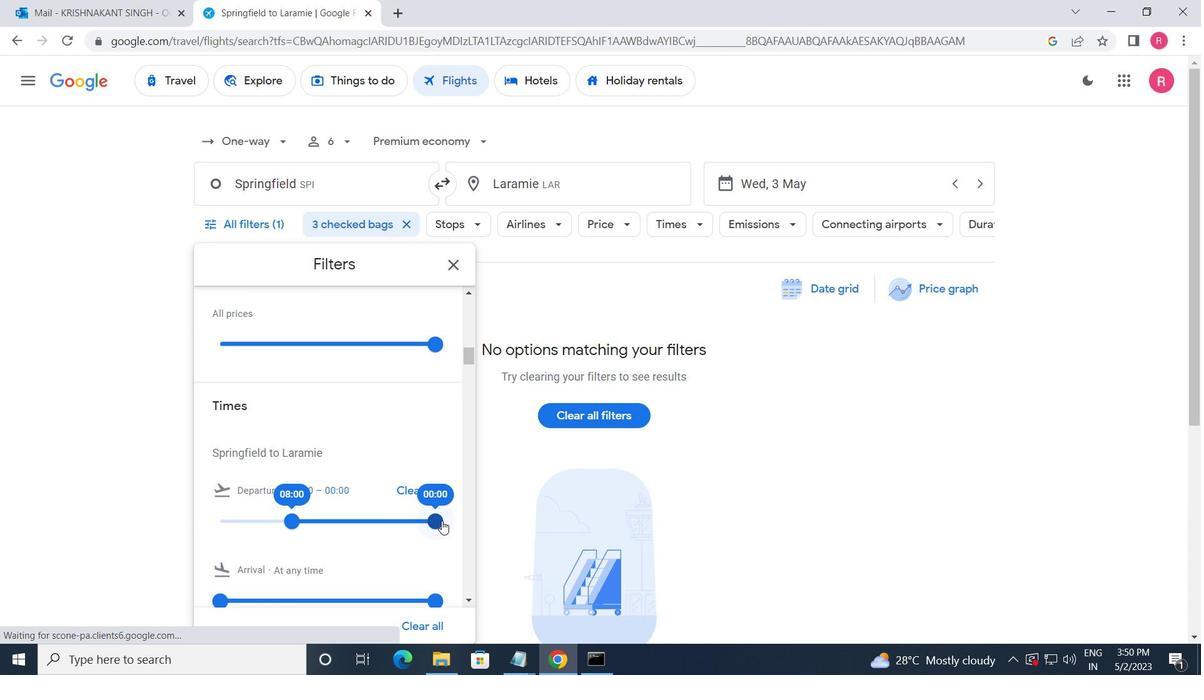 
Action: Mouse pressed left at (439, 522)
Screenshot: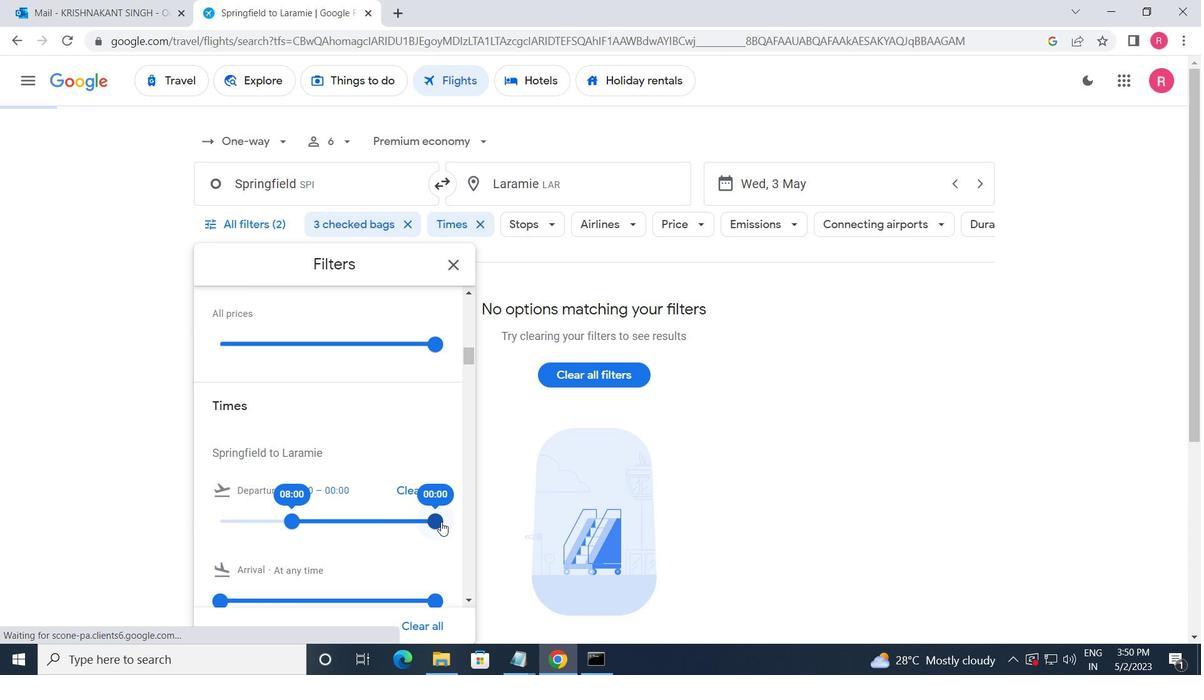 
Action: Mouse moved to (454, 268)
Screenshot: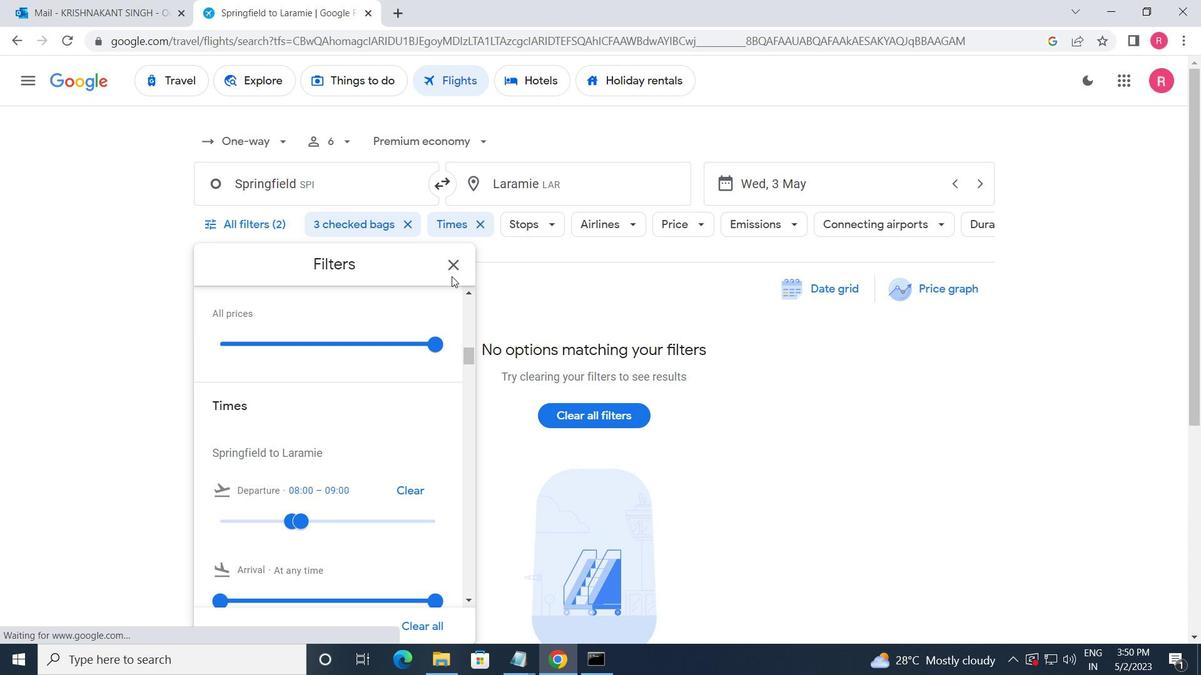 
Action: Mouse pressed left at (454, 268)
Screenshot: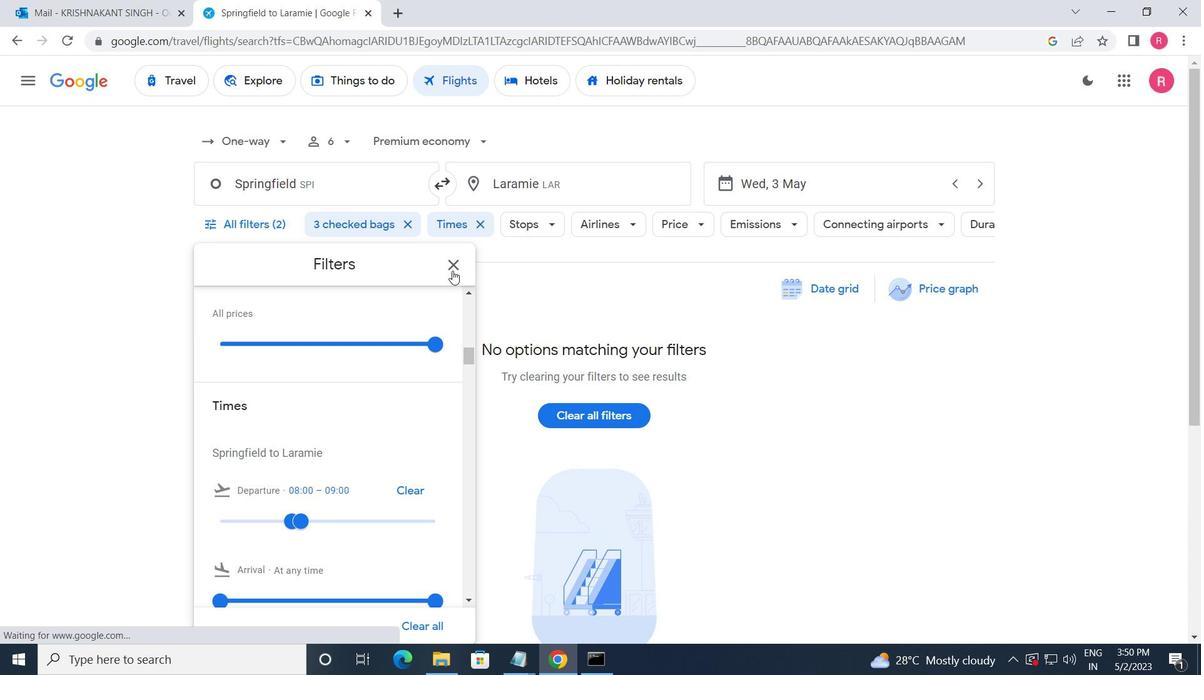 
Action: Mouse moved to (451, 364)
Screenshot: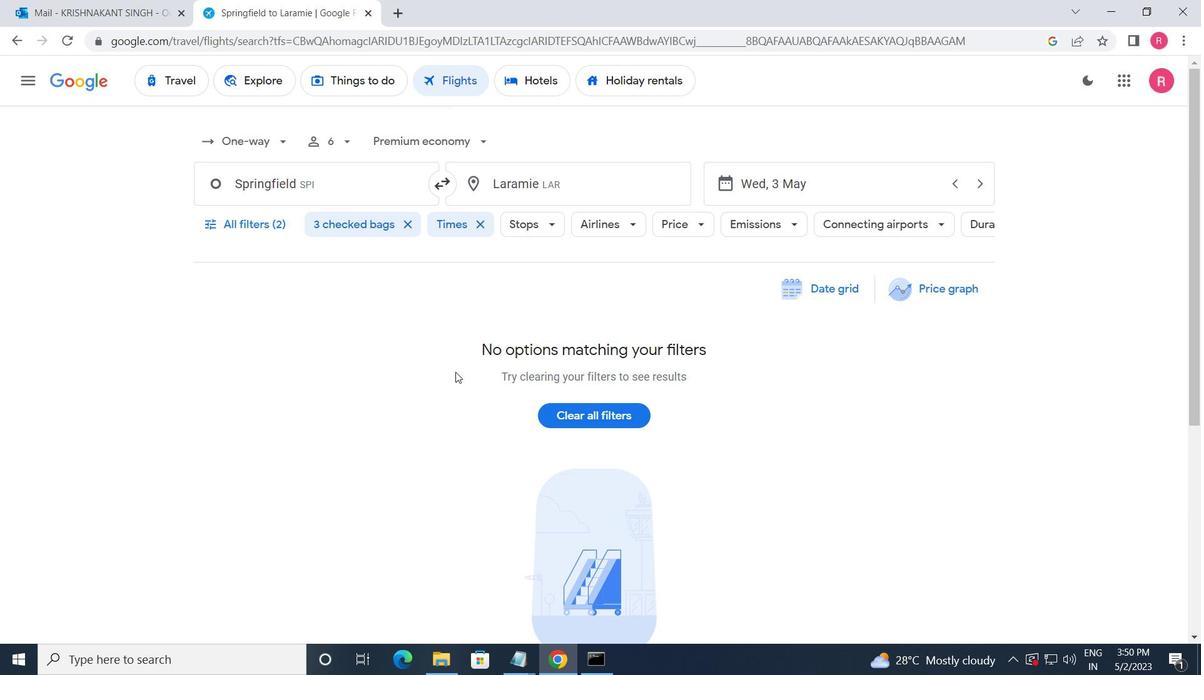 
